 Task: Implement functionality for appointment scheduling.
Action: Mouse moved to (710, 52)
Screenshot: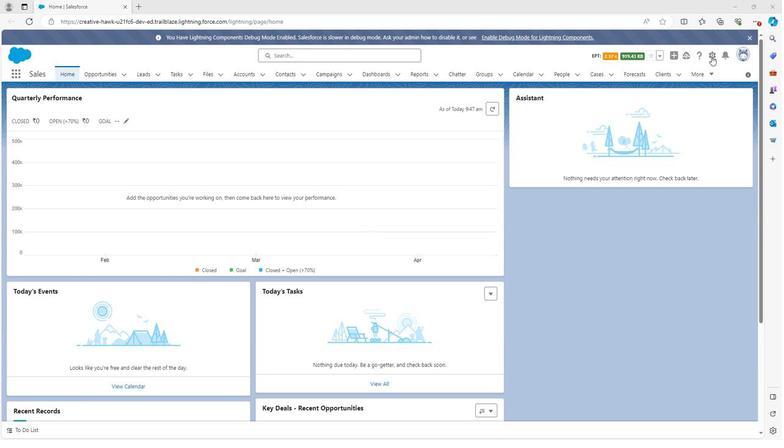 
Action: Mouse pressed left at (710, 52)
Screenshot: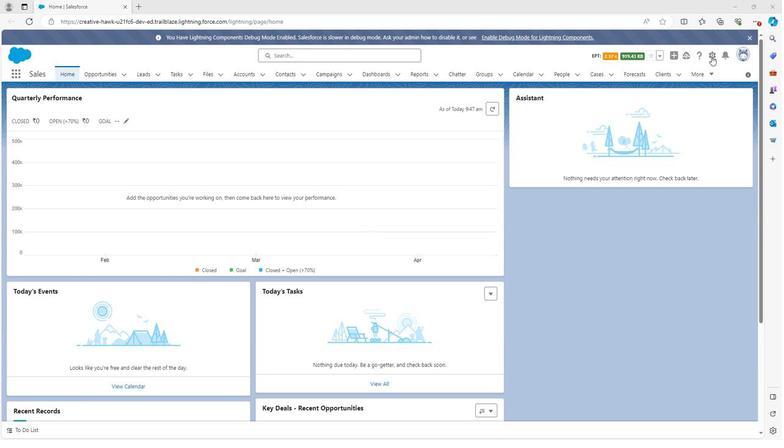 
Action: Mouse moved to (682, 75)
Screenshot: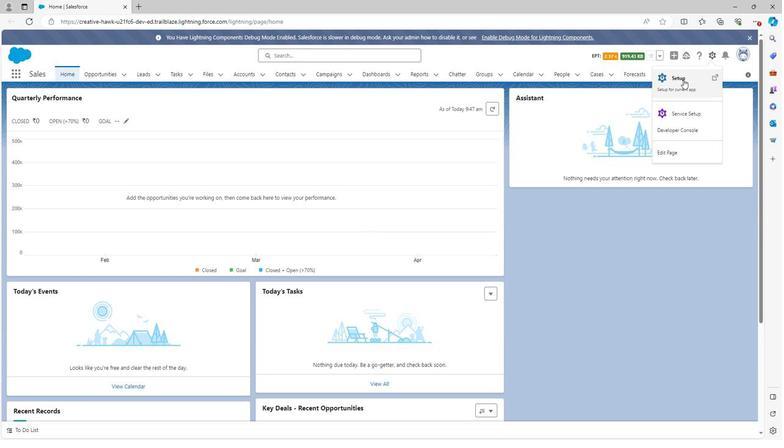 
Action: Mouse pressed left at (682, 75)
Screenshot: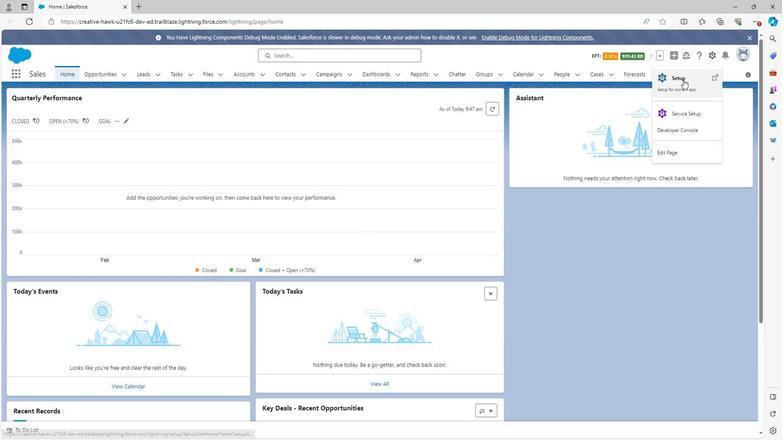 
Action: Mouse moved to (101, 69)
Screenshot: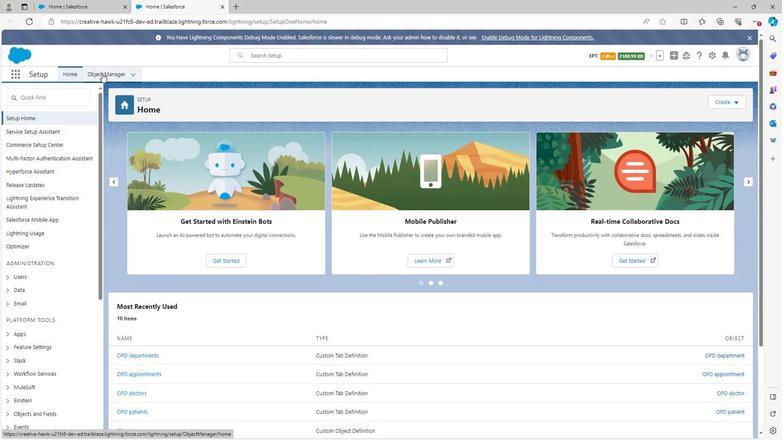 
Action: Mouse pressed left at (101, 69)
Screenshot: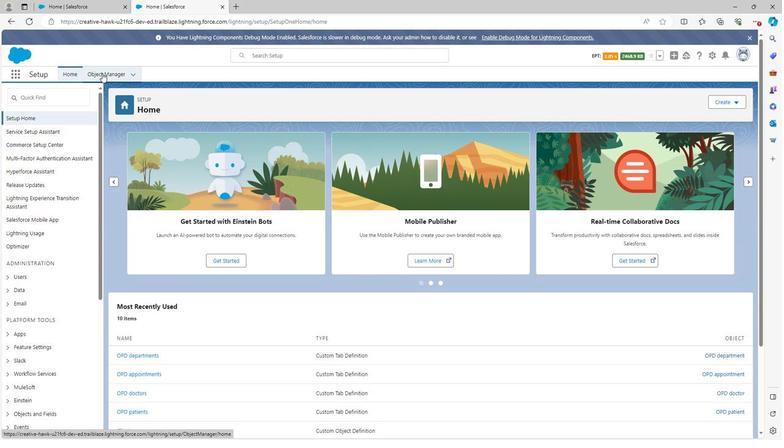 
Action: Mouse moved to (69, 65)
Screenshot: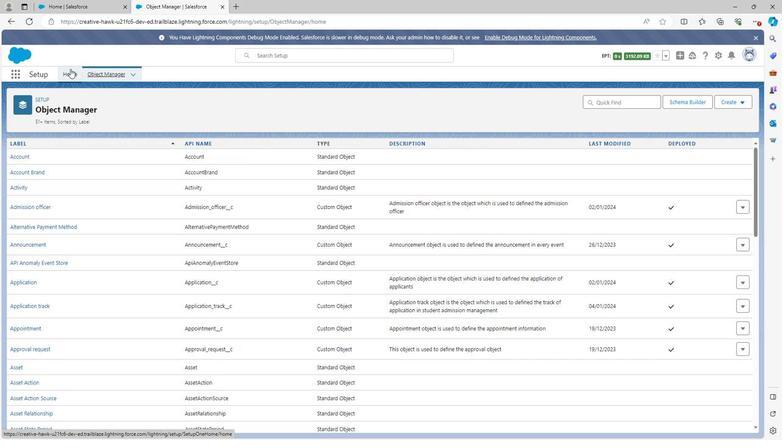 
Action: Mouse pressed left at (69, 65)
Screenshot: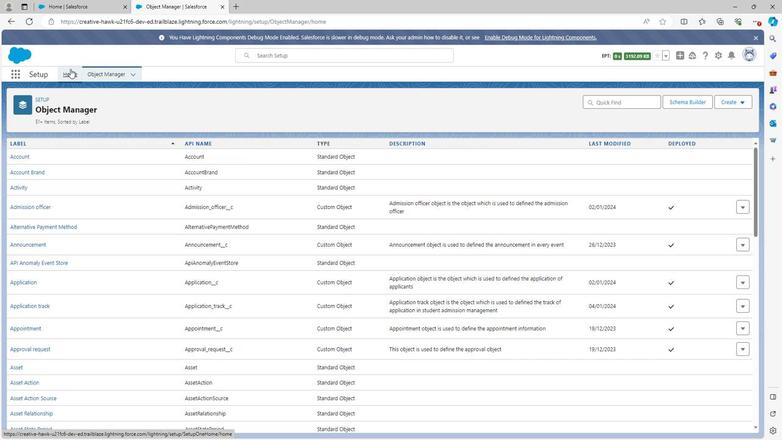 
Action: Mouse moved to (55, 95)
Screenshot: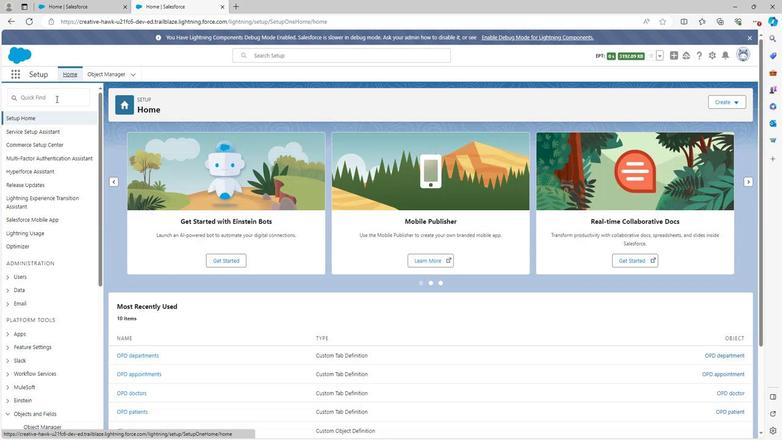 
Action: Mouse pressed left at (55, 95)
Screenshot: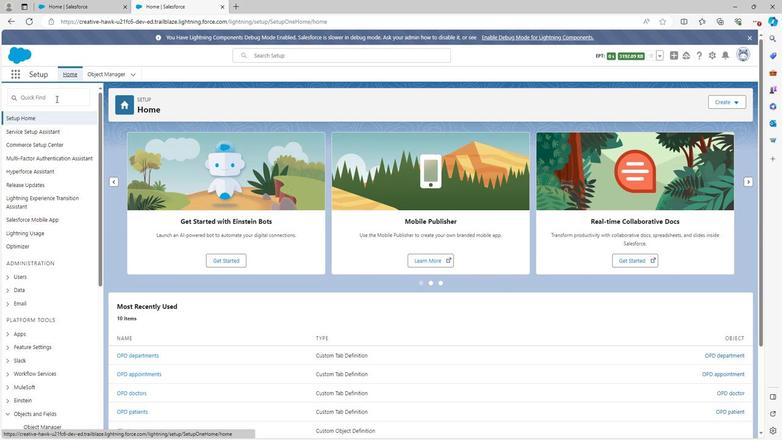 
Action: Key pressed workf
Screenshot: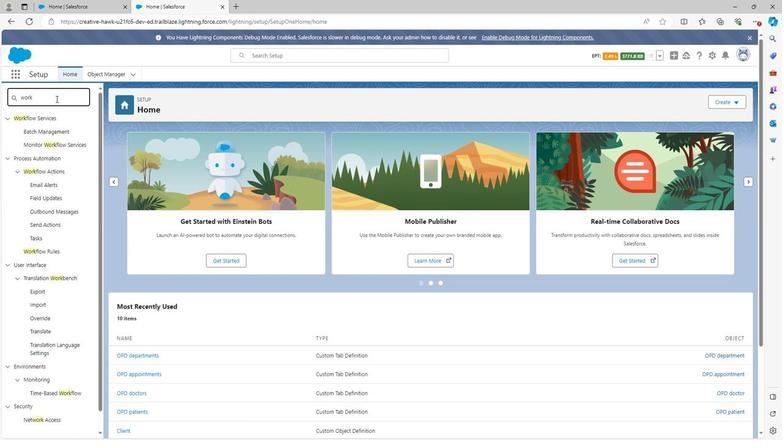 
Action: Mouse moved to (44, 248)
Screenshot: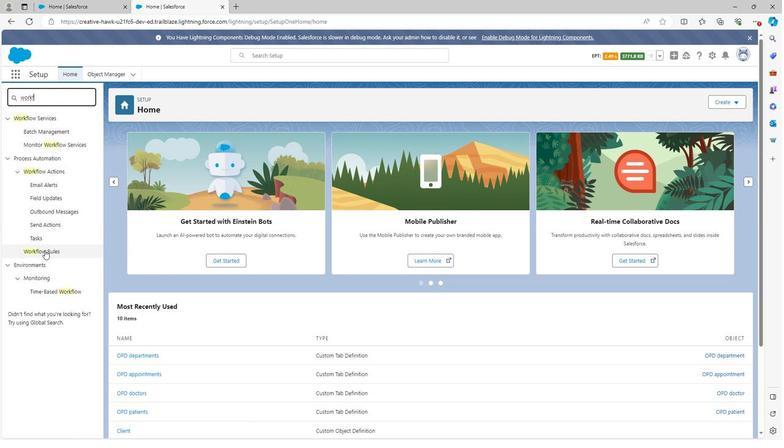 
Action: Mouse pressed left at (44, 248)
Screenshot: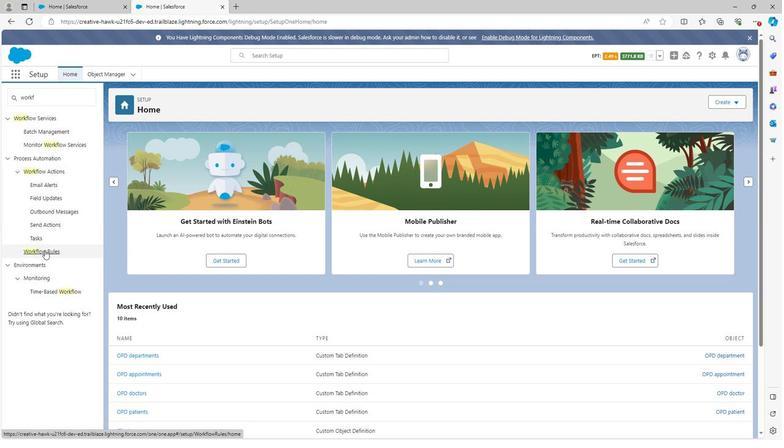 
Action: Mouse moved to (434, 229)
Screenshot: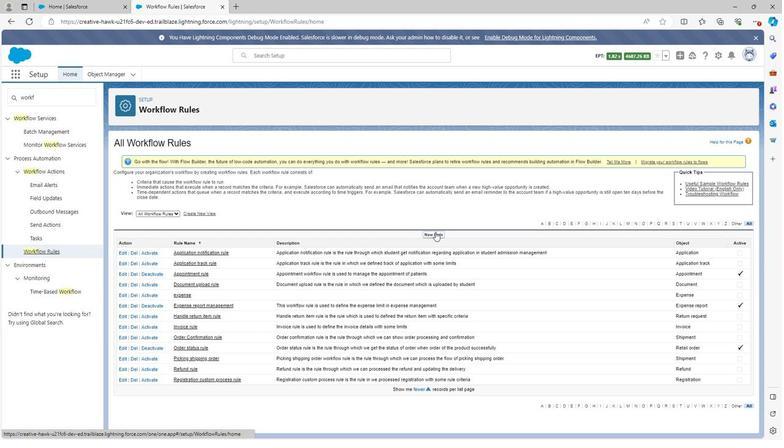 
Action: Mouse pressed left at (434, 229)
Screenshot: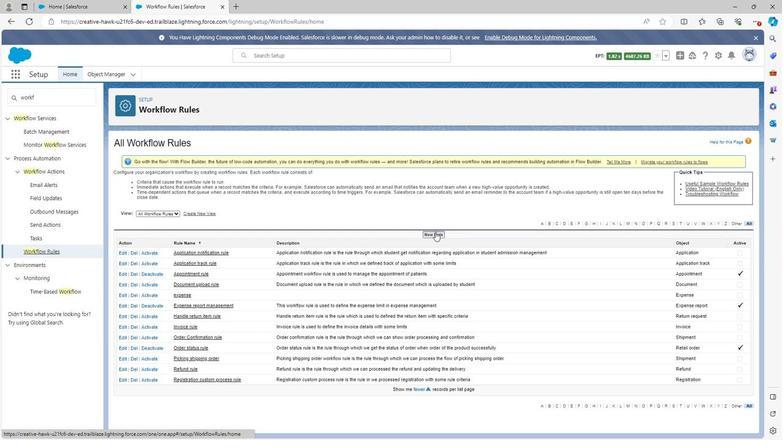 
Action: Mouse moved to (418, 293)
Screenshot: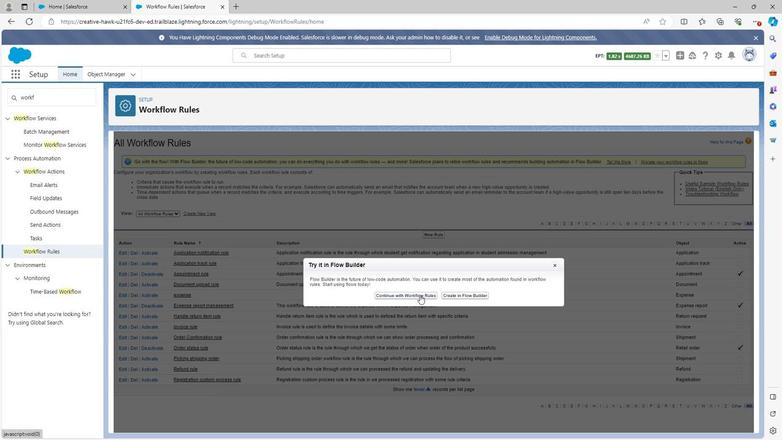 
Action: Mouse pressed left at (418, 293)
Screenshot: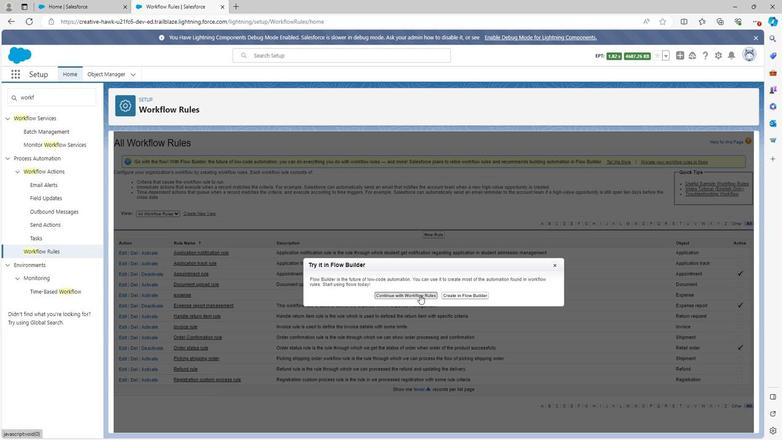 
Action: Mouse moved to (274, 210)
Screenshot: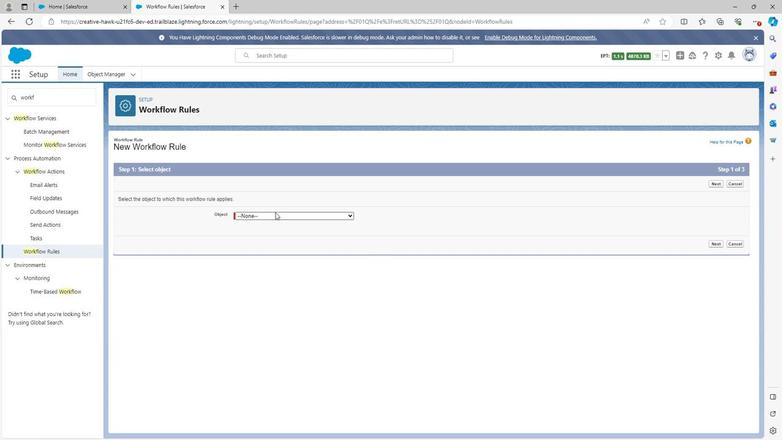 
Action: Mouse pressed left at (274, 210)
Screenshot: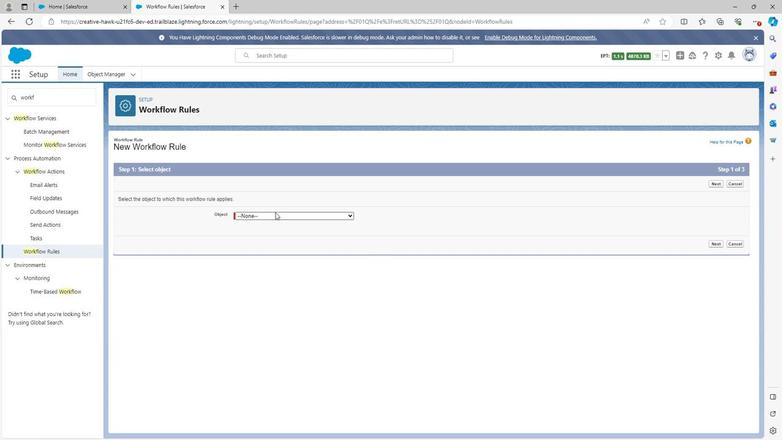 
Action: Mouse moved to (278, 275)
Screenshot: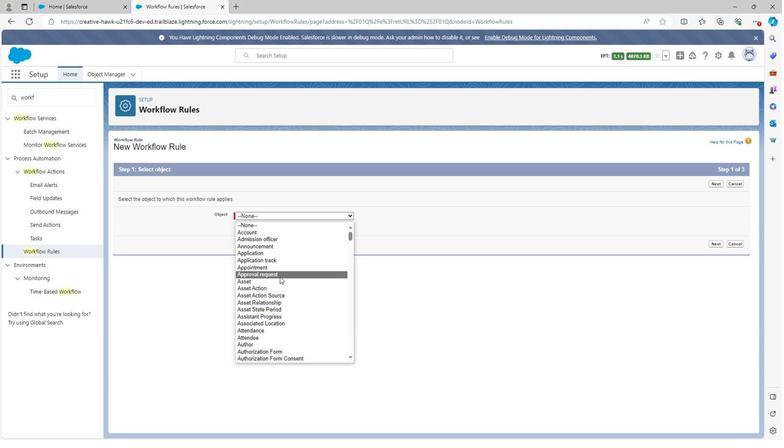 
Action: Mouse scrolled (278, 274) with delta (0, 0)
Screenshot: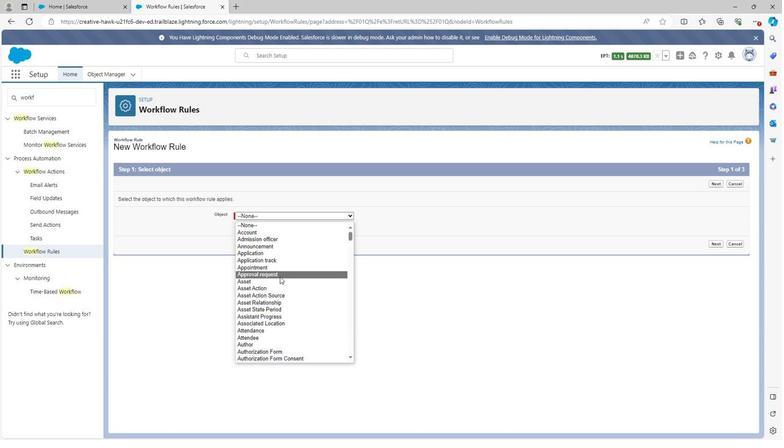 
Action: Mouse moved to (278, 275)
Screenshot: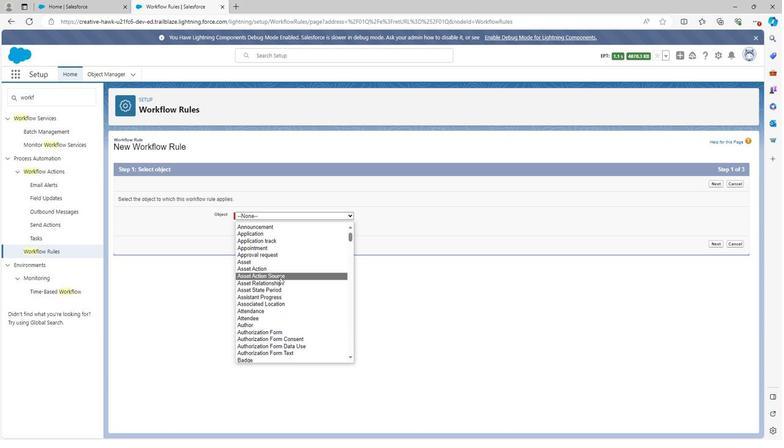 
Action: Mouse scrolled (278, 275) with delta (0, 0)
Screenshot: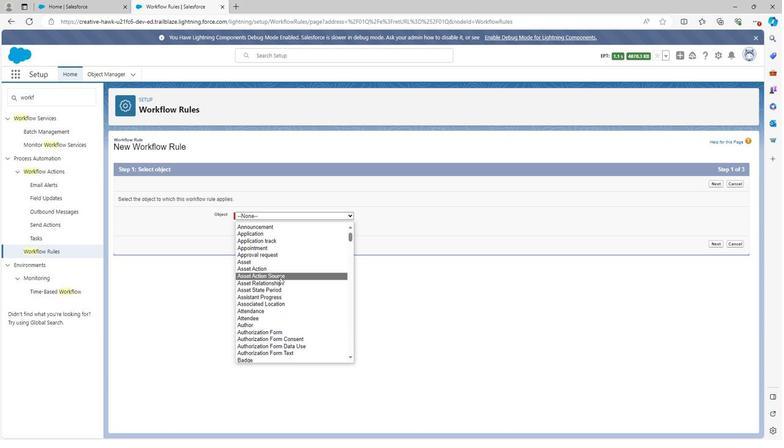 
Action: Mouse moved to (278, 276)
Screenshot: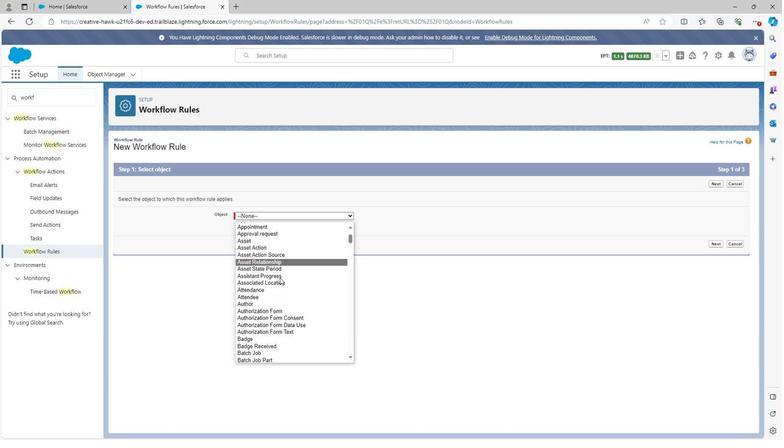 
Action: Mouse scrolled (278, 275) with delta (0, 0)
Screenshot: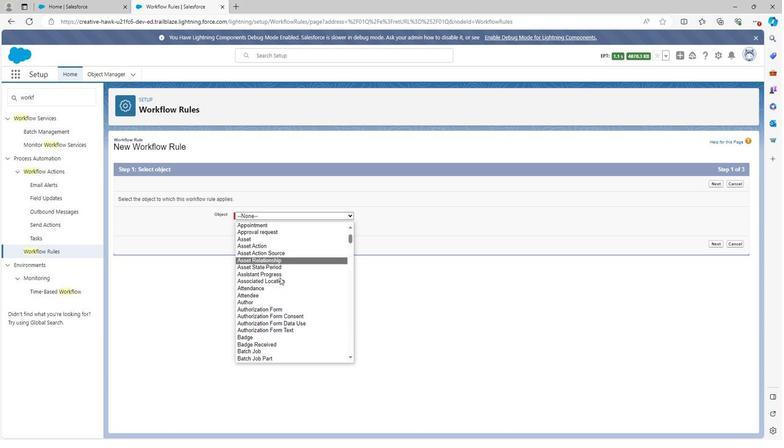 
Action: Mouse scrolled (278, 275) with delta (0, 0)
Screenshot: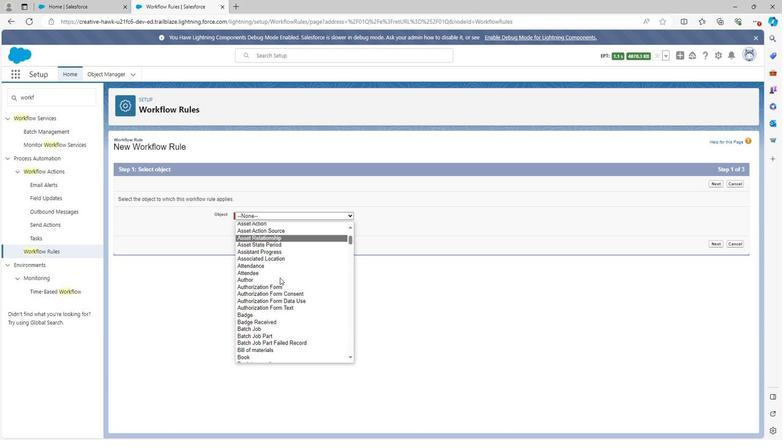 
Action: Mouse scrolled (278, 275) with delta (0, 0)
Screenshot: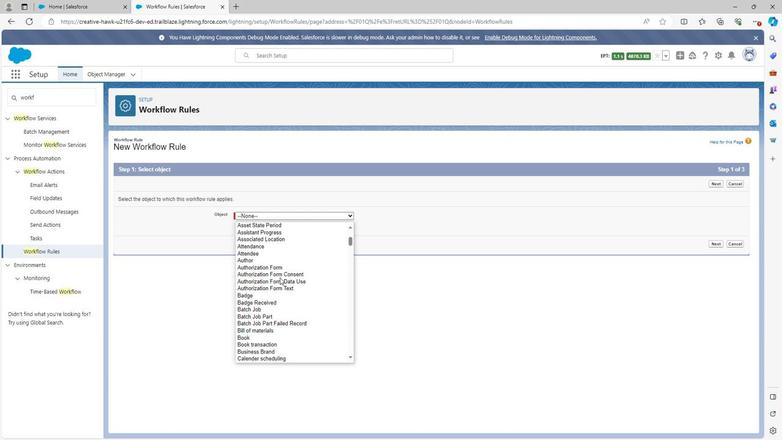 
Action: Mouse scrolled (278, 275) with delta (0, 0)
Screenshot: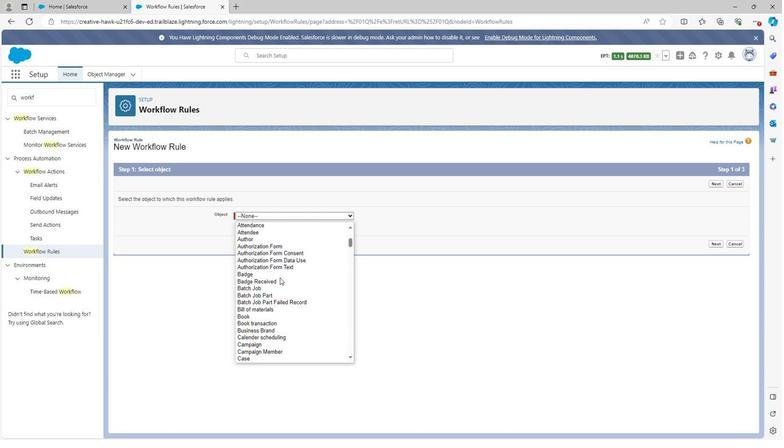 
Action: Mouse scrolled (278, 275) with delta (0, 0)
Screenshot: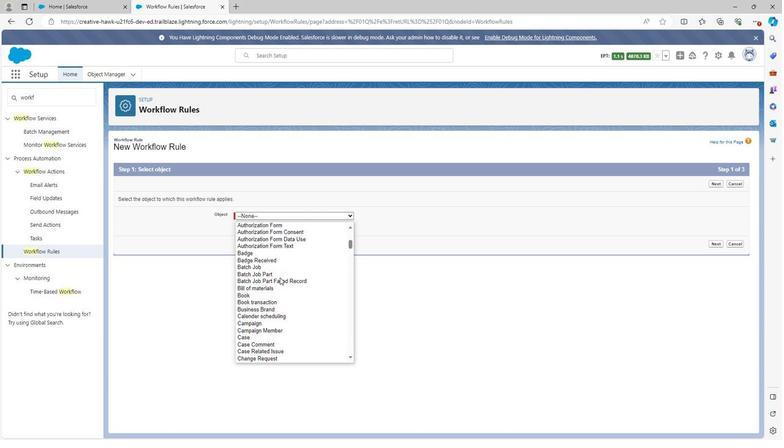 
Action: Mouse scrolled (278, 275) with delta (0, 0)
Screenshot: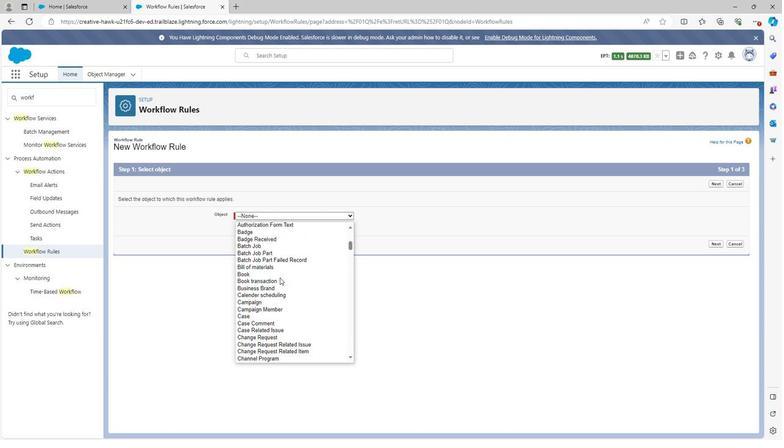 
Action: Mouse scrolled (278, 275) with delta (0, 0)
Screenshot: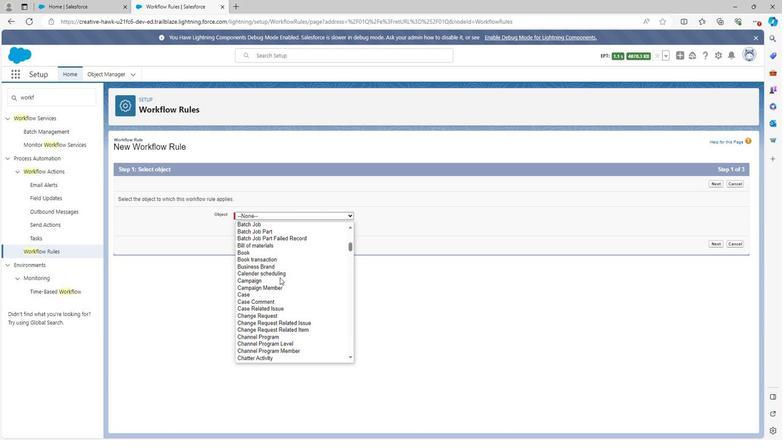 
Action: Mouse scrolled (278, 275) with delta (0, 0)
Screenshot: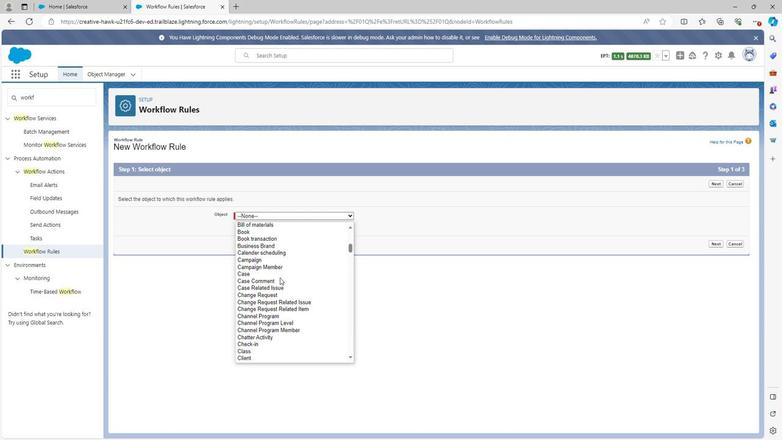 
Action: Mouse scrolled (278, 275) with delta (0, 0)
Screenshot: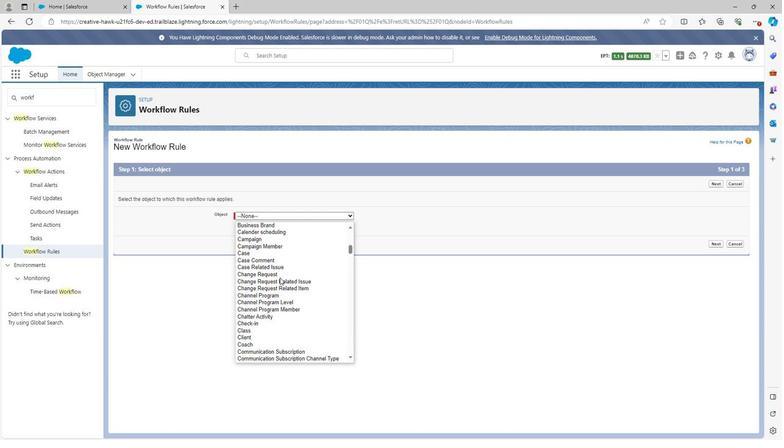 
Action: Mouse scrolled (278, 275) with delta (0, 0)
Screenshot: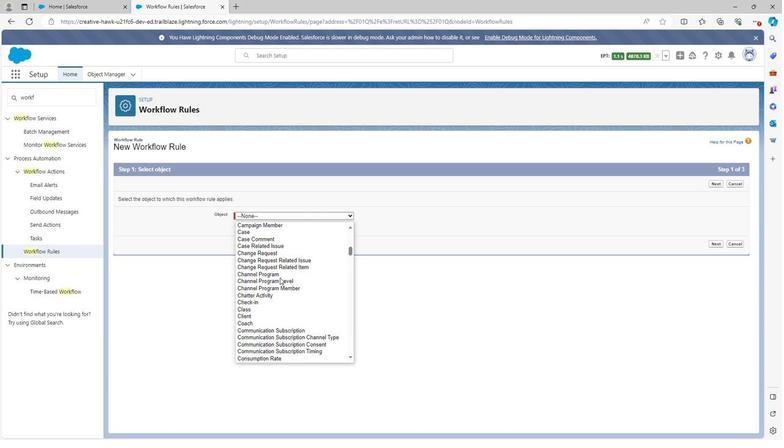 
Action: Mouse scrolled (278, 275) with delta (0, 0)
Screenshot: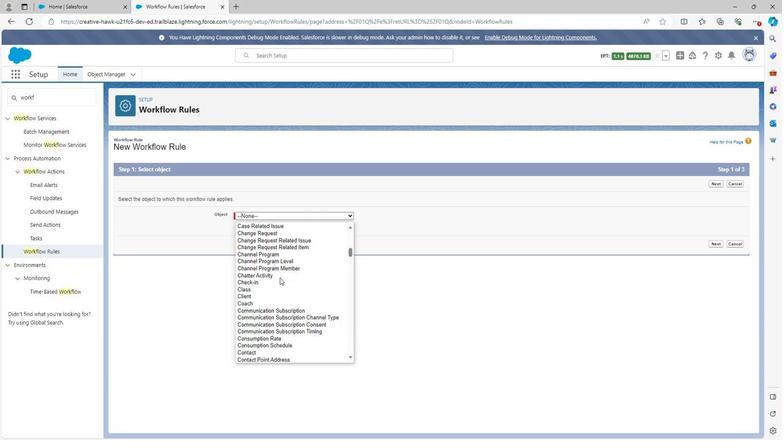 
Action: Mouse scrolled (278, 275) with delta (0, 0)
Screenshot: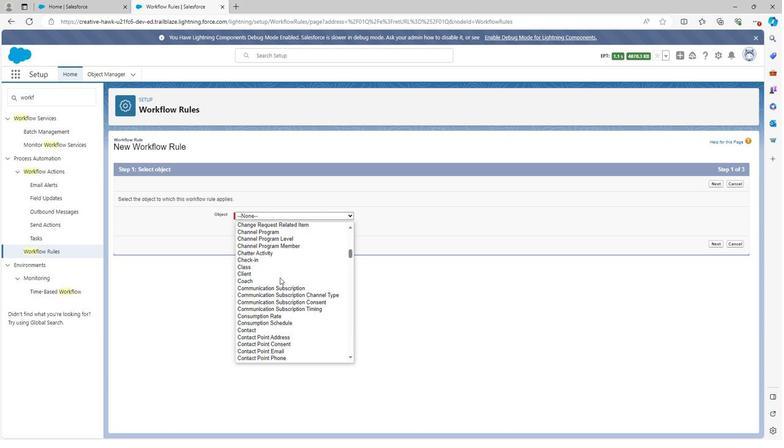
Action: Mouse scrolled (278, 275) with delta (0, 0)
Screenshot: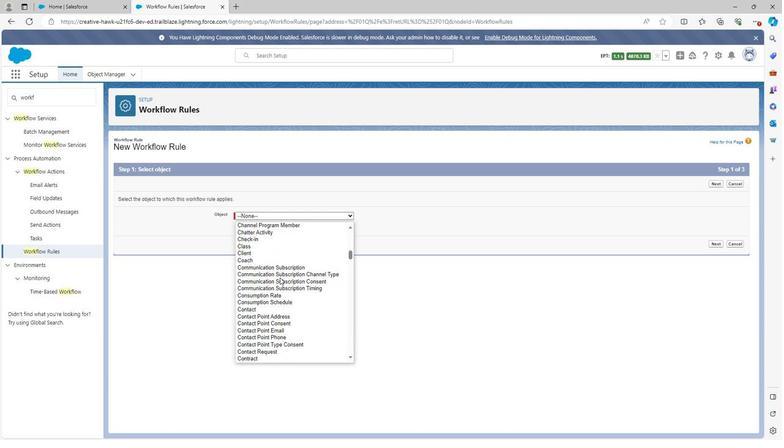 
Action: Mouse scrolled (278, 275) with delta (0, 0)
Screenshot: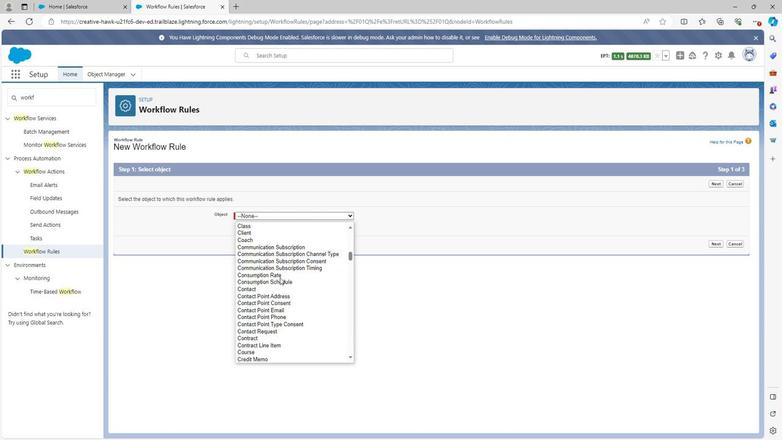 
Action: Mouse scrolled (278, 275) with delta (0, 0)
Screenshot: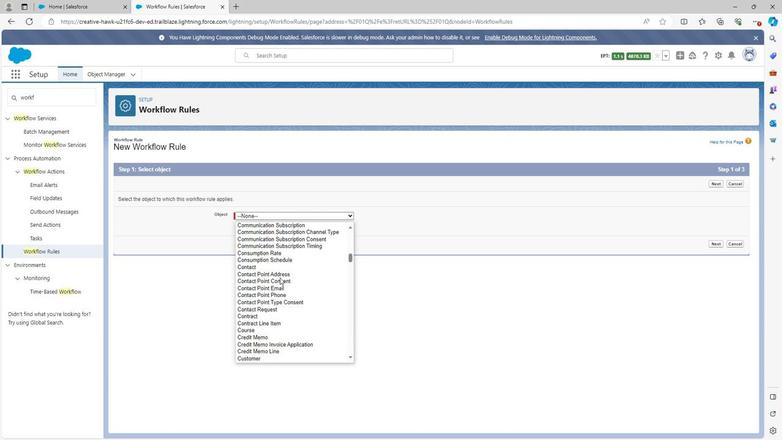 
Action: Mouse scrolled (278, 275) with delta (0, 0)
Screenshot: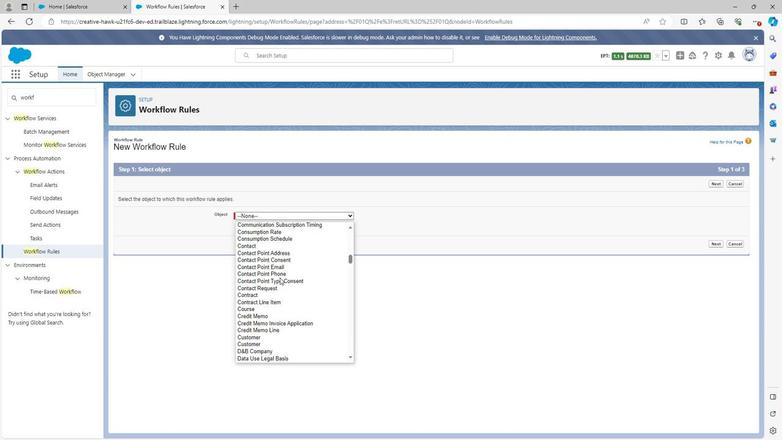 
Action: Mouse scrolled (278, 275) with delta (0, 0)
Screenshot: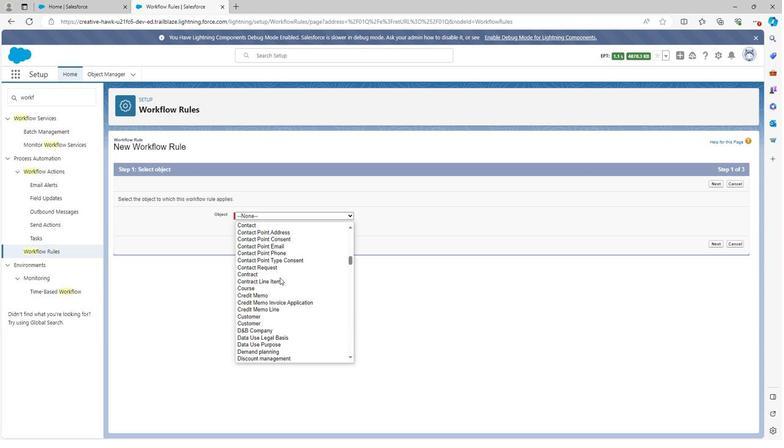 
Action: Mouse scrolled (278, 275) with delta (0, 0)
Screenshot: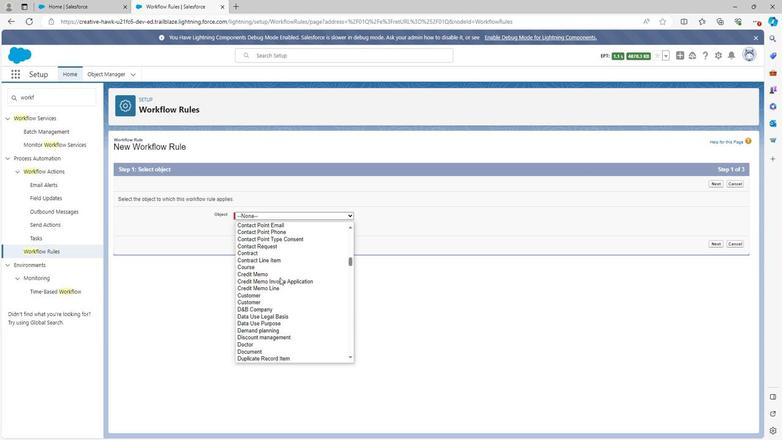 
Action: Mouse scrolled (278, 275) with delta (0, 0)
Screenshot: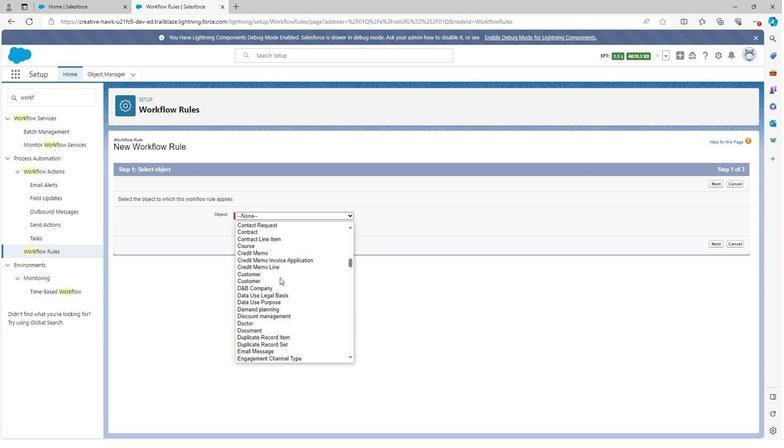 
Action: Mouse scrolled (278, 275) with delta (0, 0)
Screenshot: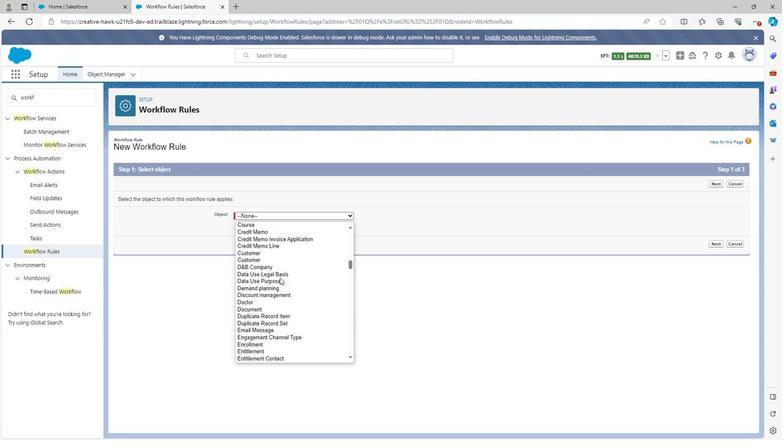 
Action: Mouse scrolled (278, 275) with delta (0, 0)
Screenshot: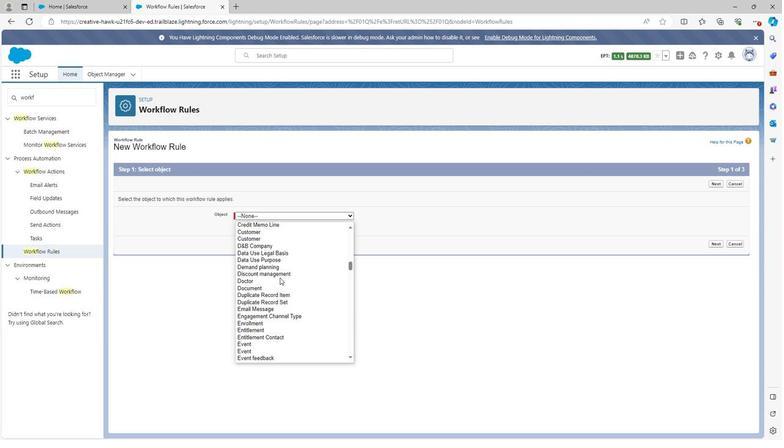 
Action: Mouse scrolled (278, 275) with delta (0, 0)
Screenshot: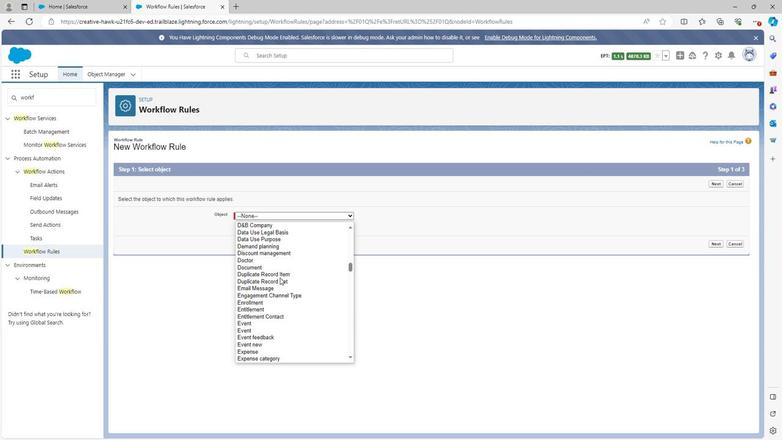 
Action: Mouse scrolled (278, 275) with delta (0, 0)
Screenshot: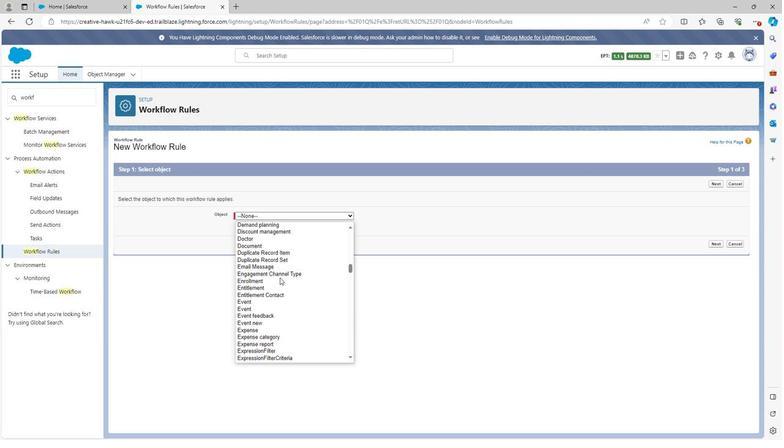 
Action: Mouse scrolled (278, 275) with delta (0, 0)
Screenshot: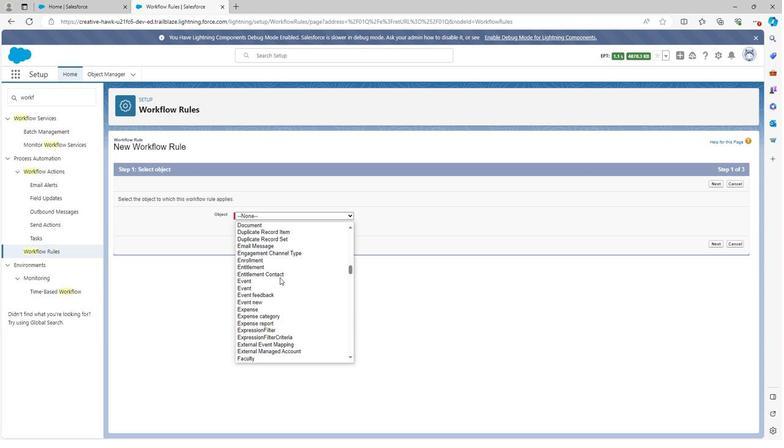 
Action: Mouse scrolled (278, 275) with delta (0, 0)
Screenshot: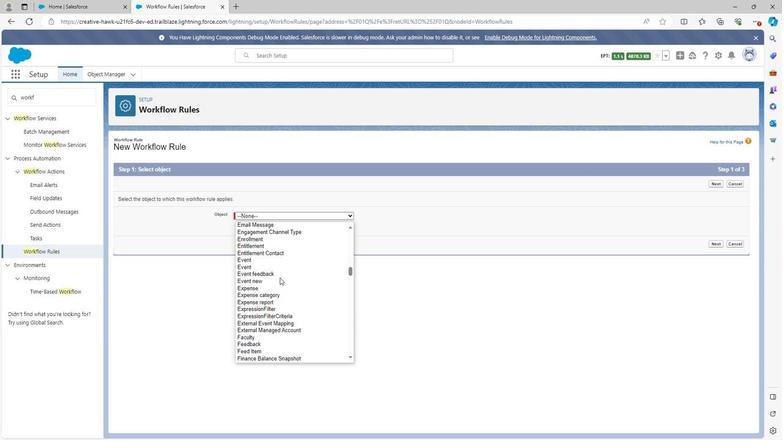 
Action: Mouse scrolled (278, 275) with delta (0, 0)
Screenshot: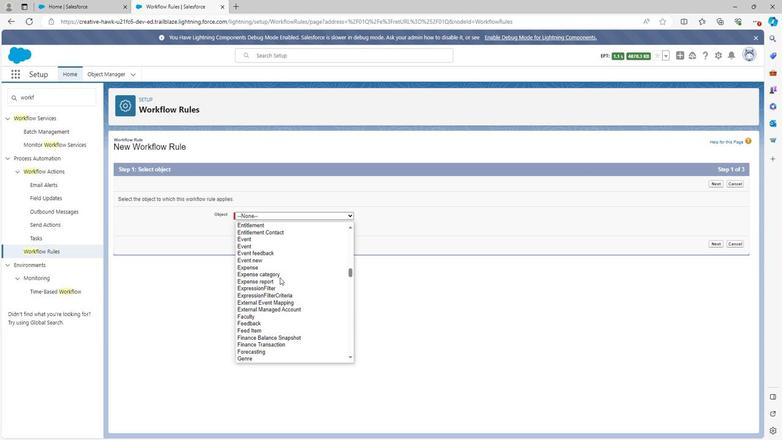 
Action: Mouse scrolled (278, 275) with delta (0, 0)
Screenshot: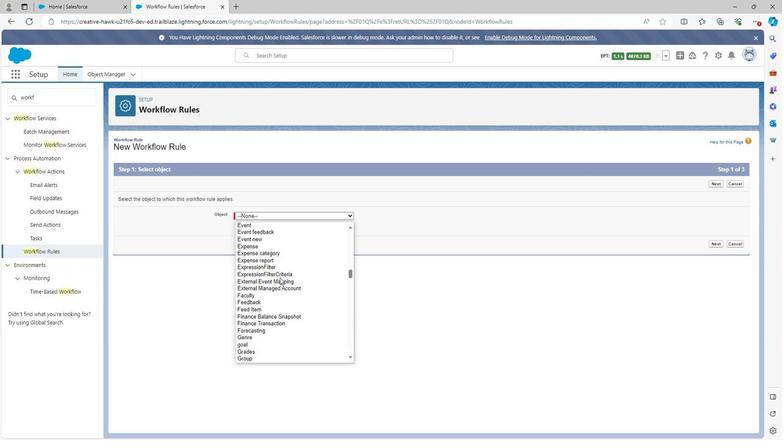 
Action: Mouse scrolled (278, 275) with delta (0, 0)
Screenshot: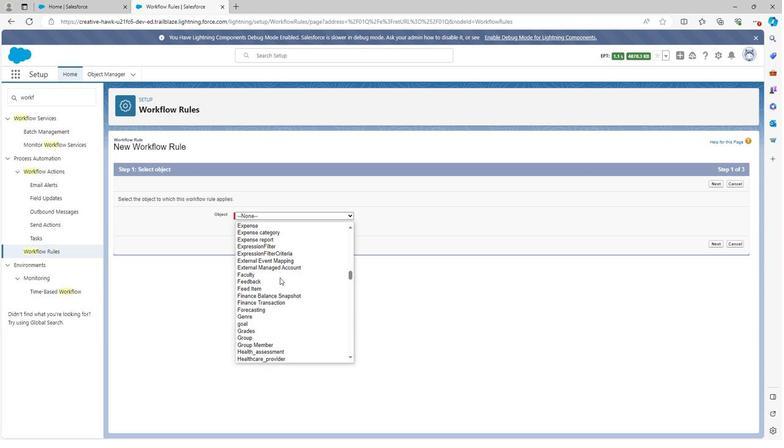 
Action: Mouse scrolled (278, 275) with delta (0, 0)
Screenshot: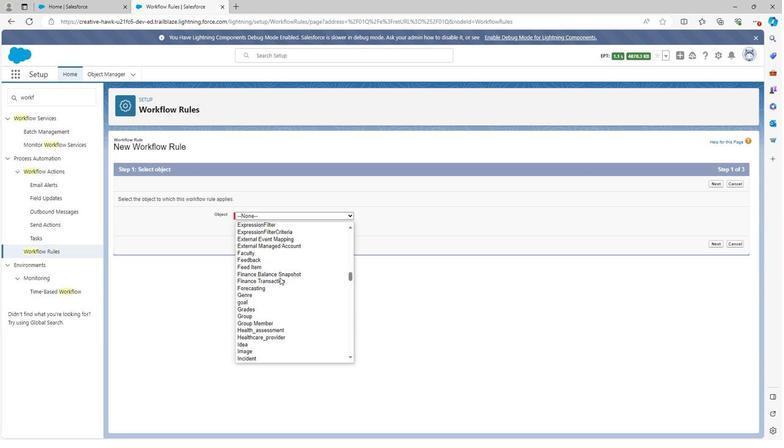 
Action: Mouse scrolled (278, 275) with delta (0, 0)
Screenshot: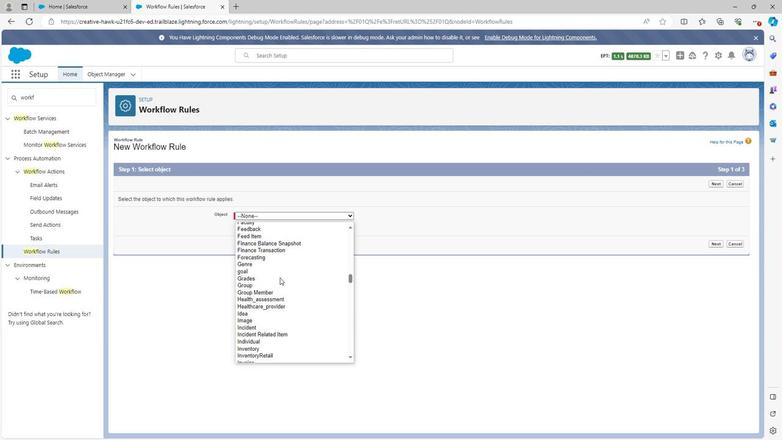 
Action: Mouse scrolled (278, 275) with delta (0, 0)
Screenshot: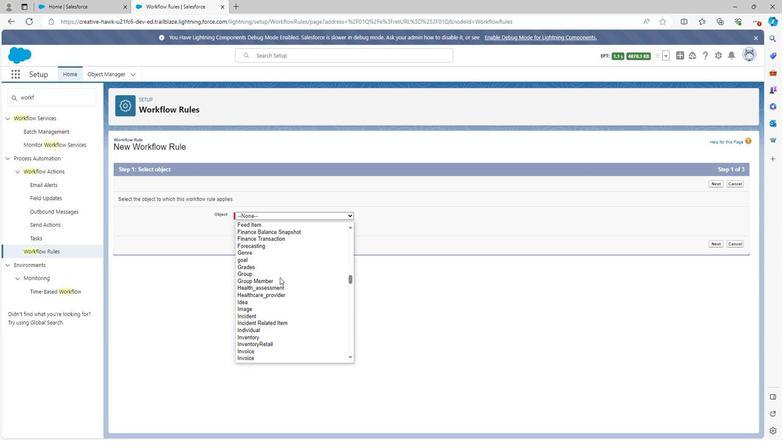 
Action: Mouse scrolled (278, 275) with delta (0, 0)
Screenshot: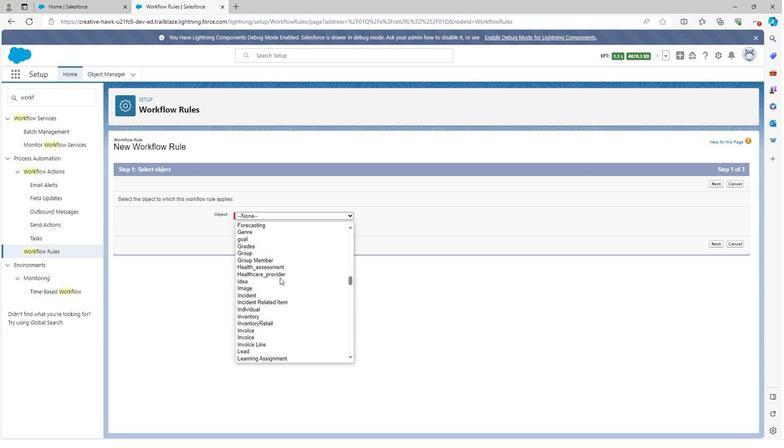 
Action: Mouse scrolled (278, 275) with delta (0, 0)
Screenshot: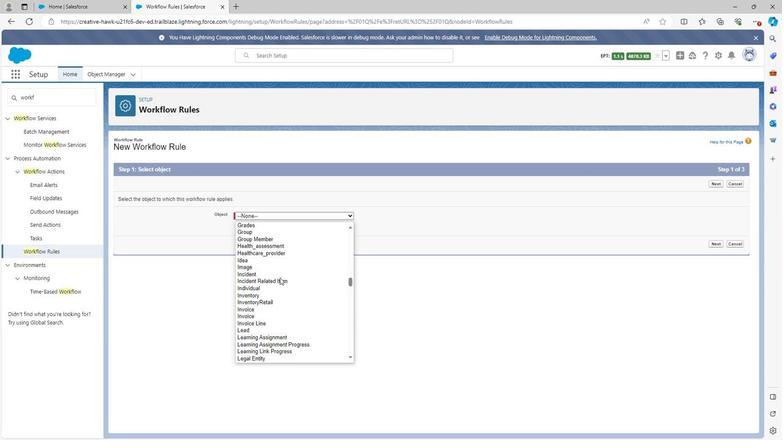 
Action: Mouse scrolled (278, 275) with delta (0, 0)
Screenshot: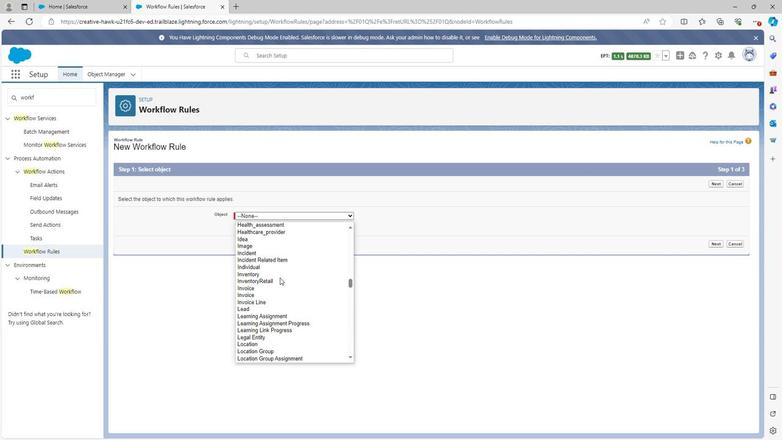 
Action: Mouse scrolled (278, 275) with delta (0, 0)
Screenshot: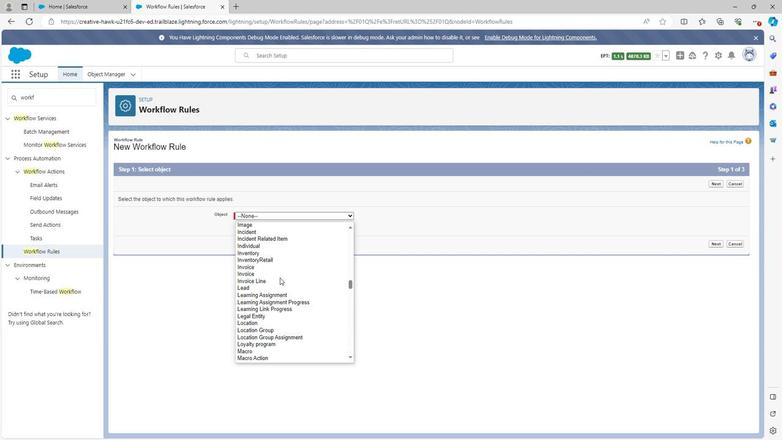 
Action: Mouse scrolled (278, 275) with delta (0, 0)
Screenshot: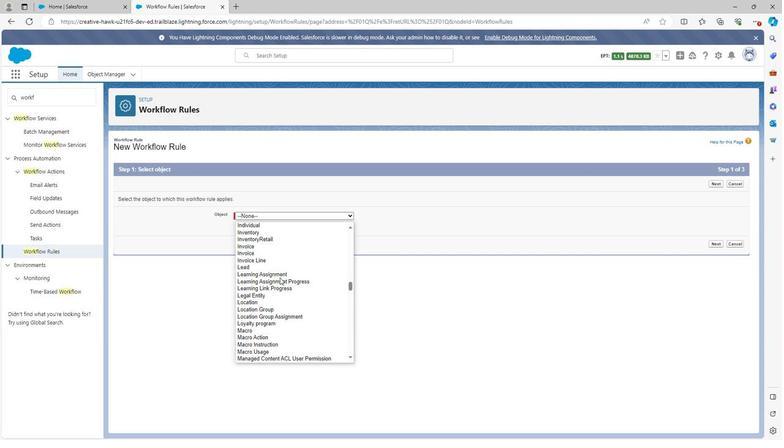 
Action: Mouse scrolled (278, 275) with delta (0, 0)
Screenshot: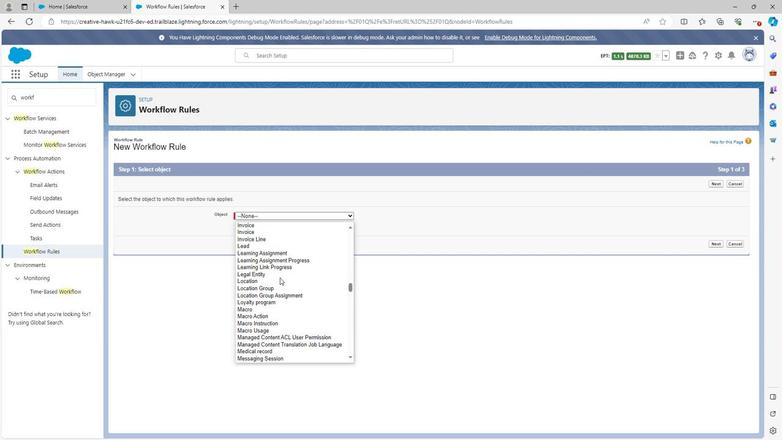 
Action: Mouse scrolled (278, 275) with delta (0, 0)
Screenshot: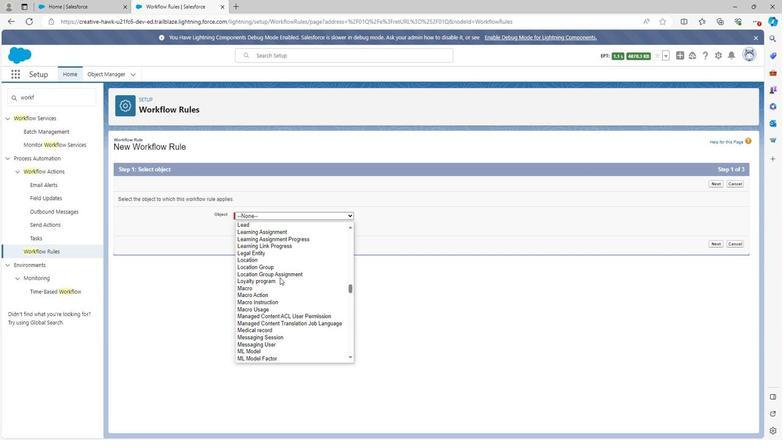 
Action: Mouse scrolled (278, 275) with delta (0, 0)
Screenshot: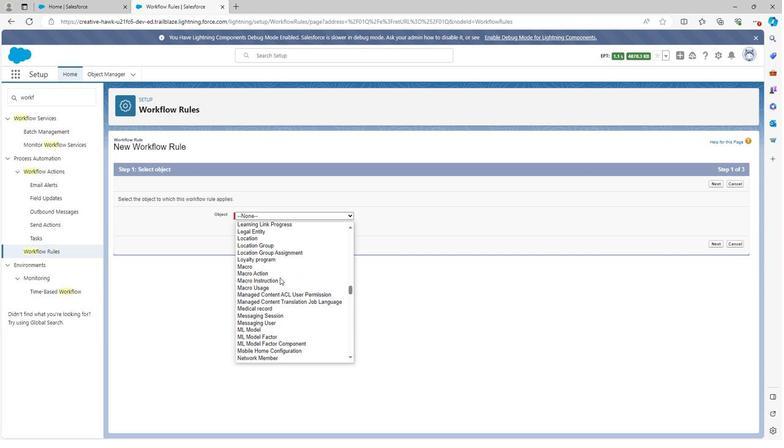 
Action: Mouse scrolled (278, 275) with delta (0, 0)
Screenshot: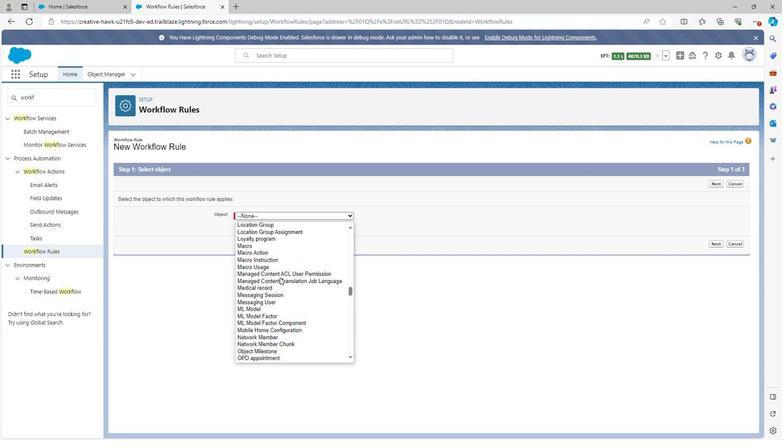 
Action: Mouse scrolled (278, 275) with delta (0, 0)
Screenshot: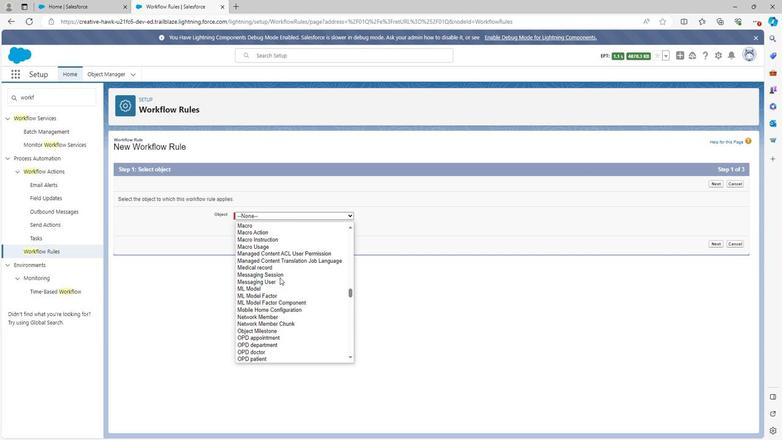 
Action: Mouse scrolled (278, 275) with delta (0, 0)
Screenshot: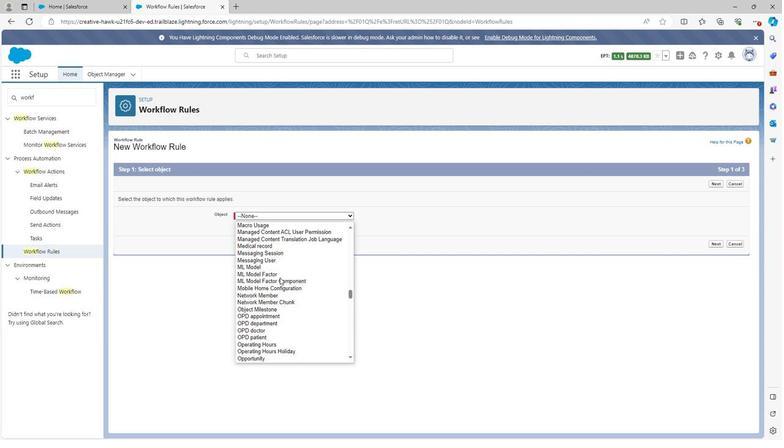 
Action: Mouse moved to (269, 292)
Screenshot: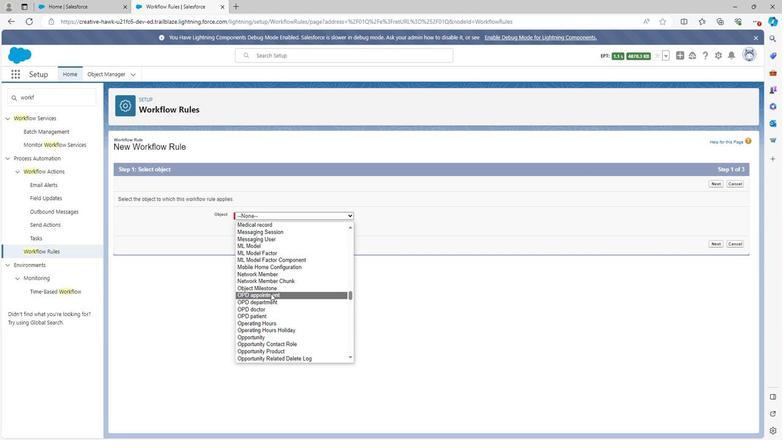 
Action: Mouse pressed left at (269, 292)
Screenshot: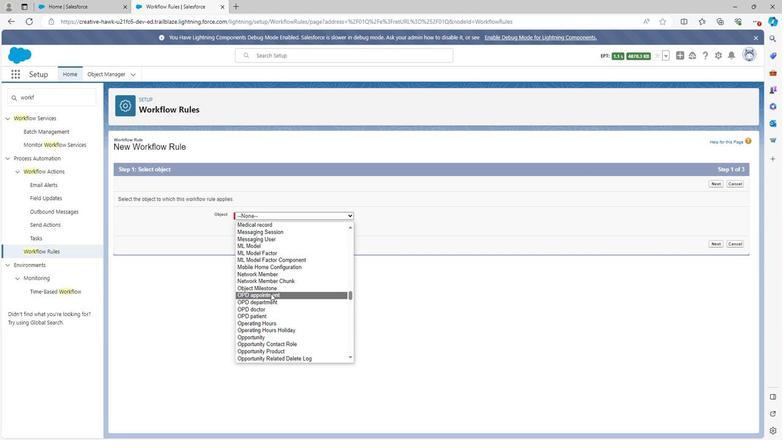 
Action: Mouse moved to (714, 239)
Screenshot: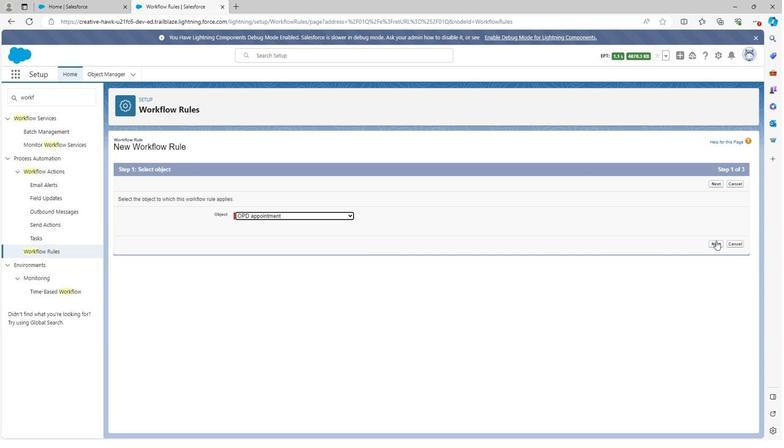 
Action: Mouse pressed left at (714, 239)
Screenshot: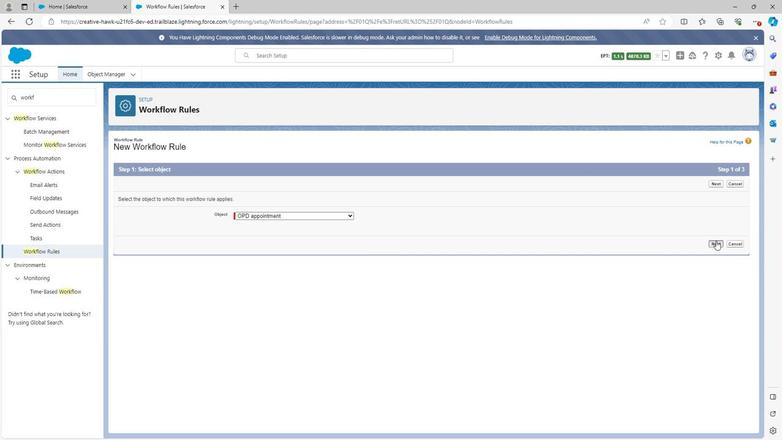 
Action: Mouse moved to (267, 227)
Screenshot: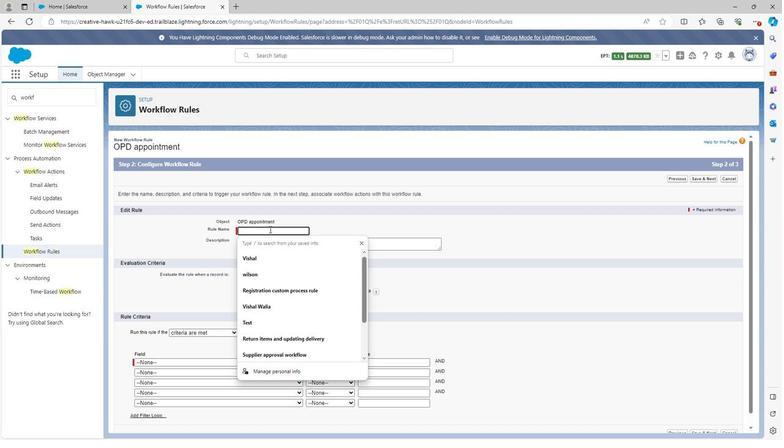 
Action: Key pressed <Key.shift>OPD<Key.space>appointment<Key.space>rule
Screenshot: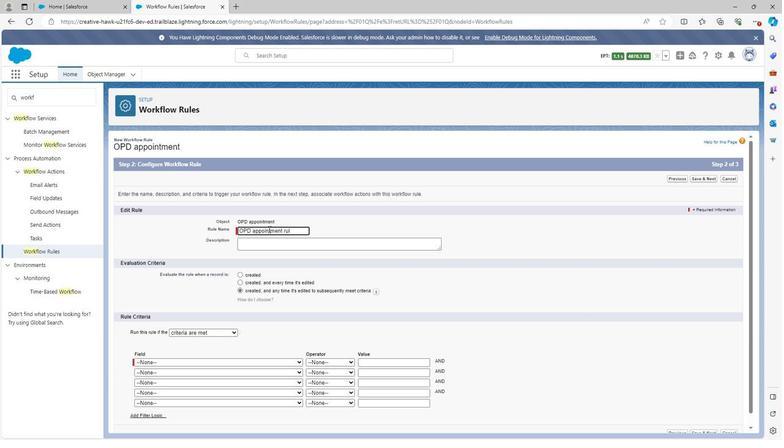 
Action: Mouse moved to (352, 226)
Screenshot: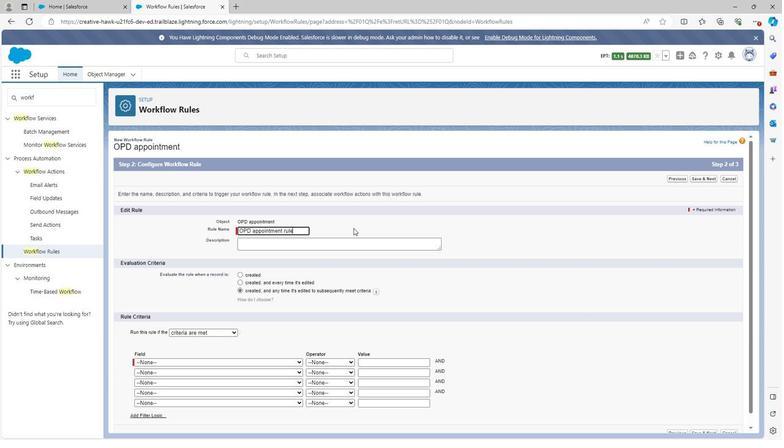 
Action: Mouse pressed left at (352, 226)
Screenshot: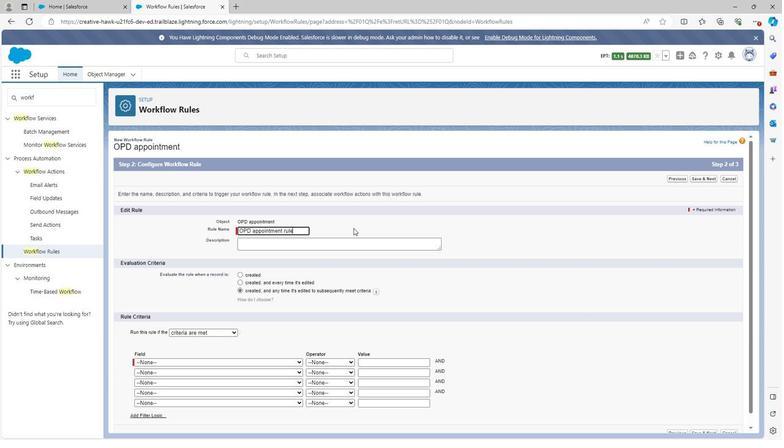 
Action: Mouse moved to (276, 241)
Screenshot: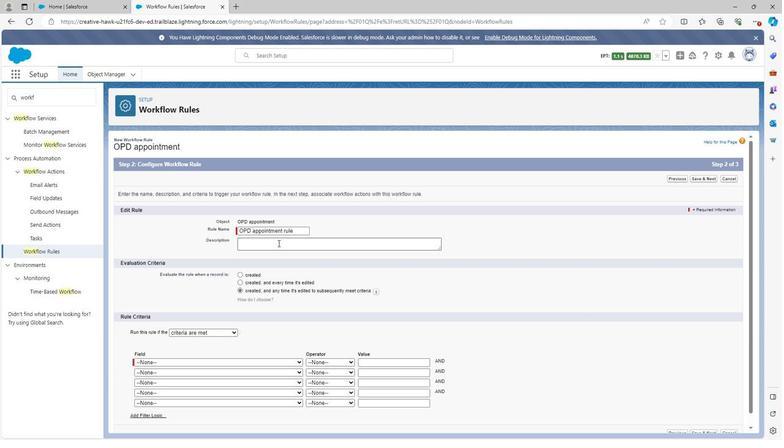 
Action: Mouse pressed left at (276, 241)
Screenshot: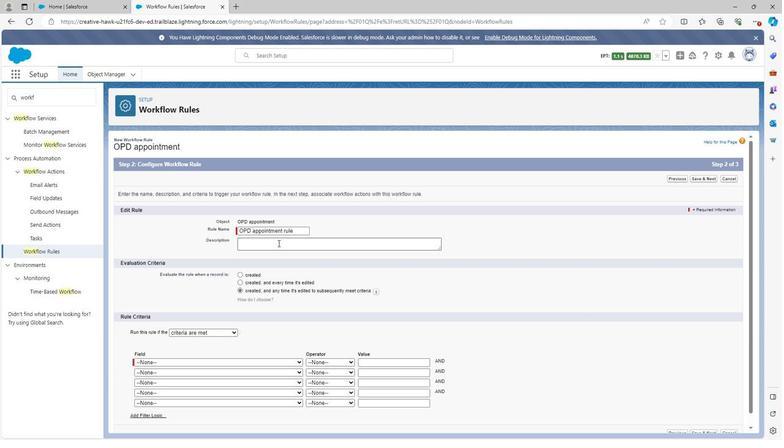 
Action: Key pressed <Key.shift><Key.shift><Key.shift>OPD<Key.space>department<Key.space>rule<Key.space>
Screenshot: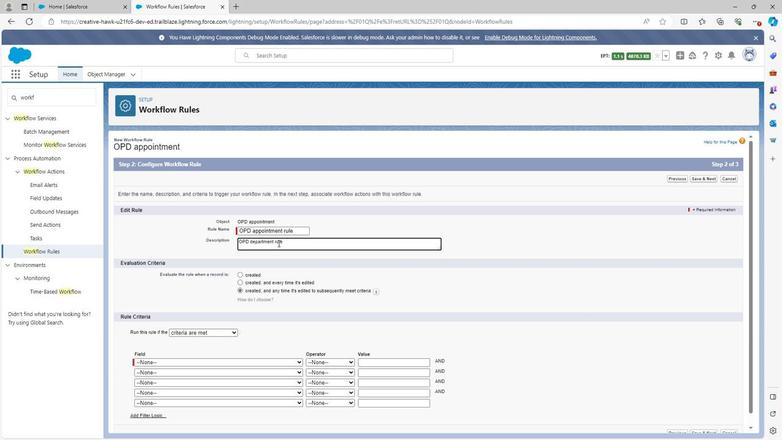 
Action: Mouse moved to (334, 255)
Screenshot: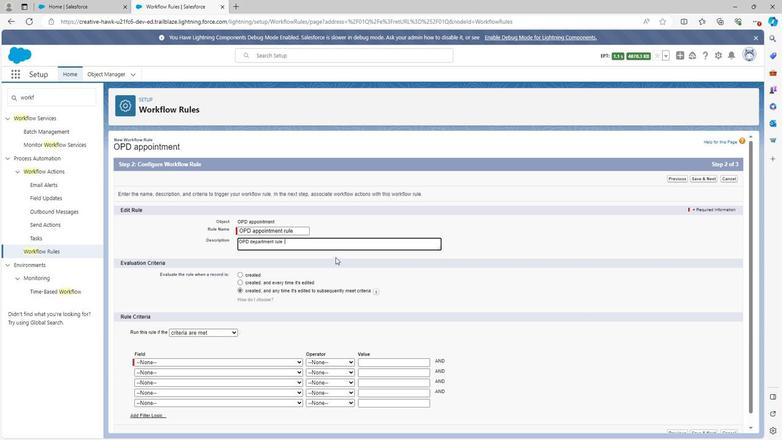
Action: Key pressed <Key.space>
Screenshot: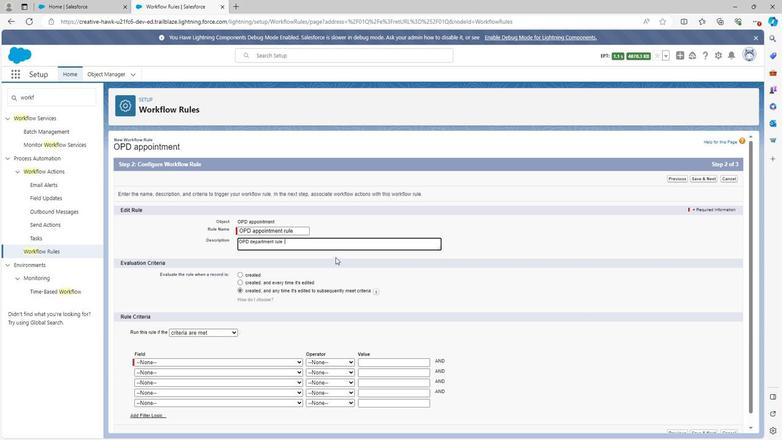 
Action: Mouse moved to (334, 255)
Screenshot: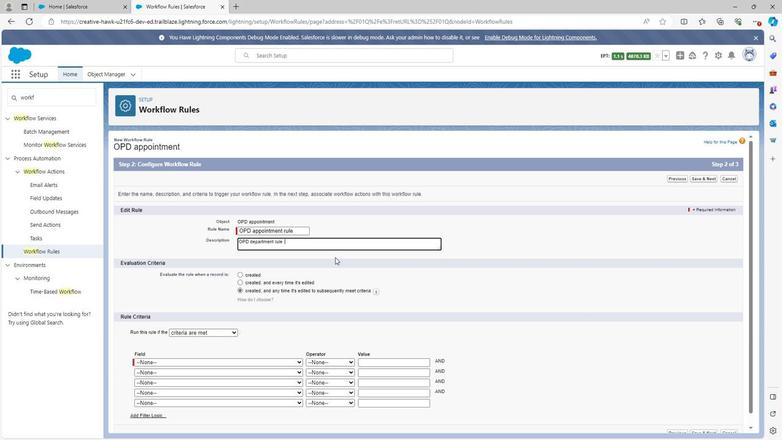 
Action: Key pressed <Key.backspace>
Screenshot: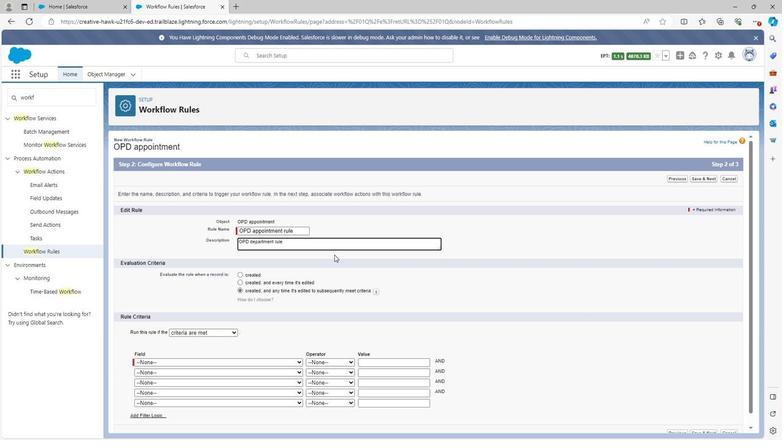 
Action: Mouse moved to (331, 250)
Screenshot: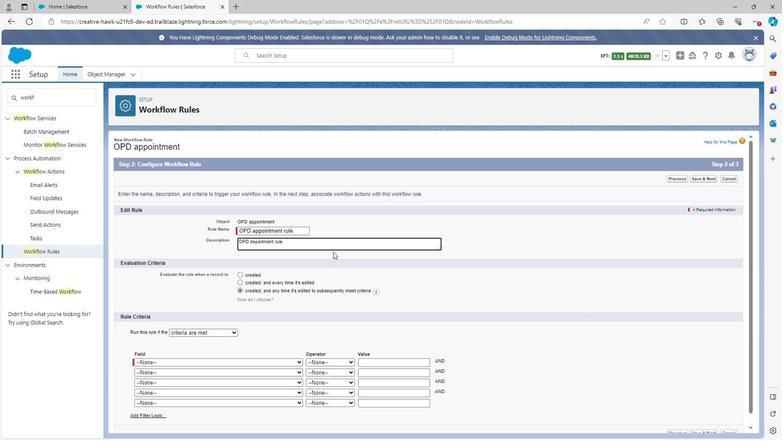 
Action: Key pressed i
Screenshot: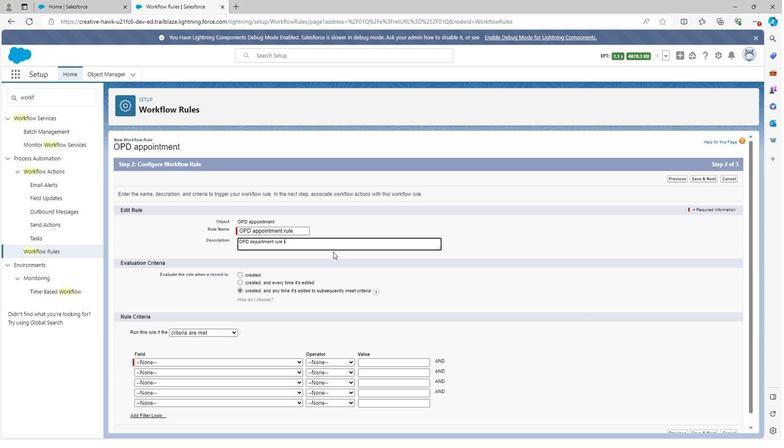 
Action: Mouse moved to (323, 245)
Screenshot: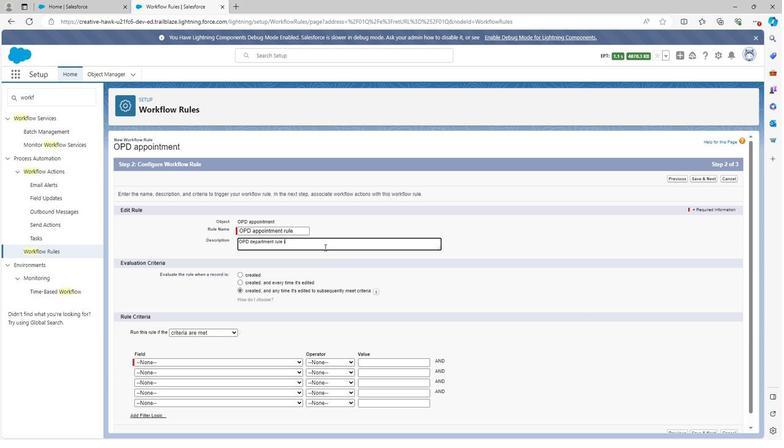 
Action: Key pressed s
Screenshot: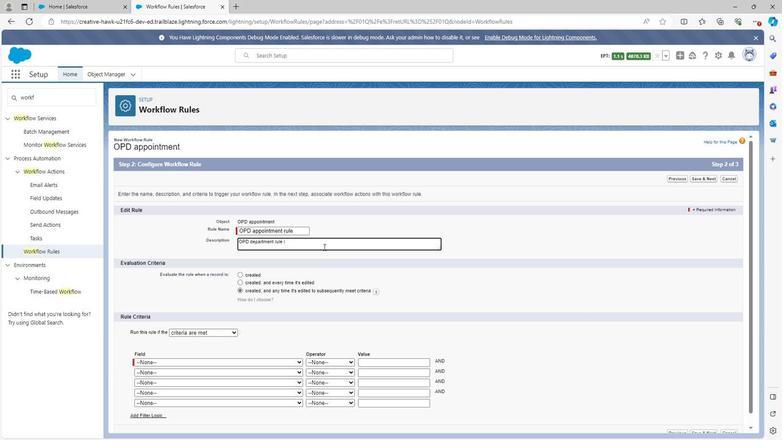 
Action: Mouse moved to (320, 245)
Screenshot: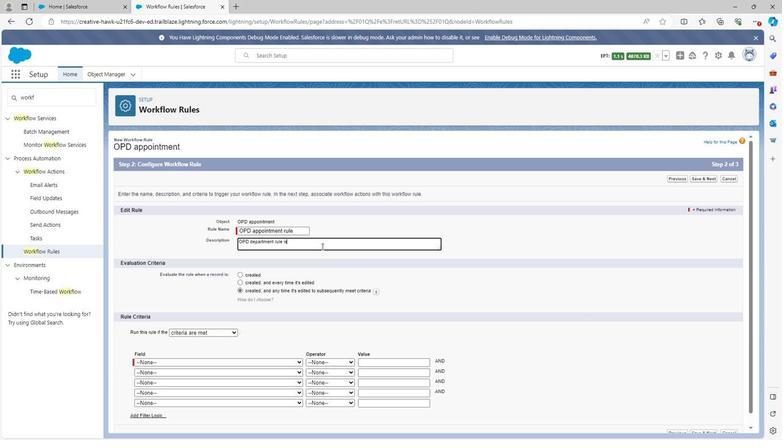 
Action: Key pressed <Key.space>th
Screenshot: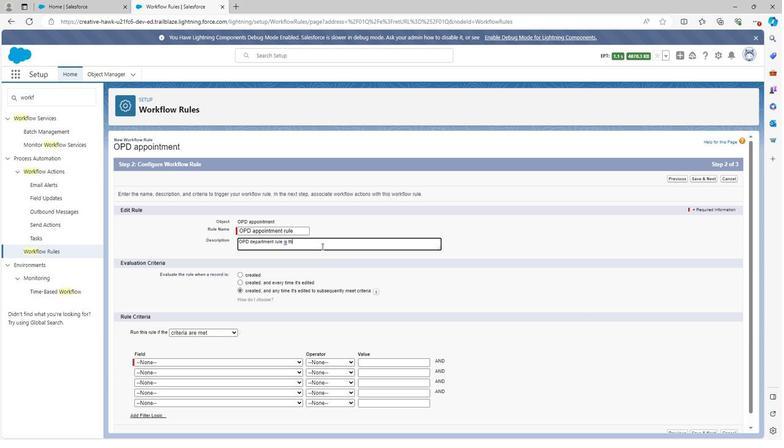 
Action: Mouse moved to (303, 253)
Screenshot: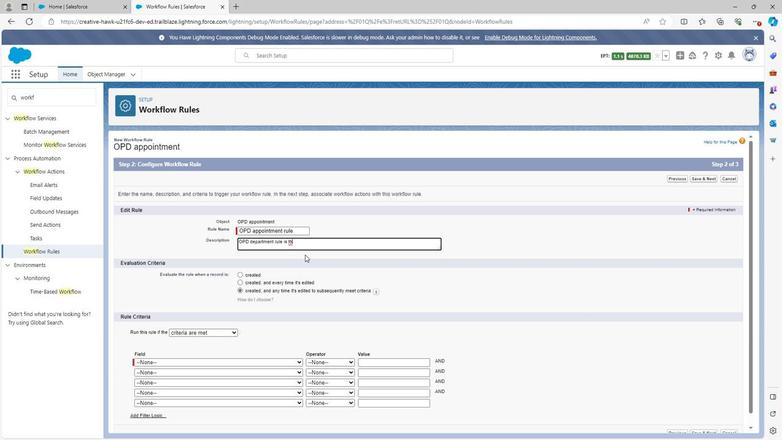 
Action: Key pressed e<Key.space>rule
Screenshot: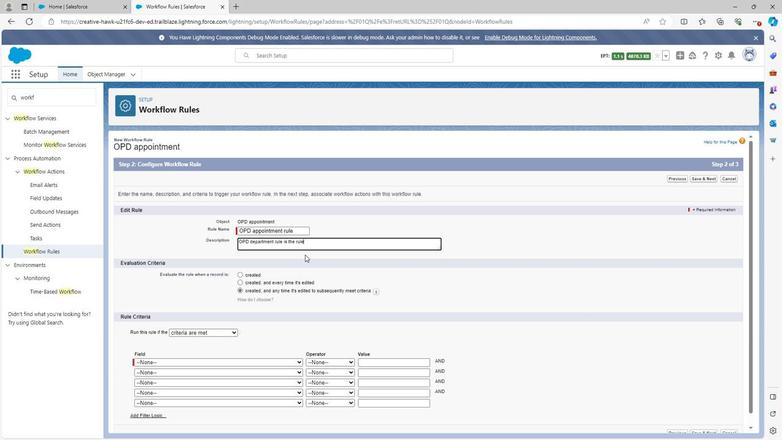 
Action: Mouse moved to (303, 252)
Screenshot: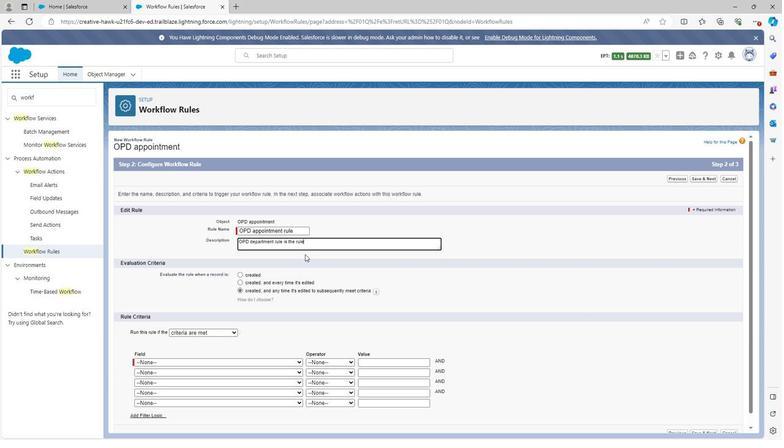 
Action: Key pressed <Key.space>t
Screenshot: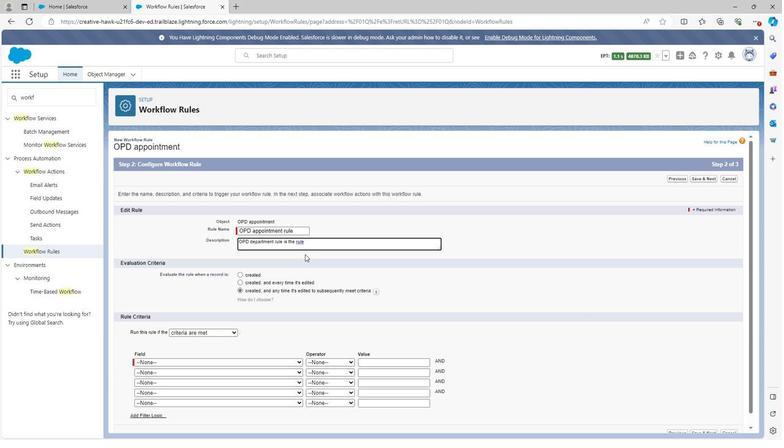 
Action: Mouse moved to (303, 251)
Screenshot: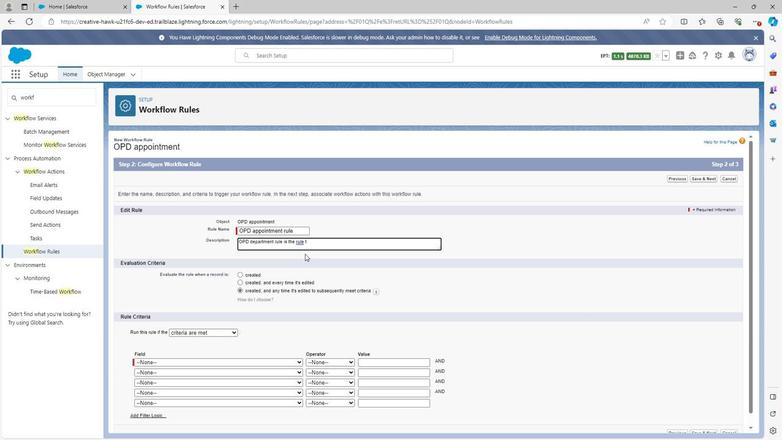 
Action: Key pressed h
Screenshot: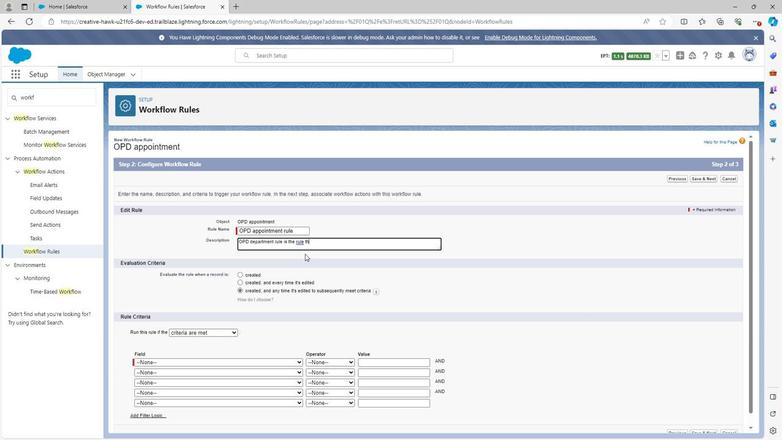 
Action: Mouse moved to (300, 270)
Screenshot: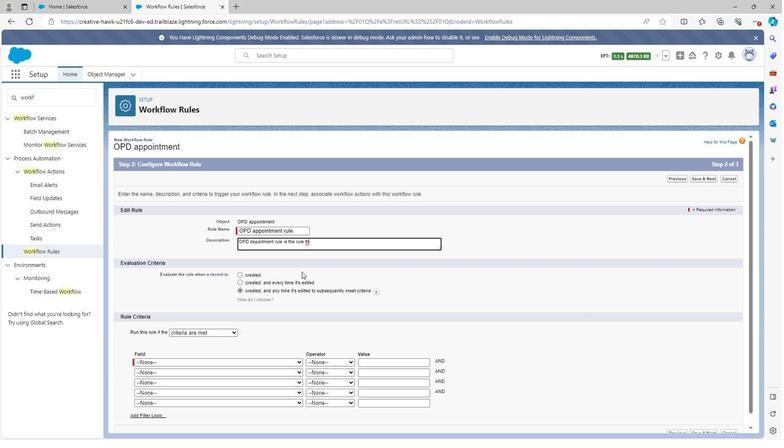 
Action: Key pressed e<Key.backspace>ro
Screenshot: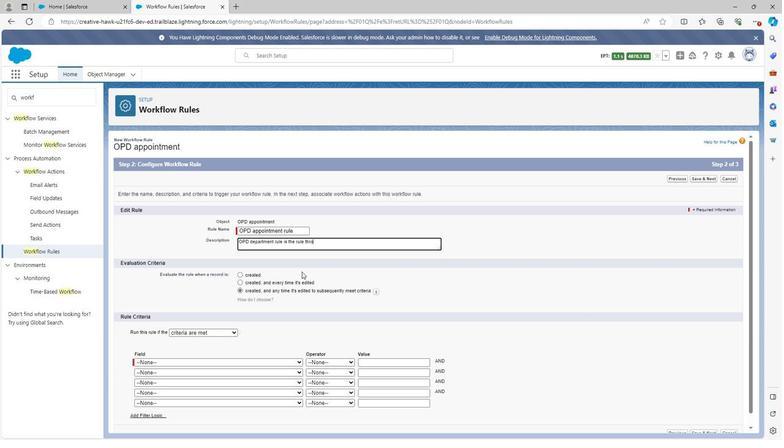 
Action: Mouse moved to (301, 270)
Screenshot: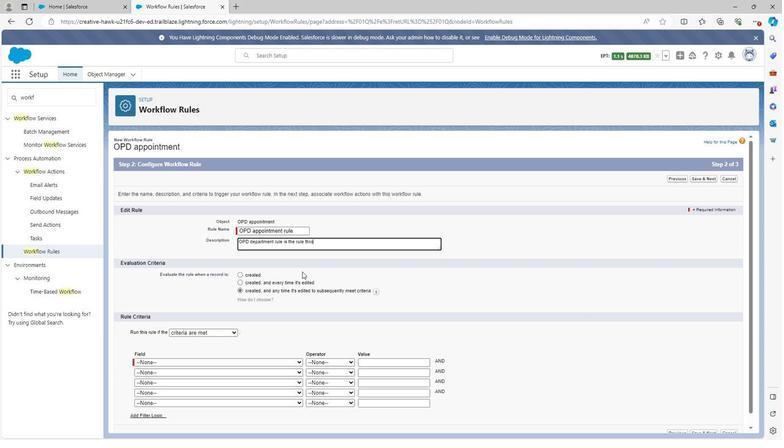 
Action: Key pressed u
Screenshot: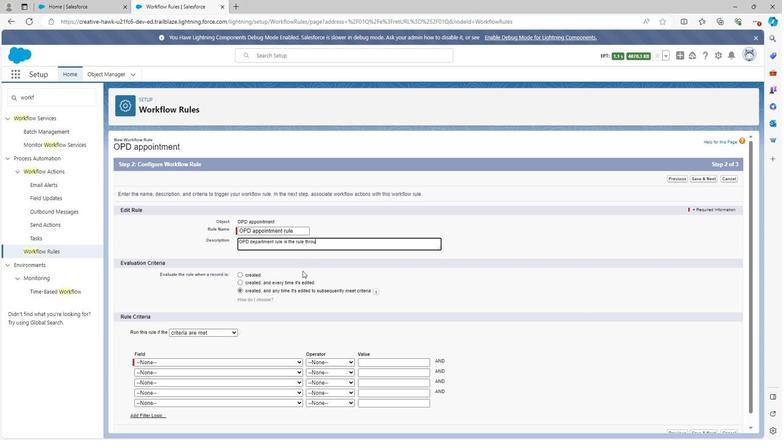 
Action: Mouse moved to (302, 267)
Screenshot: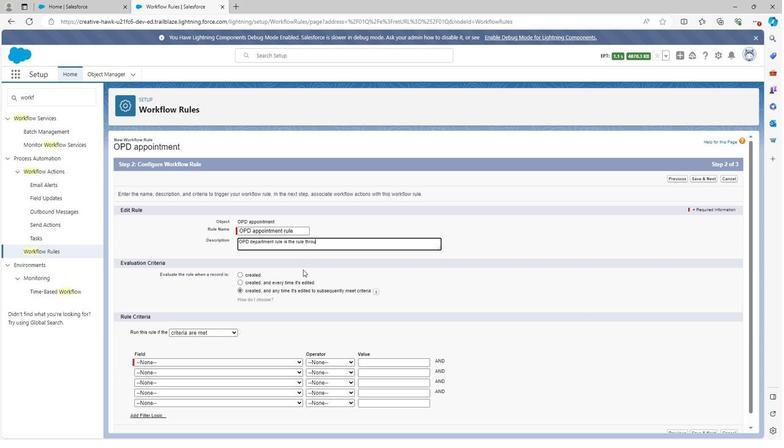 
Action: Key pressed gh<Key.space>which<Key.space>we<Key.space>defined<Key.space>opd<Key.space><Key.space>appointment<Key.space>with<Key.space>some<Key.space><Key.space>rules<Key.space>in<Key.space>hospital<Key.space>opd<Key.space>management
Screenshot: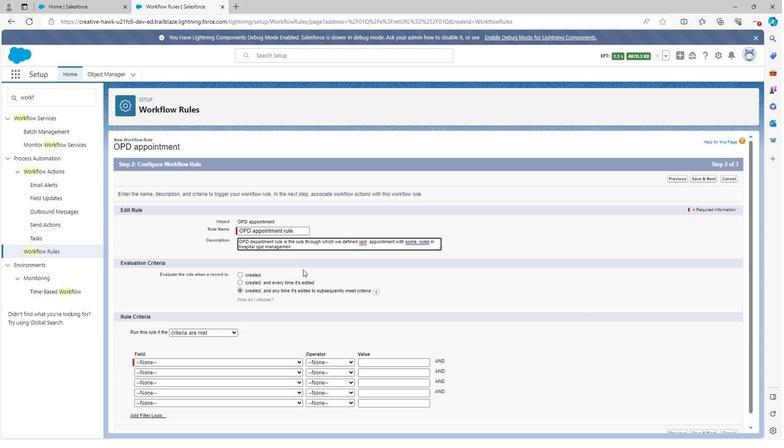 
Action: Mouse moved to (335, 307)
Screenshot: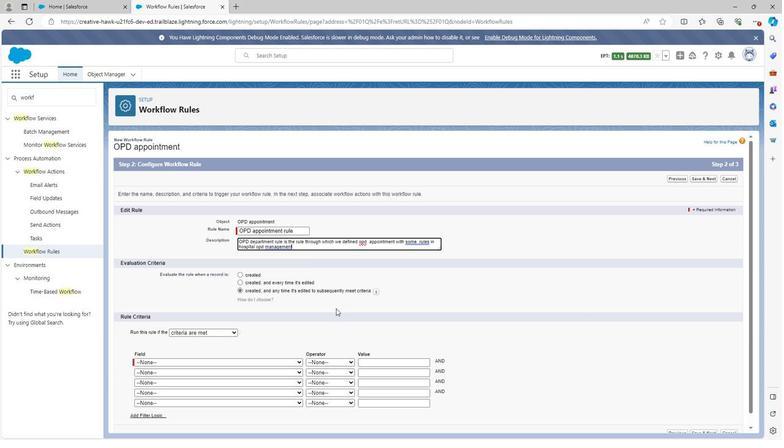 
Action: Mouse scrolled (335, 306) with delta (0, 0)
Screenshot: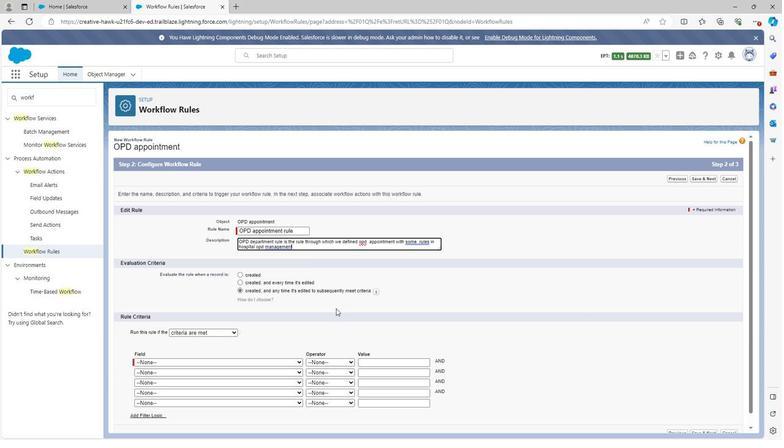 
Action: Mouse scrolled (335, 306) with delta (0, 0)
Screenshot: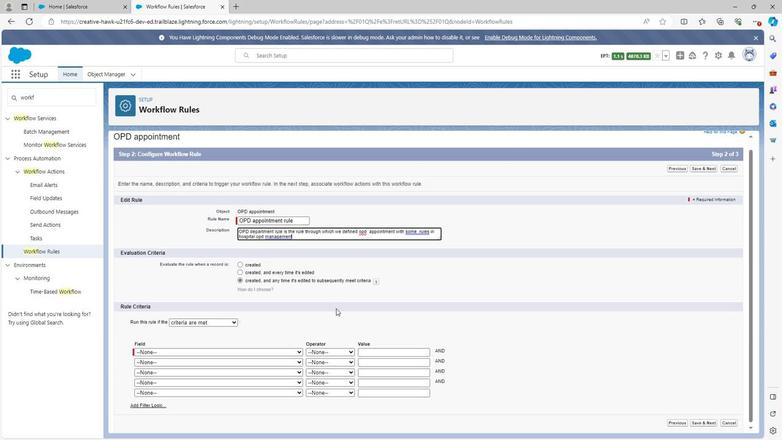 
Action: Mouse scrolled (335, 306) with delta (0, 0)
Screenshot: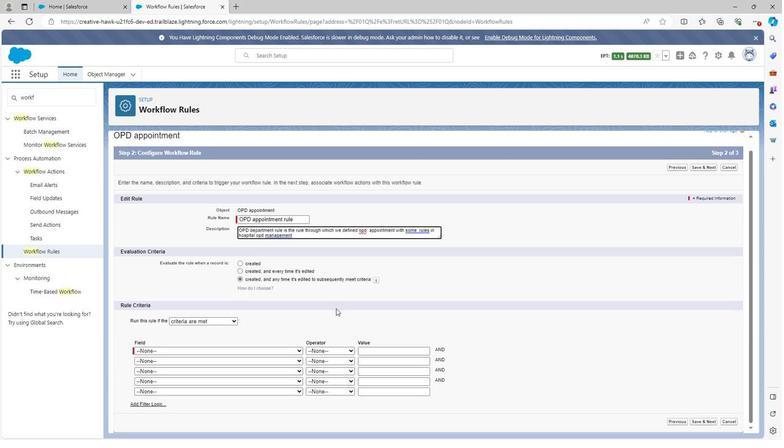 
Action: Mouse moved to (228, 350)
Screenshot: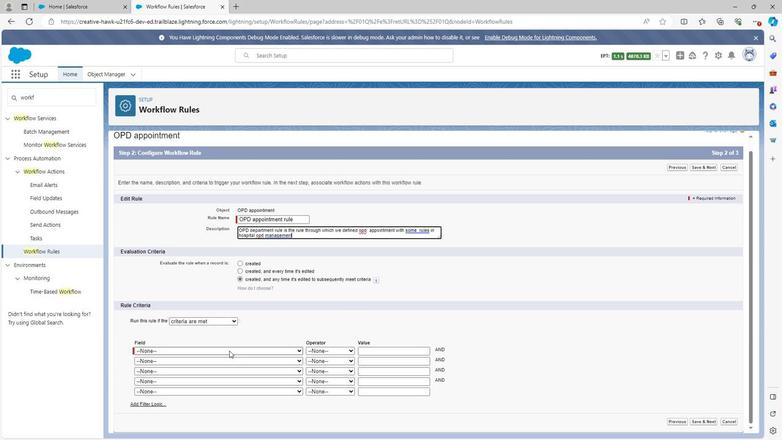 
Action: Mouse pressed left at (228, 350)
Screenshot: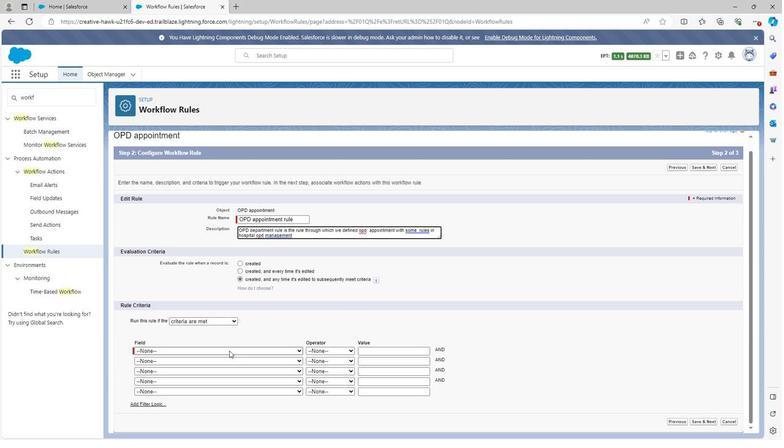 
Action: Mouse moved to (200, 234)
Screenshot: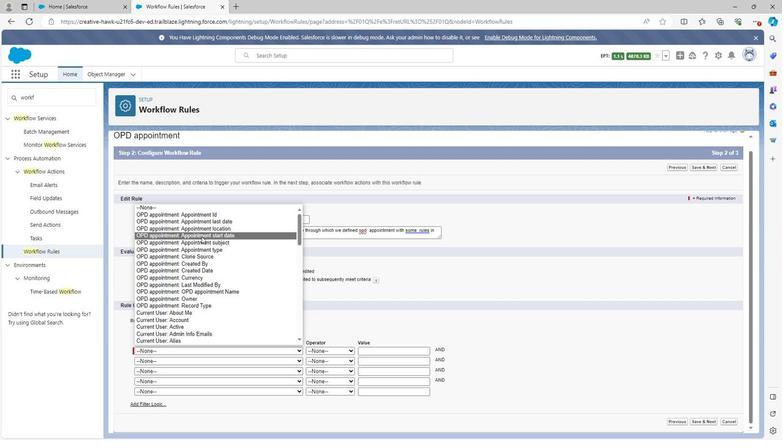 
Action: Mouse pressed left at (200, 234)
Screenshot: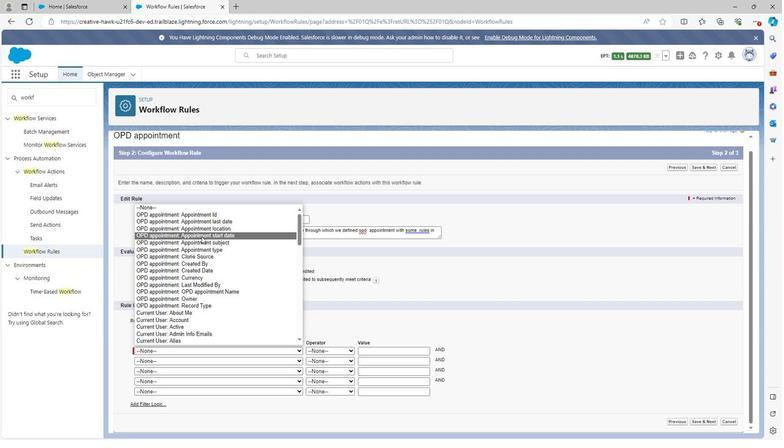 
Action: Mouse moved to (331, 349)
Screenshot: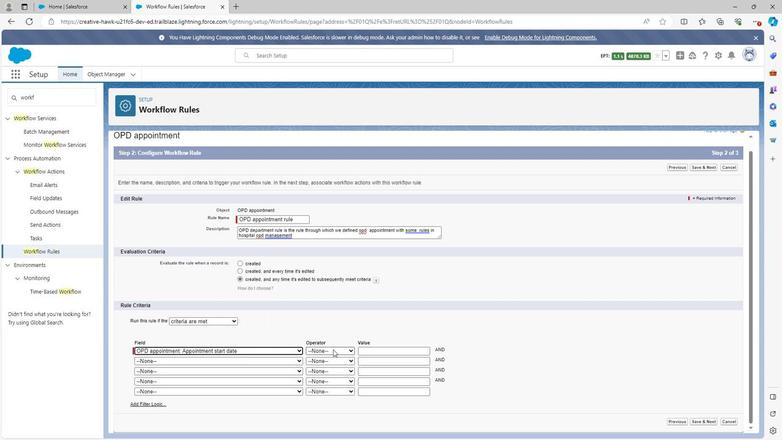 
Action: Mouse pressed left at (331, 349)
Screenshot: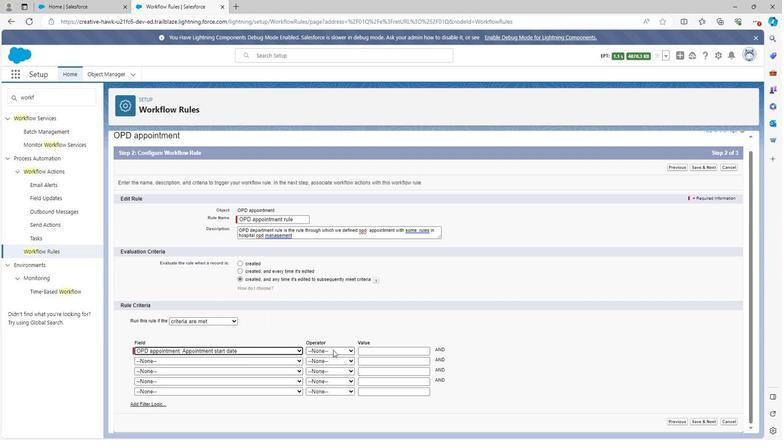 
Action: Mouse moved to (324, 270)
Screenshot: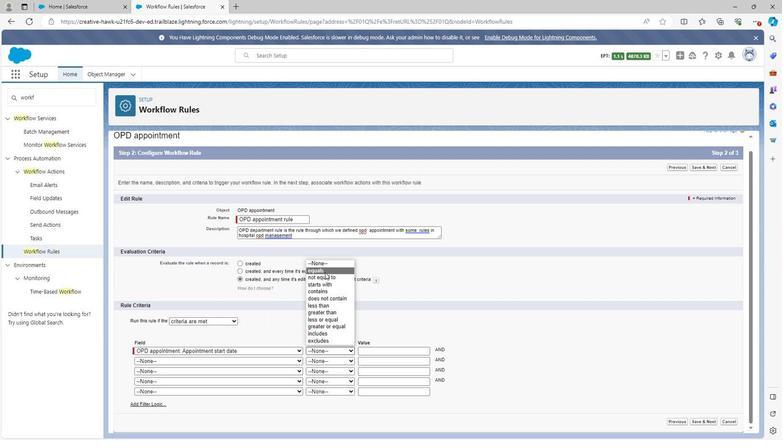 
Action: Mouse pressed left at (324, 270)
Screenshot: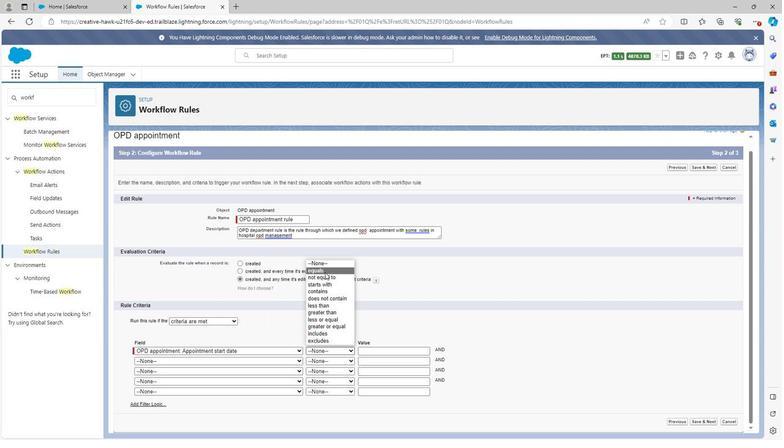 
Action: Mouse moved to (372, 347)
Screenshot: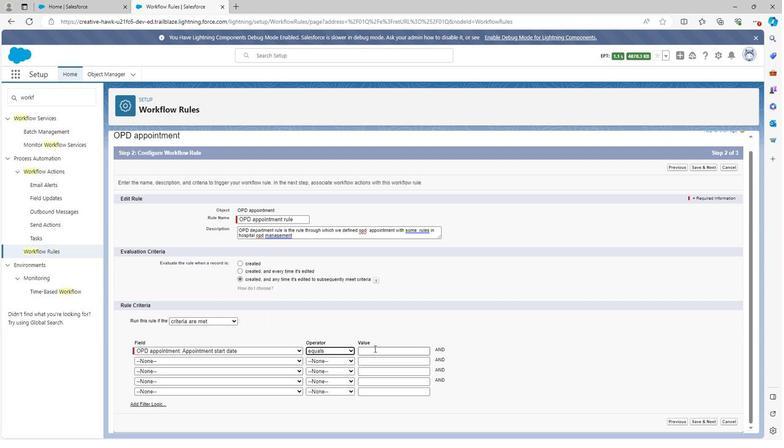 
Action: Mouse pressed left at (372, 347)
Screenshot: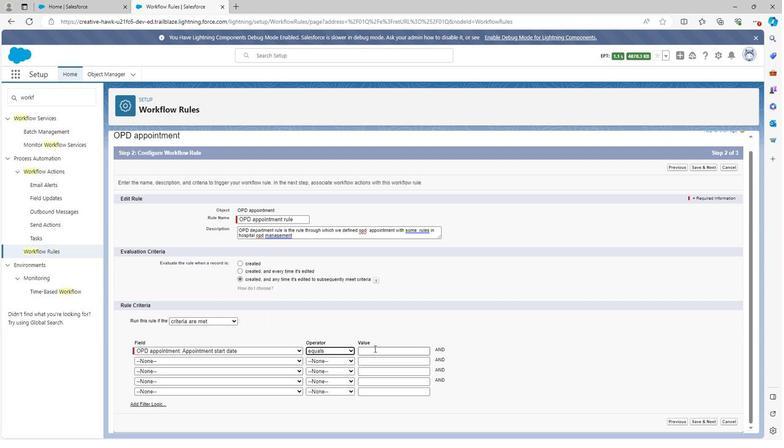
Action: Mouse moved to (367, 268)
Screenshot: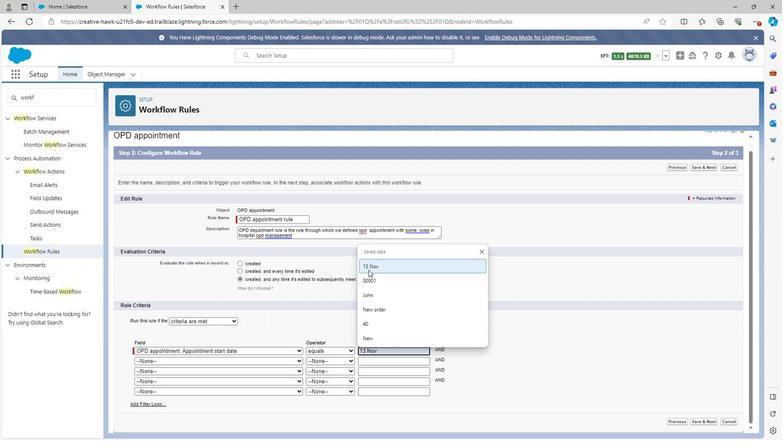 
Action: Mouse pressed left at (367, 268)
Screenshot: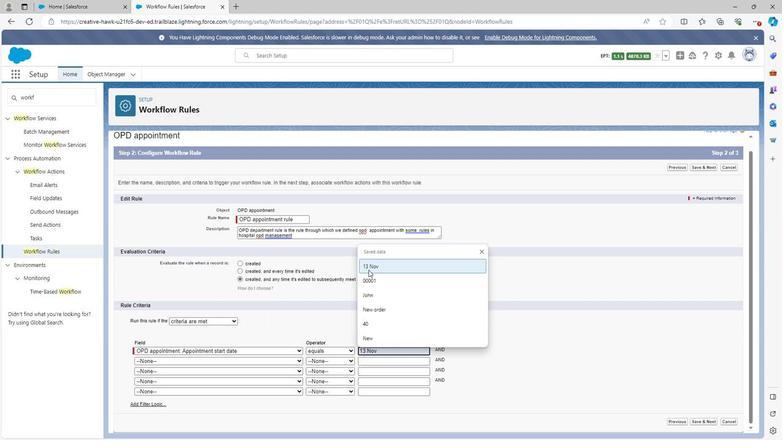 
Action: Mouse moved to (709, 421)
Screenshot: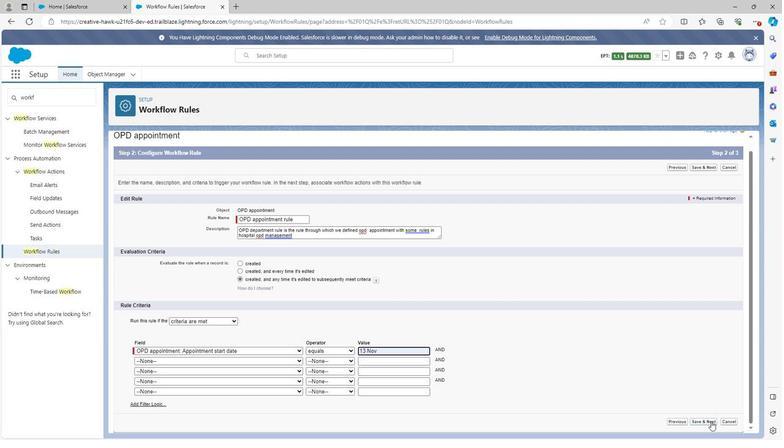 
Action: Mouse pressed left at (709, 421)
Screenshot: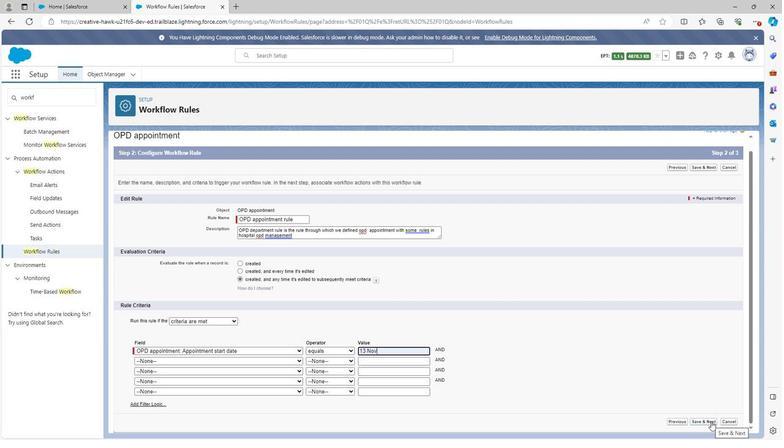 
Action: Mouse moved to (442, 299)
Screenshot: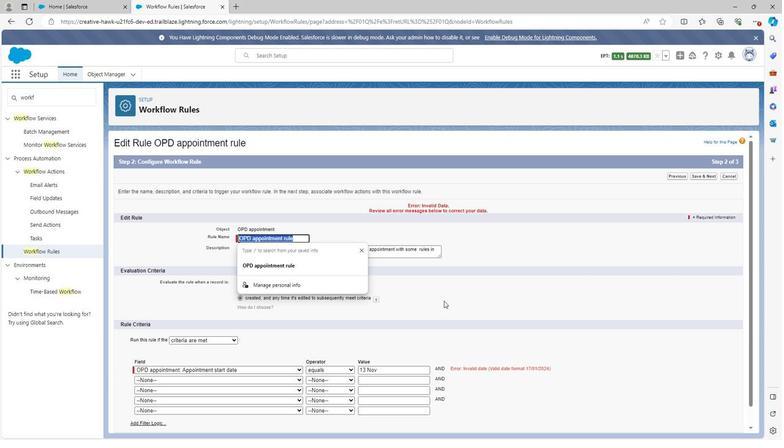
Action: Mouse pressed left at (442, 299)
Screenshot: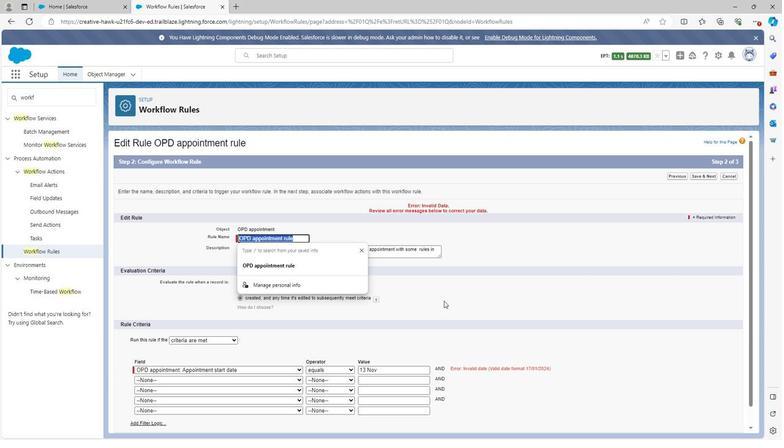 
Action: Mouse moved to (359, 369)
Screenshot: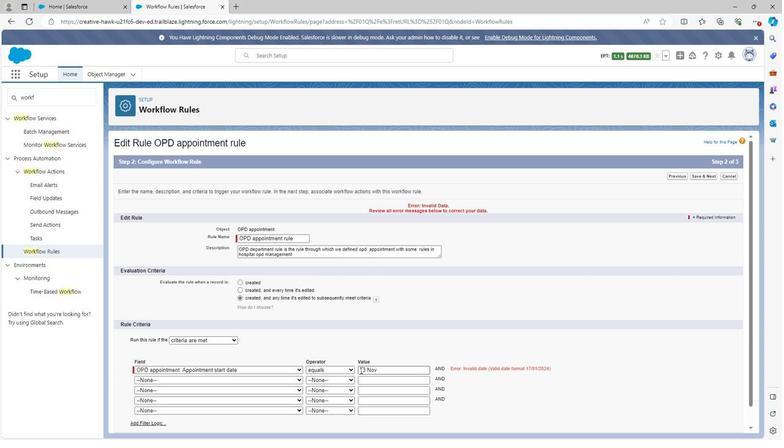 
Action: Mouse pressed left at (359, 369)
Screenshot: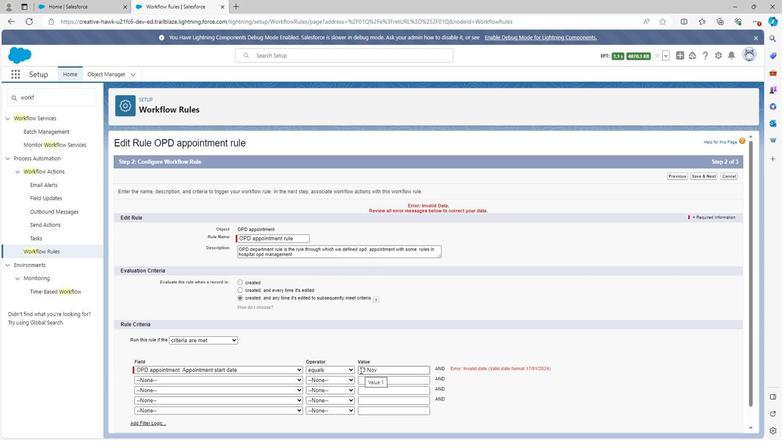
Action: Mouse moved to (390, 372)
Screenshot: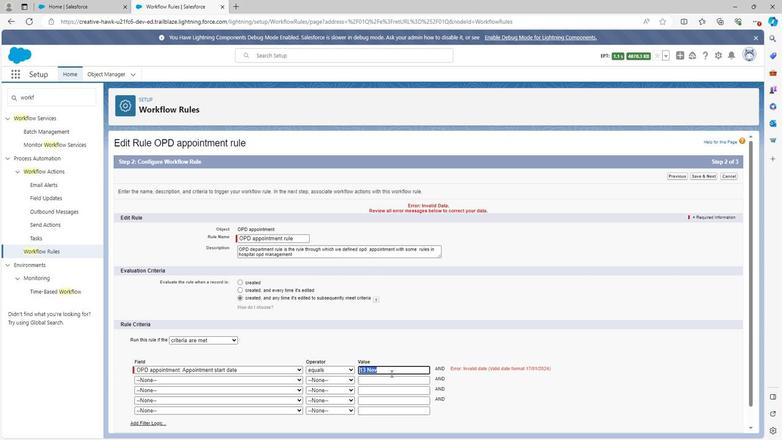
Action: Key pressed 17/01/2024
Screenshot: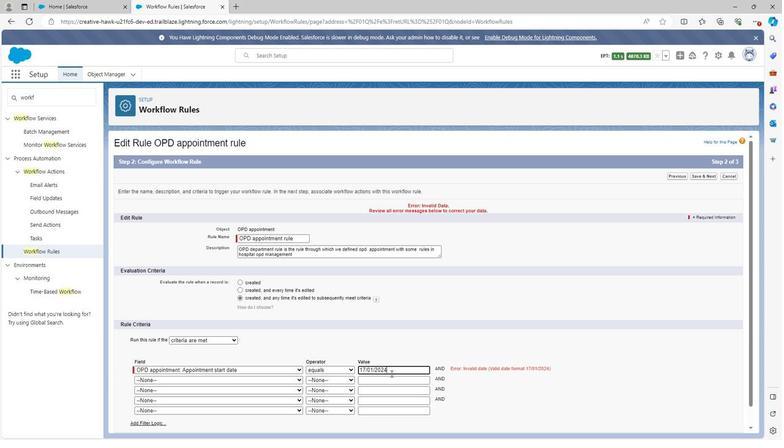 
Action: Mouse scrolled (390, 372) with delta (0, 0)
Screenshot: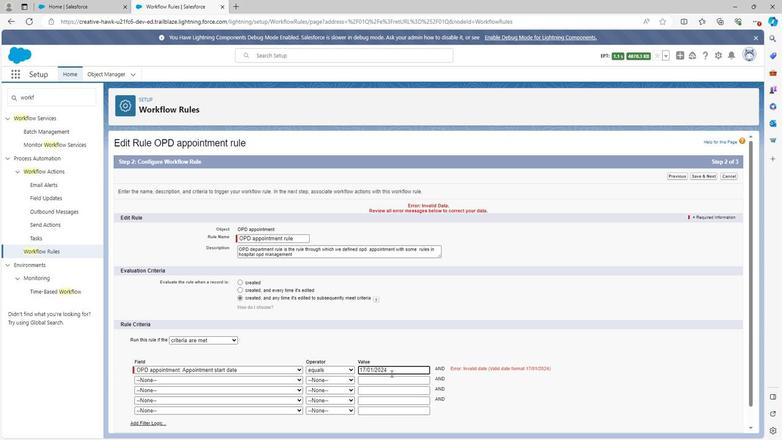
Action: Mouse scrolled (390, 372) with delta (0, 0)
Screenshot: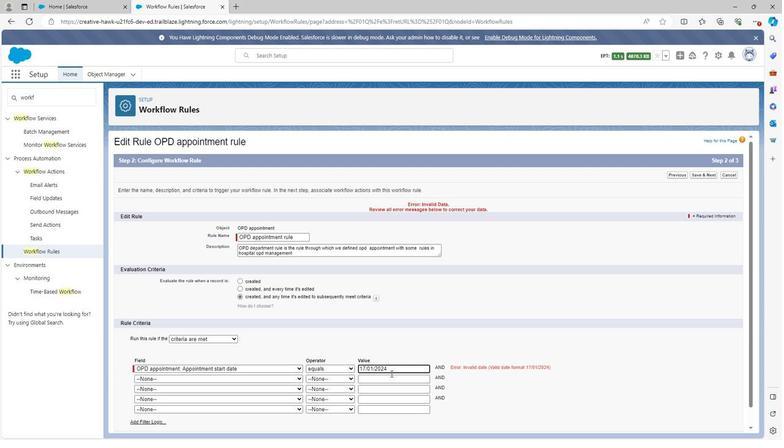 
Action: Mouse scrolled (390, 372) with delta (0, 0)
Screenshot: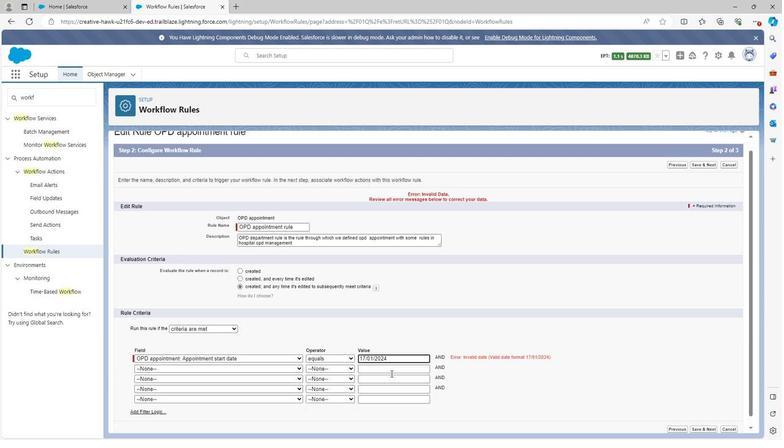 
Action: Mouse moved to (701, 154)
Screenshot: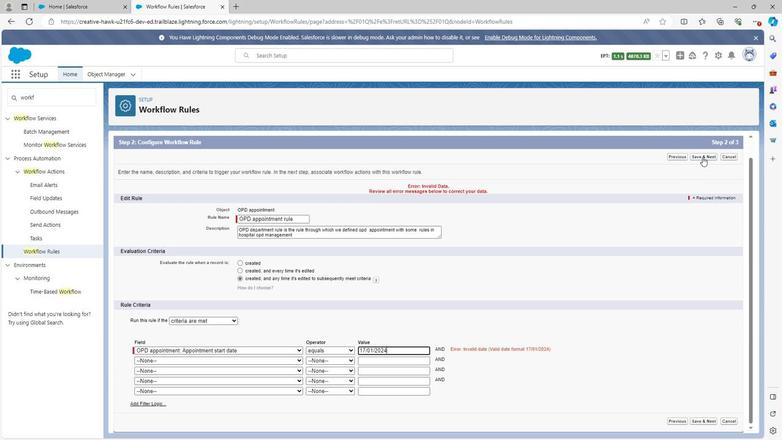 
Action: Mouse pressed left at (701, 154)
Screenshot: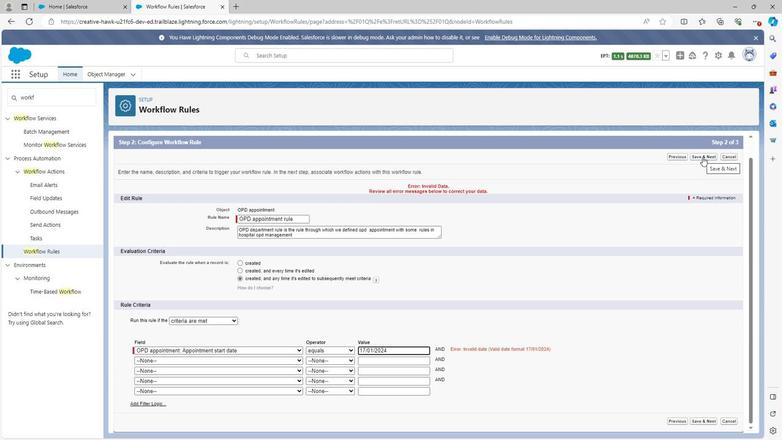 
Action: Mouse moved to (141, 261)
Screenshot: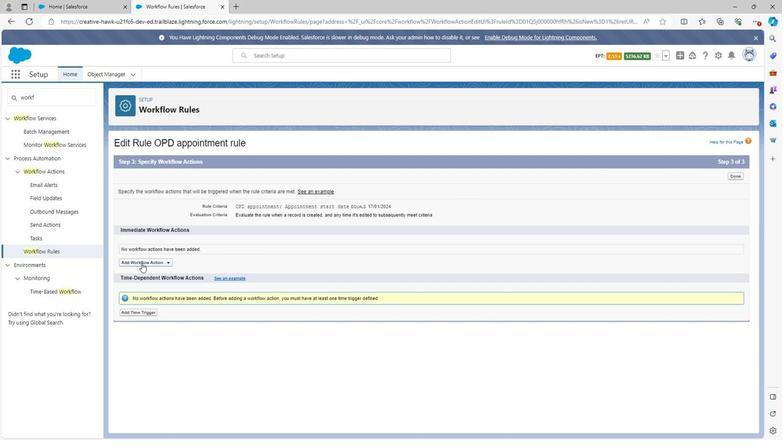 
Action: Mouse pressed left at (141, 261)
Screenshot: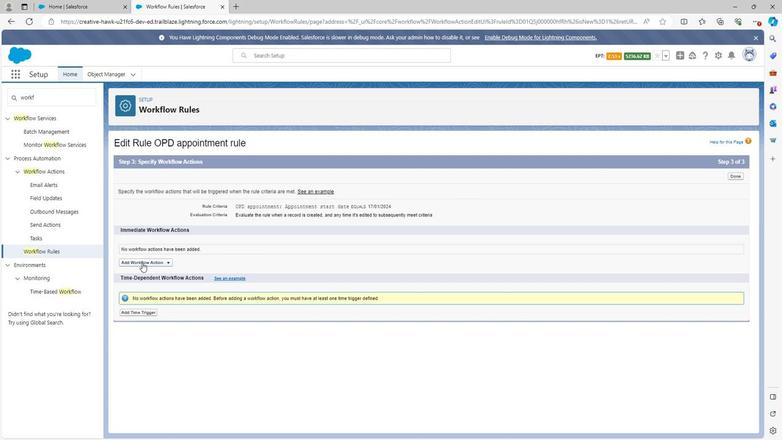 
Action: Mouse moved to (146, 278)
Screenshot: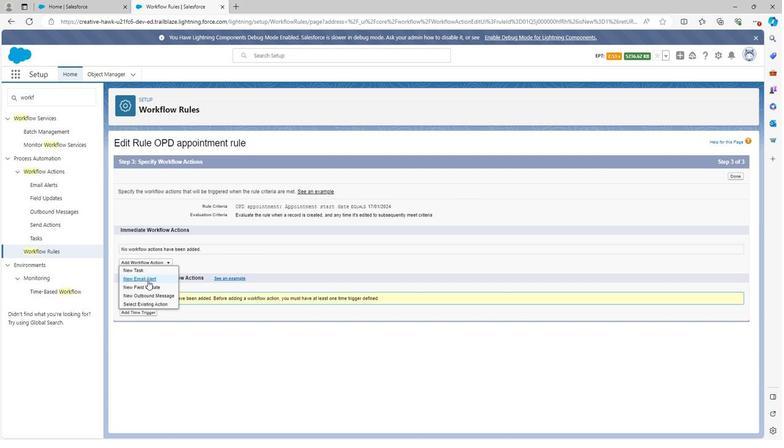 
Action: Mouse pressed left at (146, 278)
Screenshot: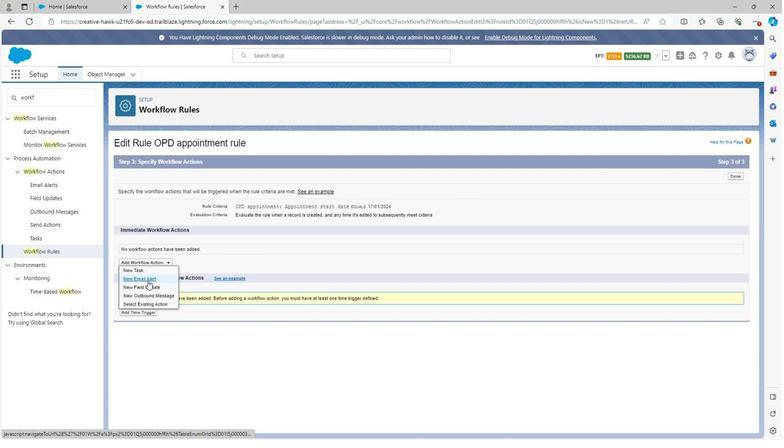 
Action: Mouse moved to (253, 191)
Screenshot: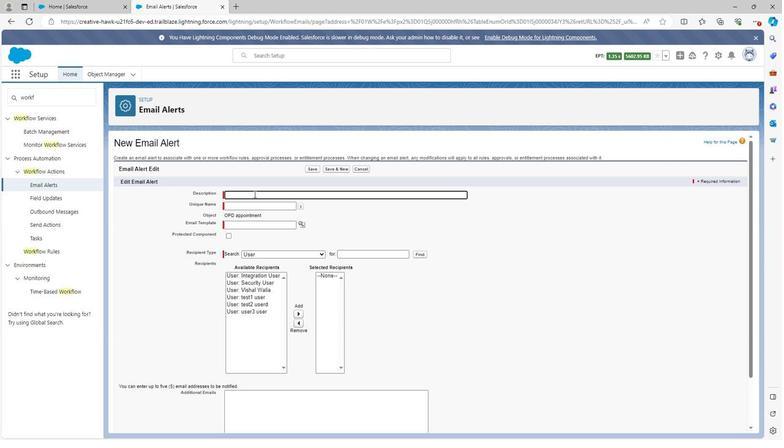 
Action: Key pressed appointment<Key.space>notificatio<Key.left><Key.left><Key.left><Key.left><Key.left><Key.left><Key.left><Key.left><Key.left><Key.left><Key.left><Key.left><Key.left><Key.left><Key.left><Key.left><Key.left><Key.left><Key.left><Key.left><Key.left><Key.left><Key.left><Key.left><Key.left><Key.left><Key.left><Key.right><Key.backspace><Key.shift>A<Key.right><Key.right><Key.right><Key.right><Key.right><Key.right><Key.right><Key.right><Key.right><Key.right><Key.right><Key.right><Key.right><Key.right><Key.right><Key.right><Key.right><Key.right><Key.right><Key.right><Key.right><Key.right>n<Key.space><Key.right><Key.right><Key.right><Key.right><Key.right><Key.right><Key.right>email<Key.space>alert<Key.space>is<Key.space>the<Key.space>email<Key.space><Key.space>alert<Key.space><Key.space>through<Key.space>which<Key.space>we<Key.space>send<Key.space>email<Key.space>ale-<Key.backspace>rt<Key.backspace><Key.backspace><Key.backspace><Key.backspace><Key.backspace>to<Key.space>user<Key.space>and<Key.space>user<Key.space>got<Key.space>alert<Key.space>regarding<Key.space>th<Key.space><Key.backspace>e<Key.space>bi<Key.space><Key.backspace>\<Key.backspace><Key.backspace><Key.backspace>appointment
Screenshot: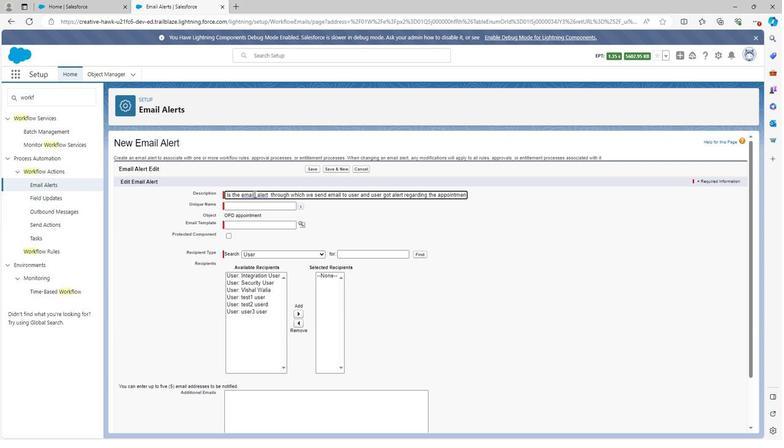 
Action: Mouse moved to (352, 201)
Screenshot: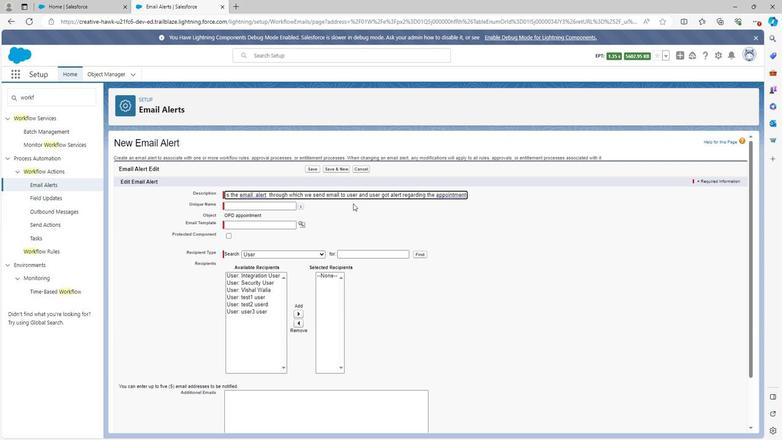 
Action: Mouse pressed left at (352, 201)
Screenshot: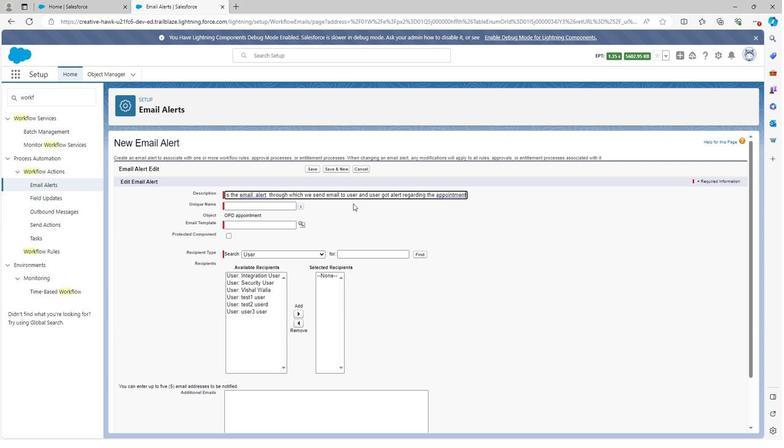 
Action: Mouse moved to (300, 223)
Screenshot: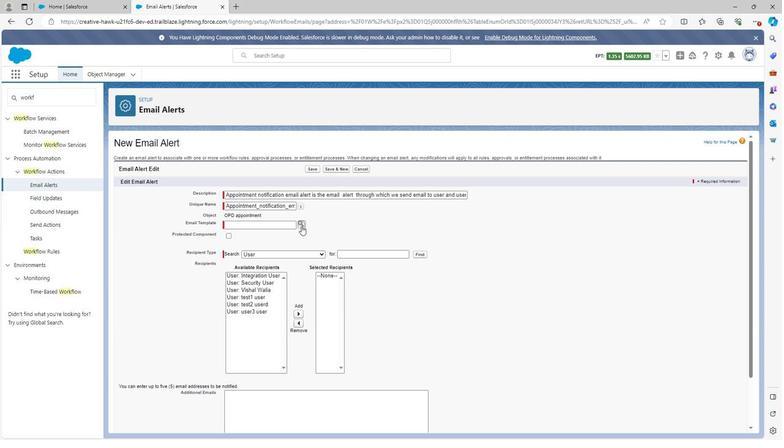 
Action: Mouse pressed left at (300, 223)
Screenshot: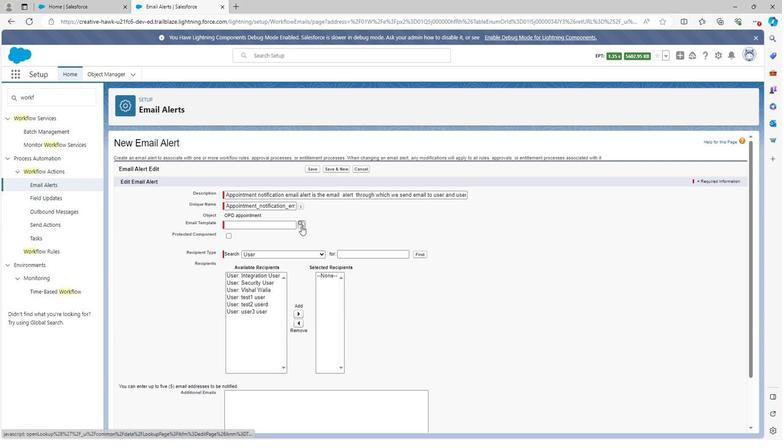 
Action: Mouse moved to (199, 333)
Screenshot: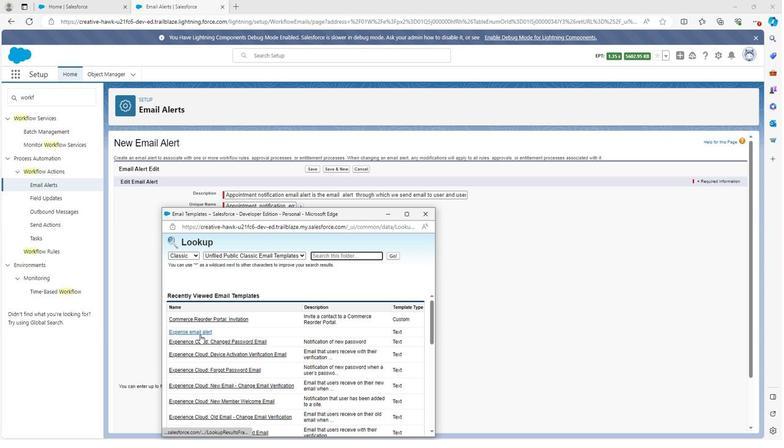 
Action: Mouse scrolled (199, 333) with delta (0, 0)
Screenshot: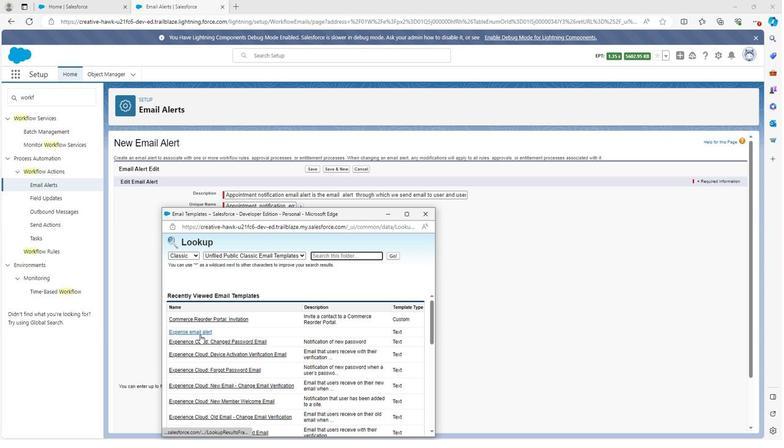 
Action: Mouse scrolled (199, 333) with delta (0, 0)
Screenshot: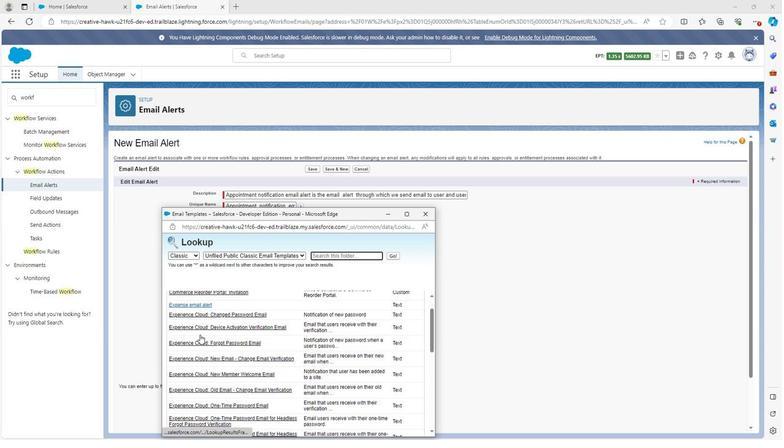 
Action: Mouse scrolled (199, 333) with delta (0, 0)
Screenshot: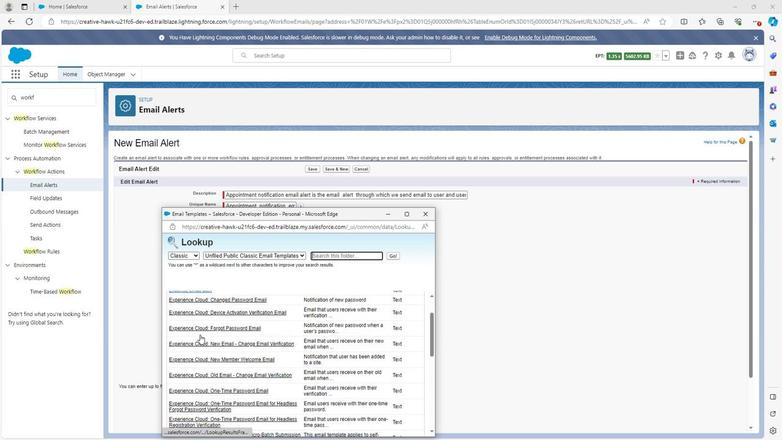 
Action: Mouse scrolled (199, 333) with delta (0, 0)
Screenshot: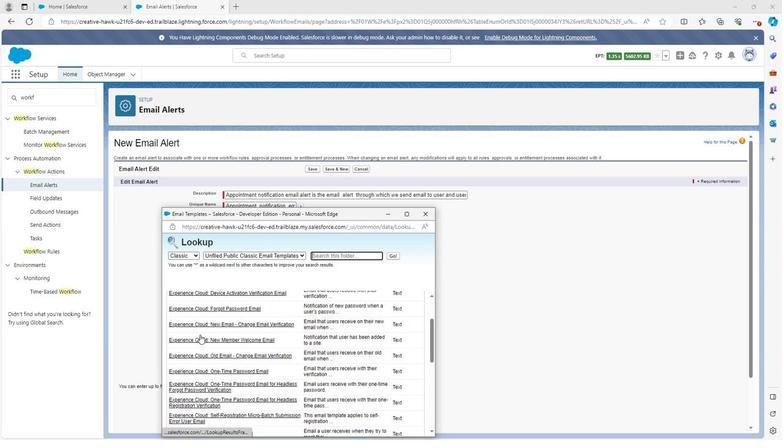 
Action: Mouse scrolled (199, 333) with delta (0, 0)
Screenshot: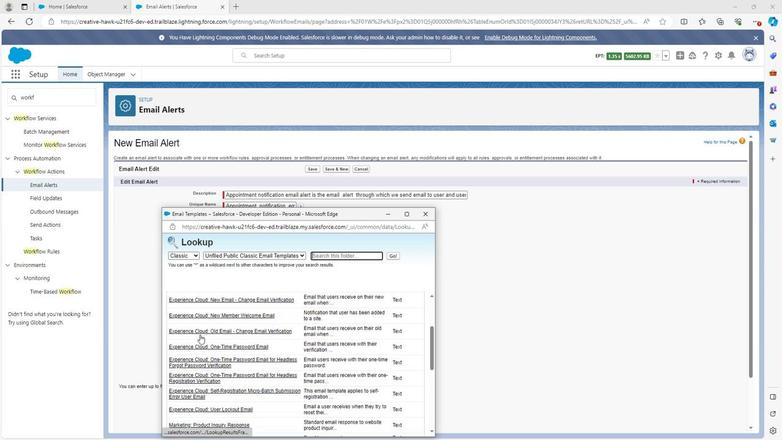 
Action: Mouse moved to (208, 358)
Screenshot: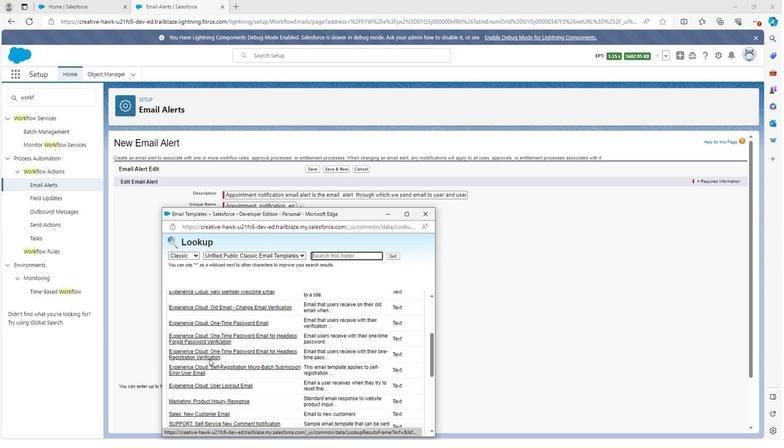 
Action: Mouse scrolled (208, 357) with delta (0, 0)
Screenshot: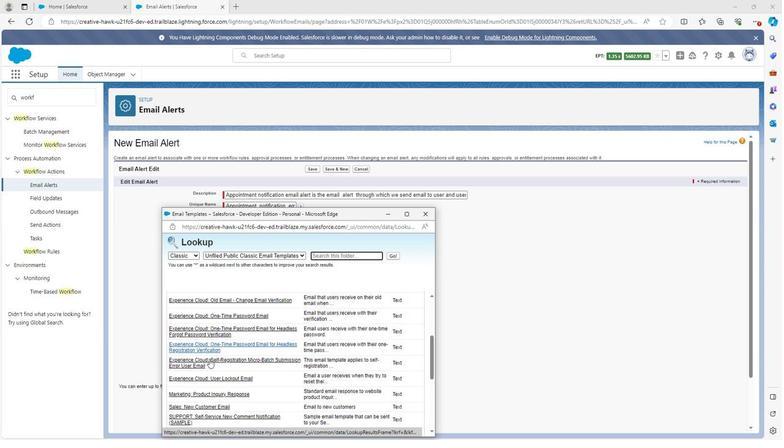 
Action: Mouse scrolled (208, 357) with delta (0, 0)
Screenshot: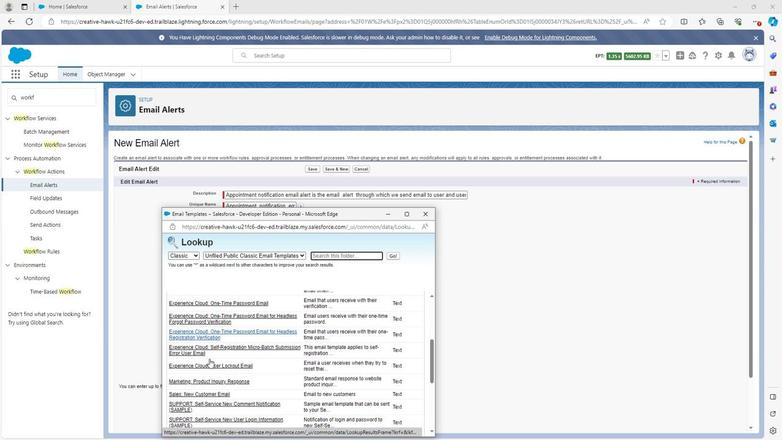 
Action: Mouse scrolled (208, 357) with delta (0, 0)
Screenshot: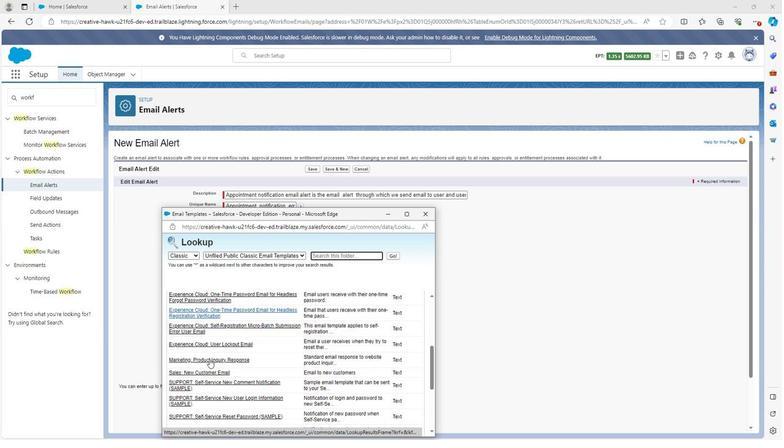 
Action: Mouse moved to (209, 344)
Screenshot: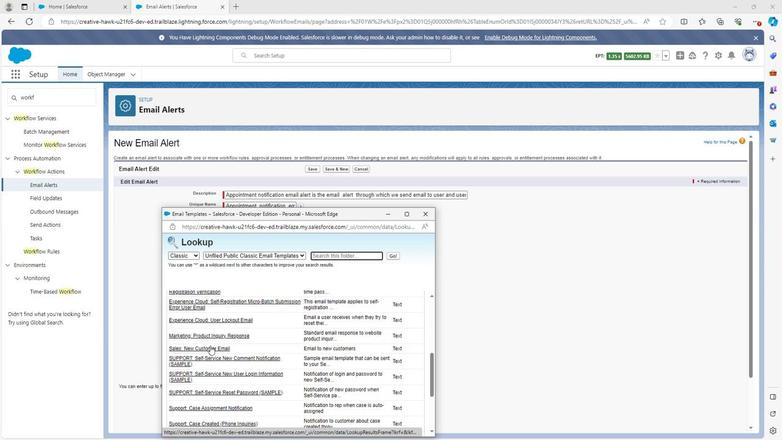 
Action: Mouse pressed left at (209, 344)
Screenshot: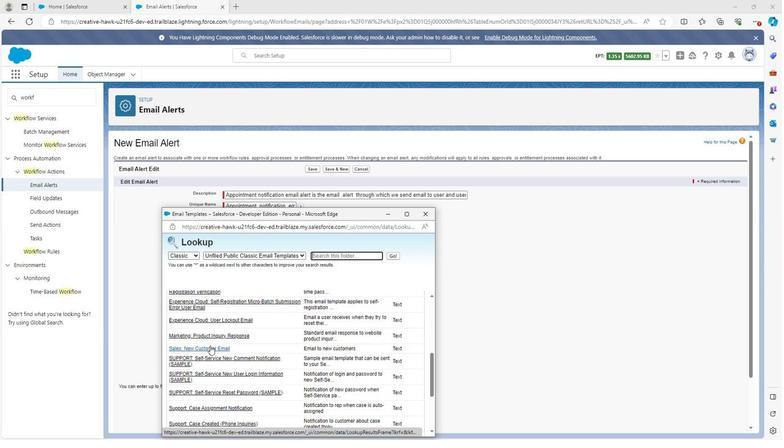 
Action: Mouse moved to (247, 286)
Screenshot: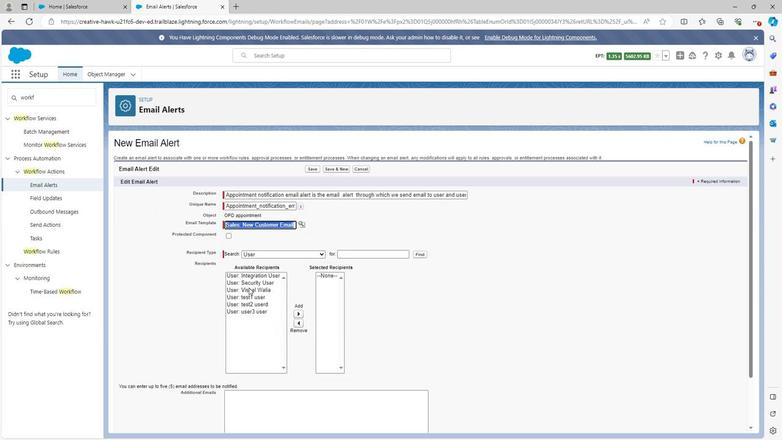 
Action: Mouse pressed left at (247, 286)
Screenshot: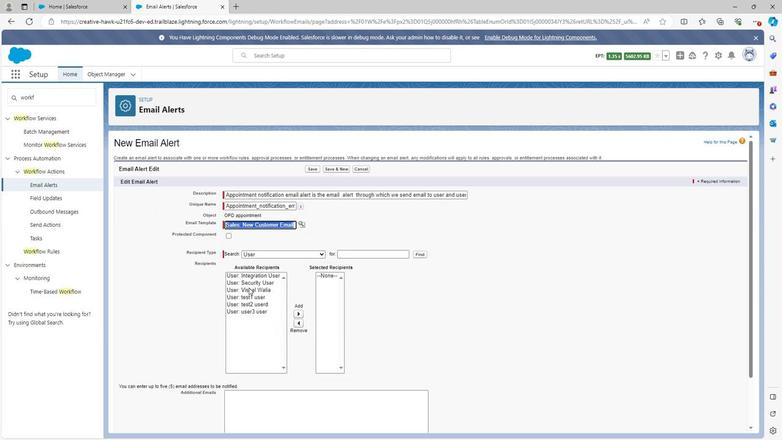 
Action: Mouse moved to (298, 314)
Screenshot: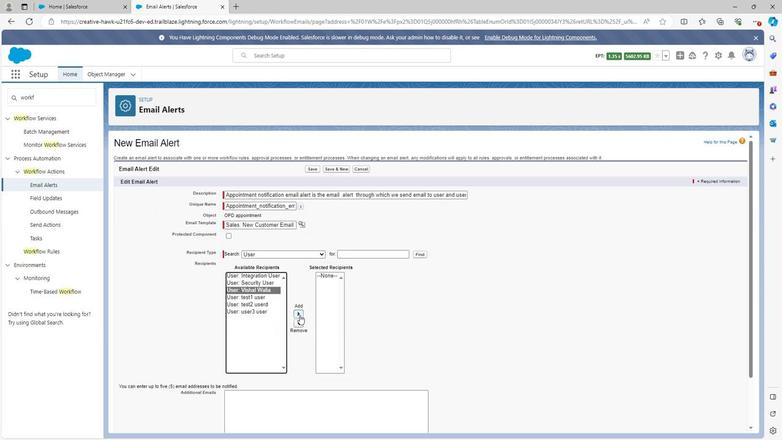 
Action: Mouse pressed left at (298, 314)
Screenshot: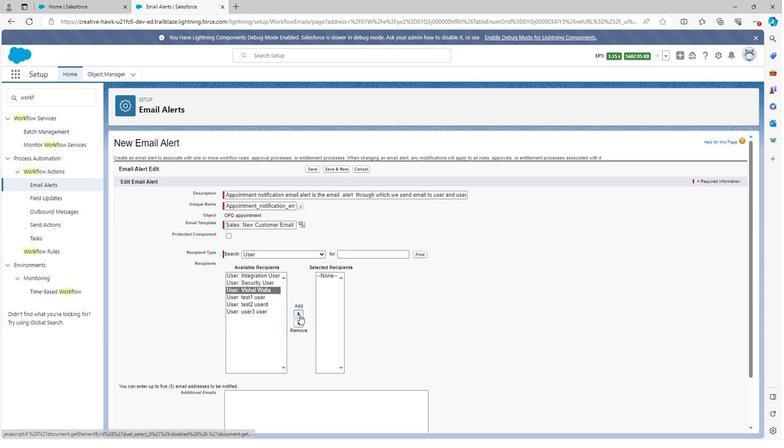 
Action: Mouse moved to (252, 289)
Screenshot: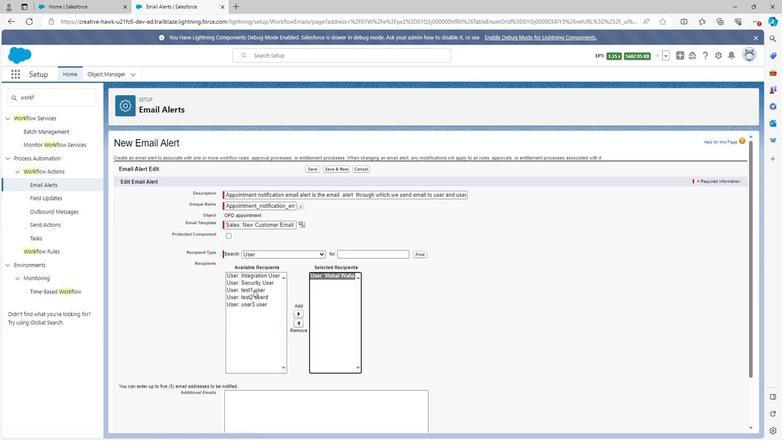 
Action: Mouse pressed left at (252, 289)
Screenshot: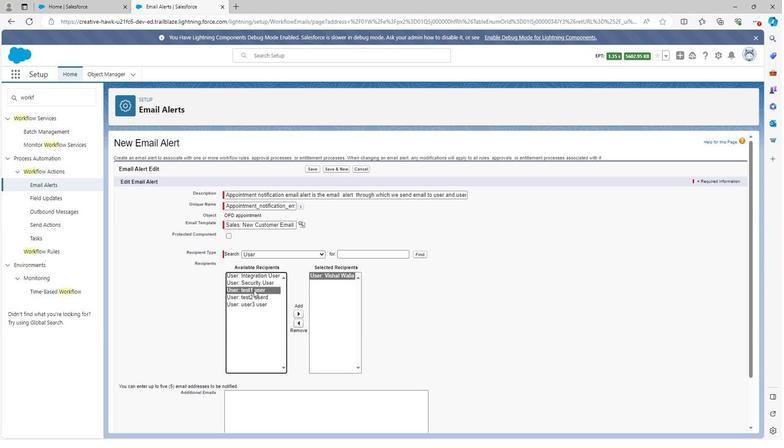 
Action: Mouse moved to (295, 311)
Screenshot: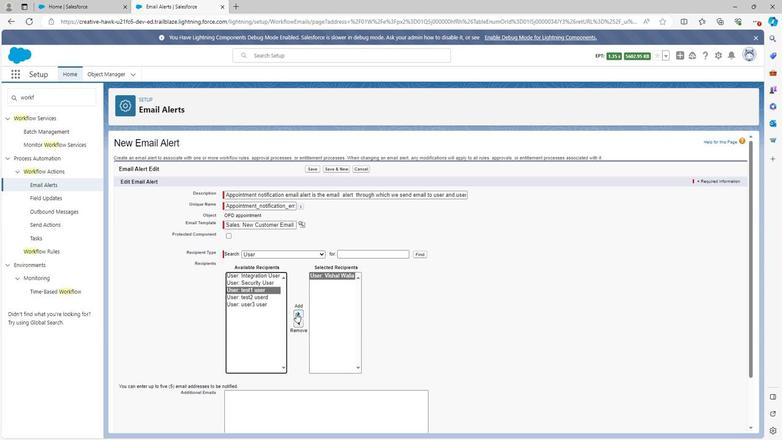
Action: Mouse pressed left at (295, 311)
Screenshot: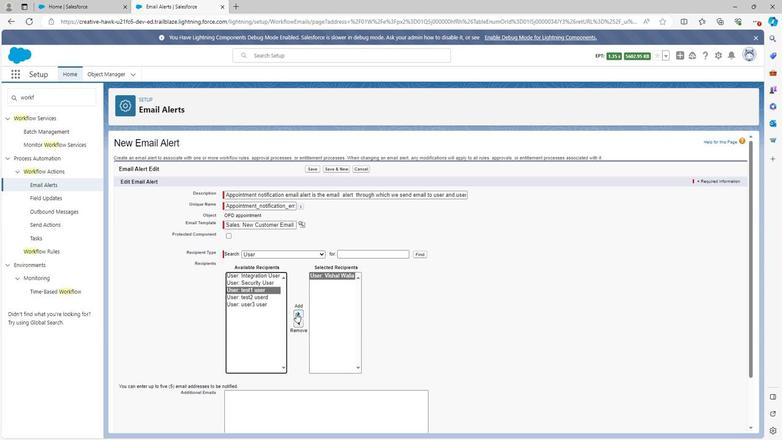 
Action: Mouse moved to (251, 290)
Screenshot: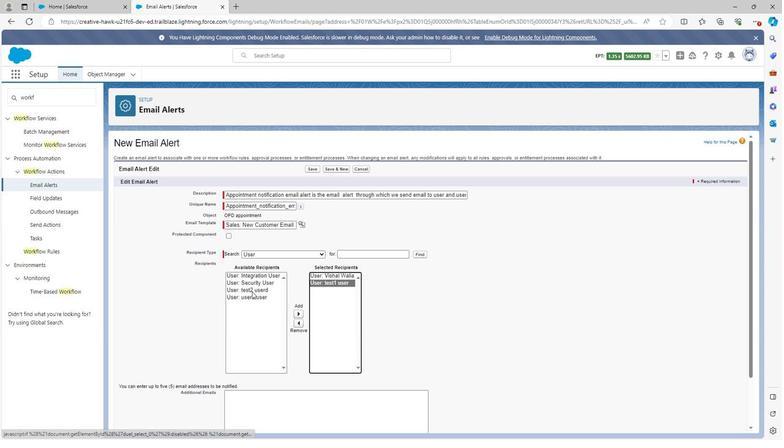 
Action: Mouse pressed left at (251, 290)
Screenshot: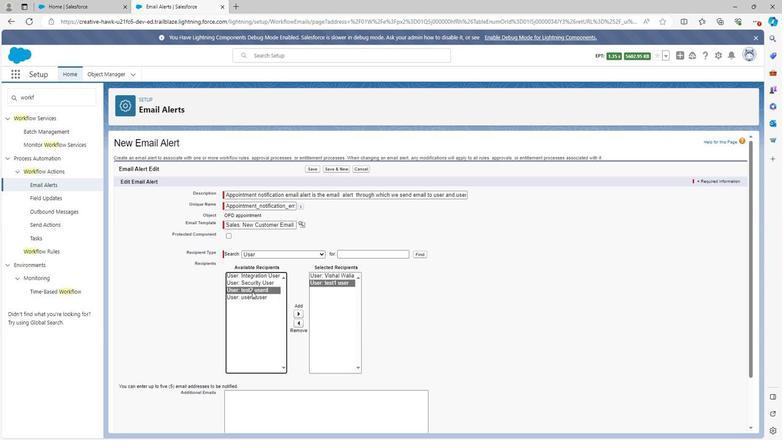 
Action: Mouse moved to (295, 311)
Screenshot: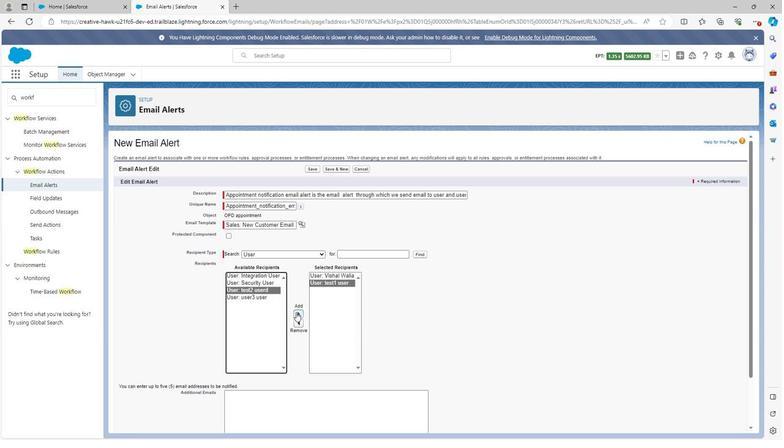 
Action: Mouse pressed left at (295, 311)
Screenshot: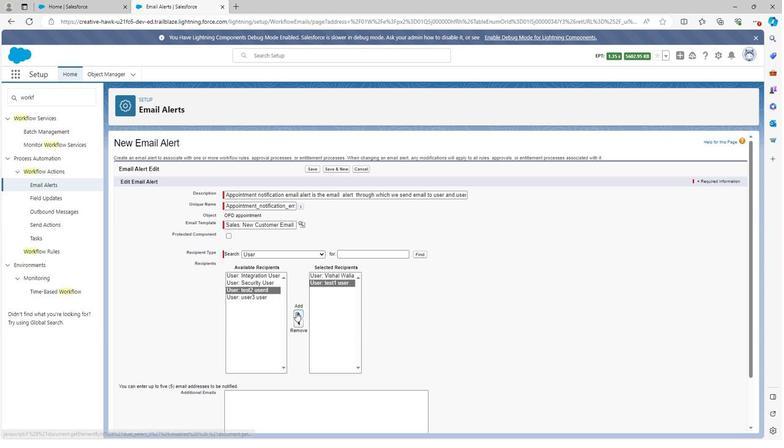 
Action: Mouse moved to (259, 287)
Screenshot: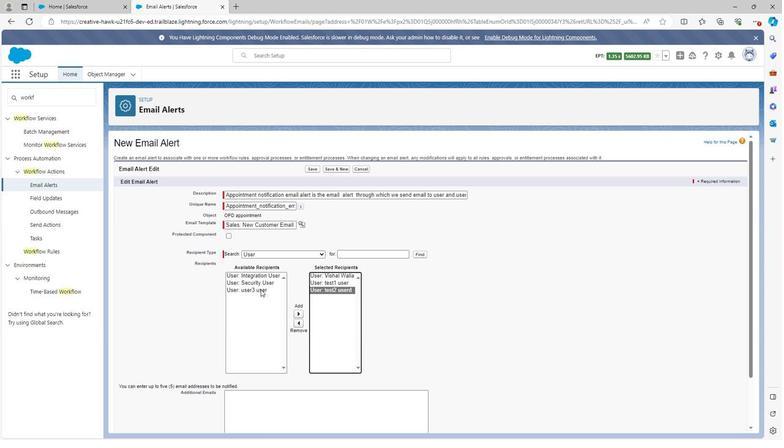 
Action: Mouse pressed left at (259, 287)
Screenshot: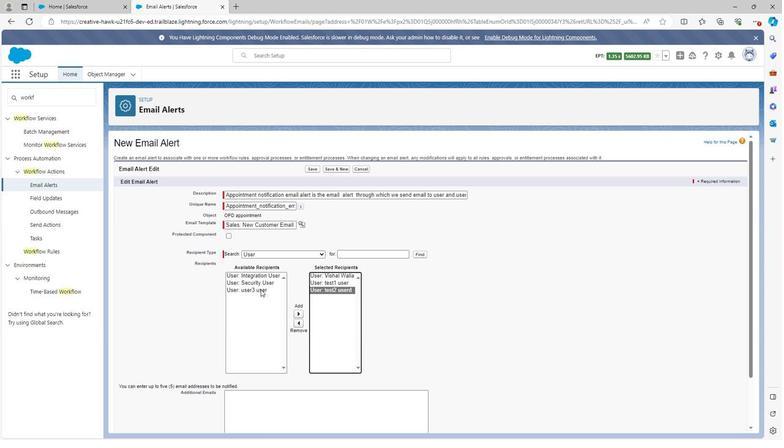 
Action: Mouse moved to (297, 311)
Screenshot: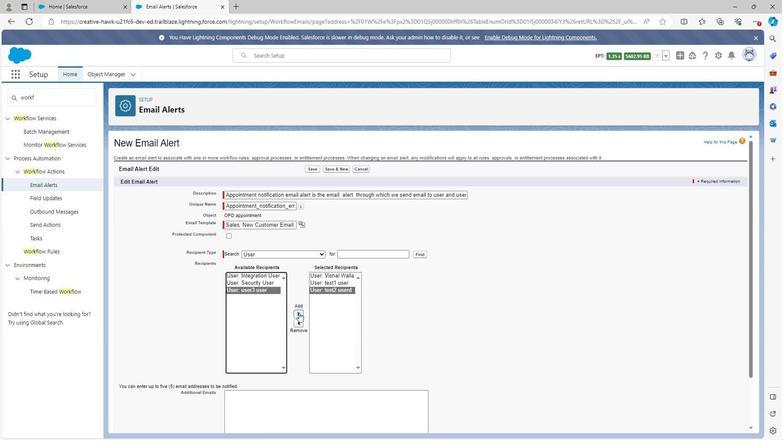 
Action: Mouse pressed left at (297, 311)
Screenshot: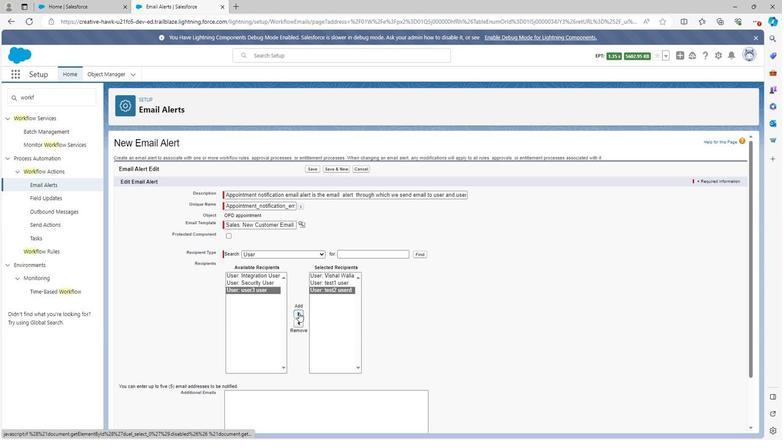 
Action: Mouse scrolled (297, 311) with delta (0, 0)
Screenshot: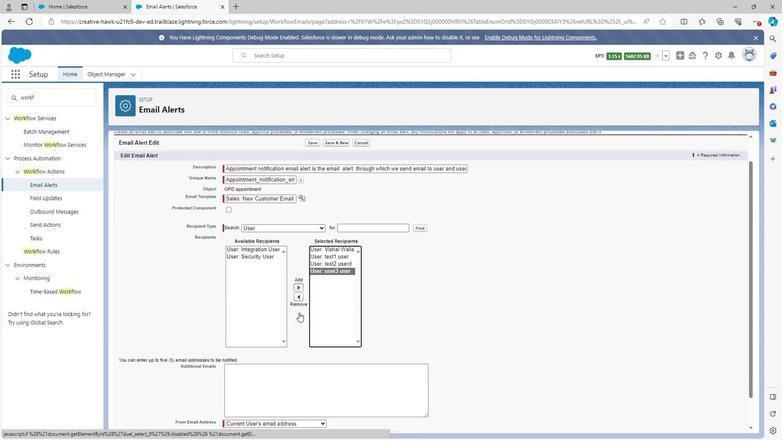 
Action: Mouse moved to (261, 348)
Screenshot: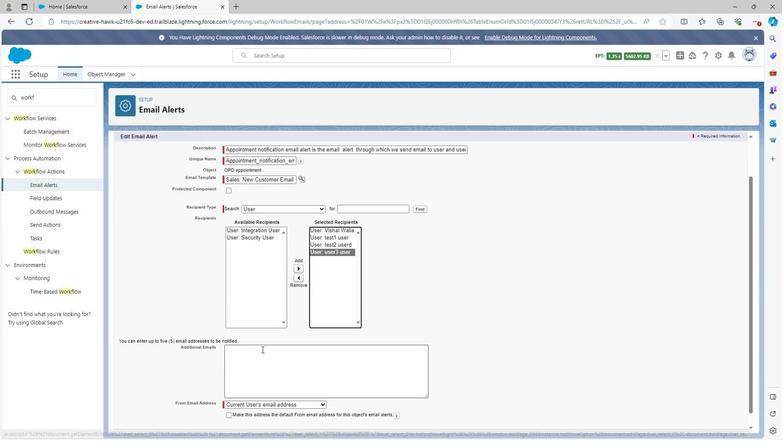 
Action: Mouse pressed left at (261, 348)
Screenshot: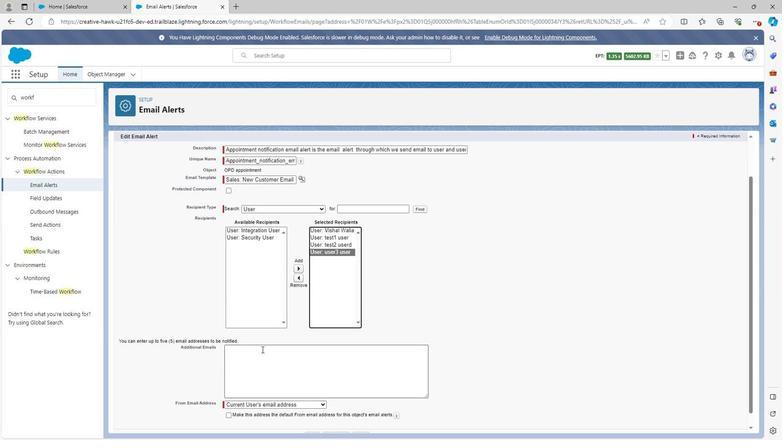 
Action: Mouse moved to (261, 355)
Screenshot: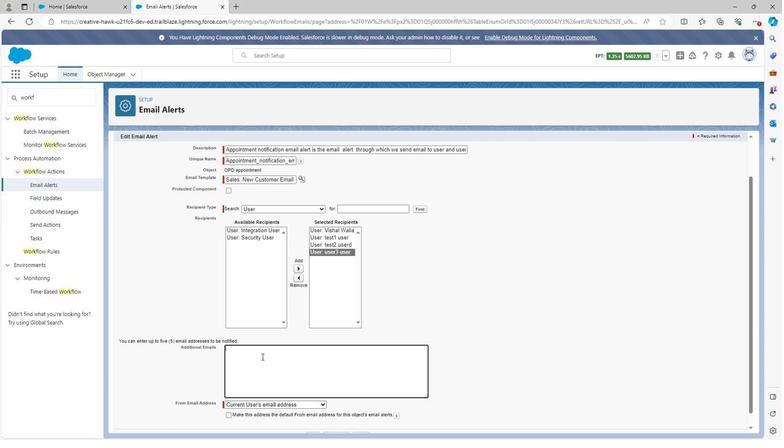 
Action: Mouse pressed left at (261, 355)
Screenshot: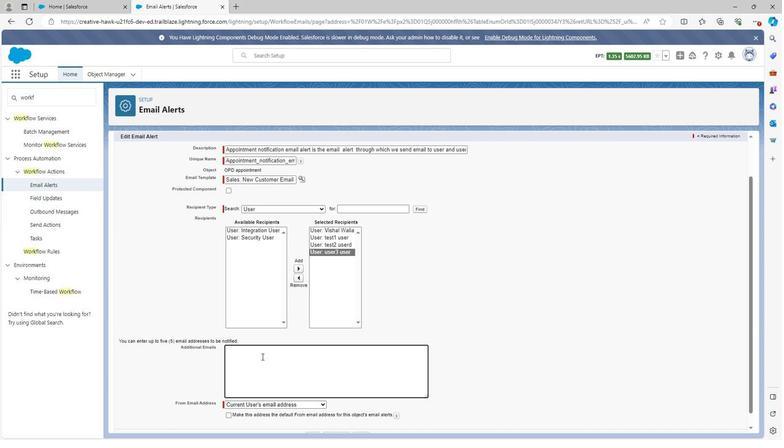 
Action: Key pressed <Key.shift>John<Key.shift><Key.shift><Key.shift><Key.shift><Key.shift><Key.shift><Key.shift><Key.shift>373<Key.shift><Key.shift><Key.shift><Key.shift><Key.shift><Key.shift><Key.shift><Key.shift><Key.shift><Key.shift><Key.shift><Key.shift><Key.shift>@gmail
Screenshot: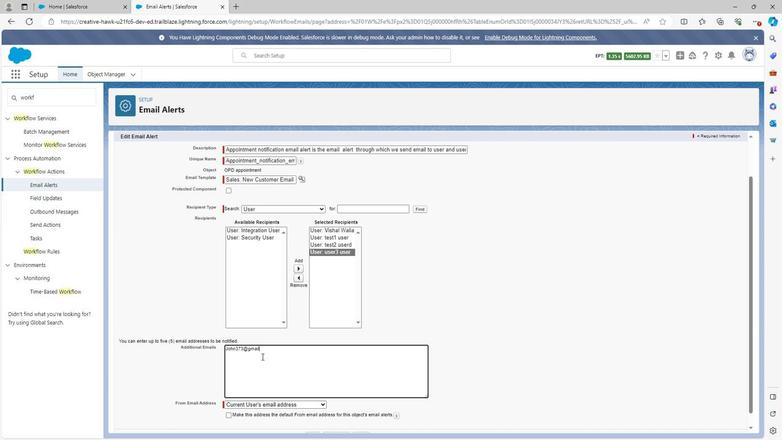 
Action: Mouse moved to (274, 361)
Screenshot: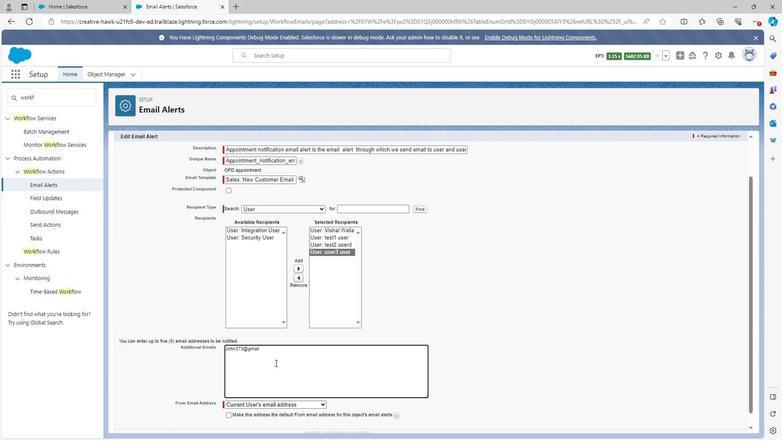 
Action: Key pressed .
Screenshot: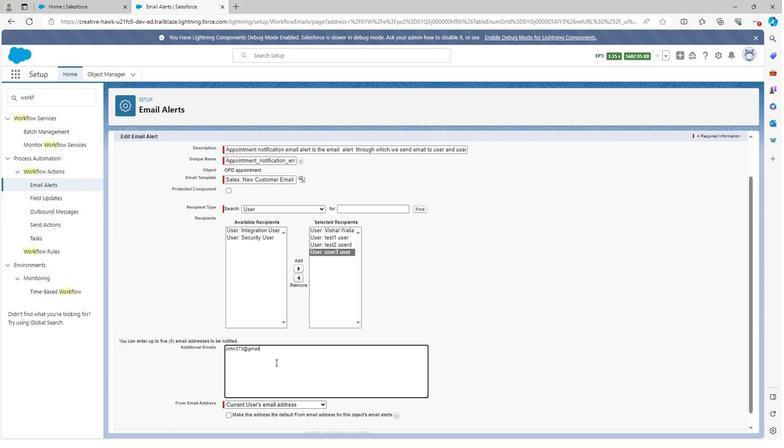 
Action: Mouse moved to (274, 361)
Screenshot: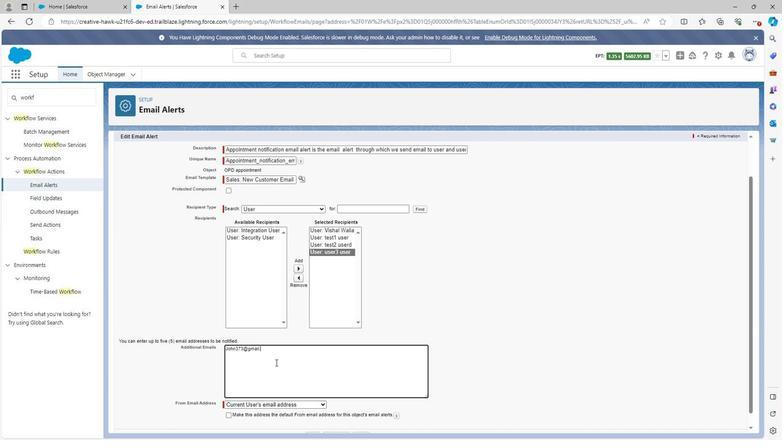 
Action: Key pressed c
Screenshot: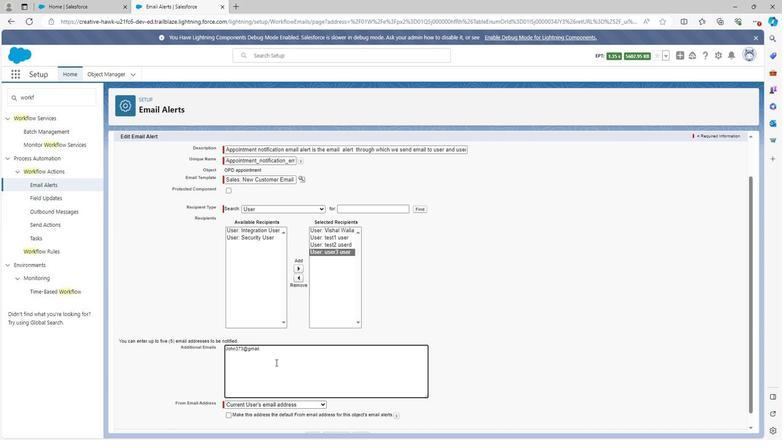 
Action: Mouse moved to (275, 361)
Screenshot: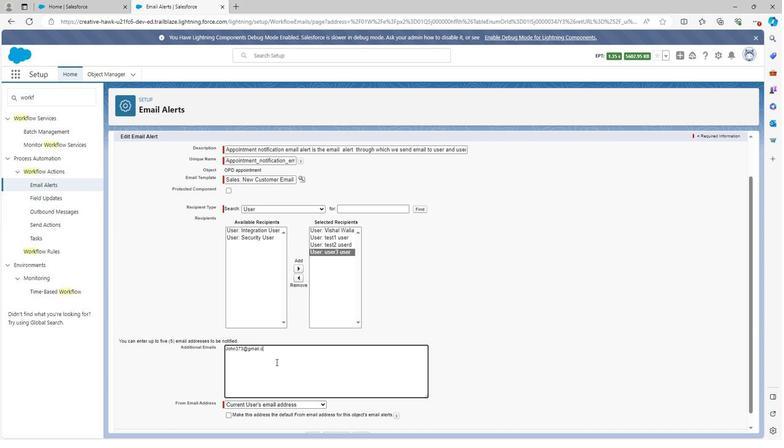 
Action: Key pressed o
Screenshot: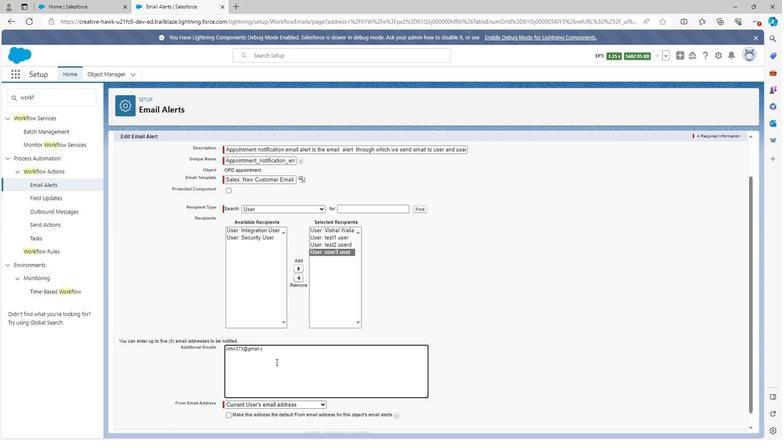 
Action: Mouse moved to (275, 361)
Screenshot: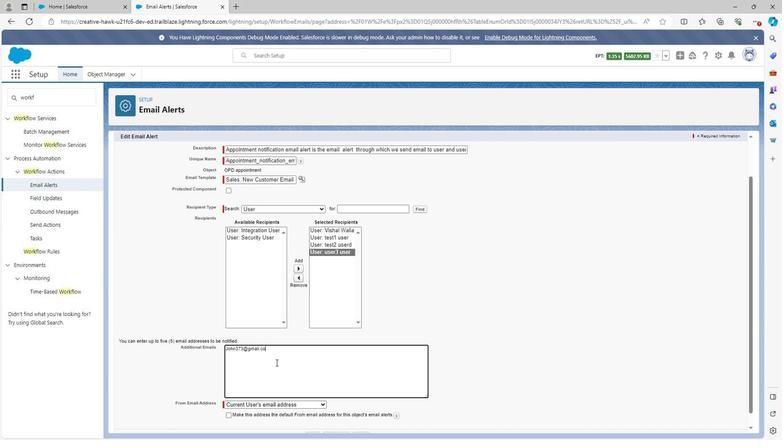 
Action: Key pressed m
Screenshot: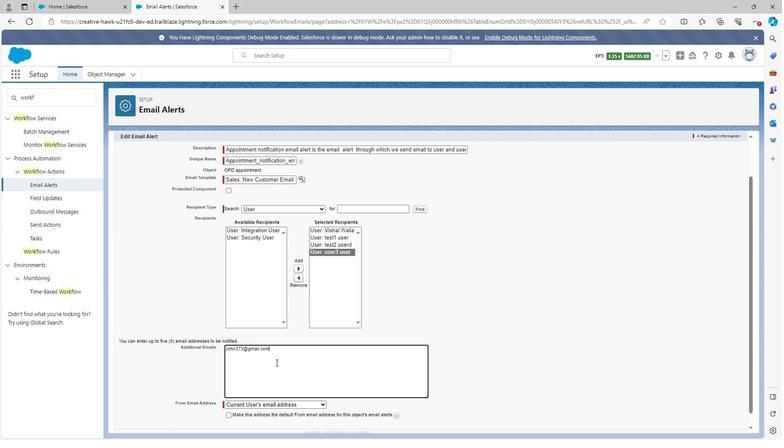 
Action: Mouse moved to (274, 363)
Screenshot: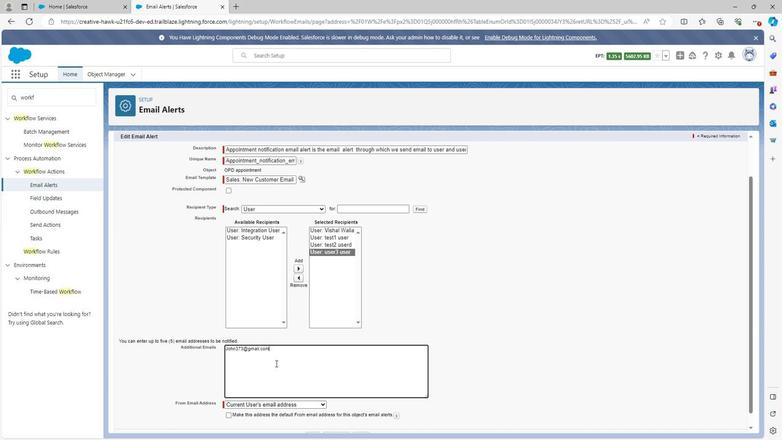 
Action: Mouse scrolled (274, 362) with delta (0, 0)
Screenshot: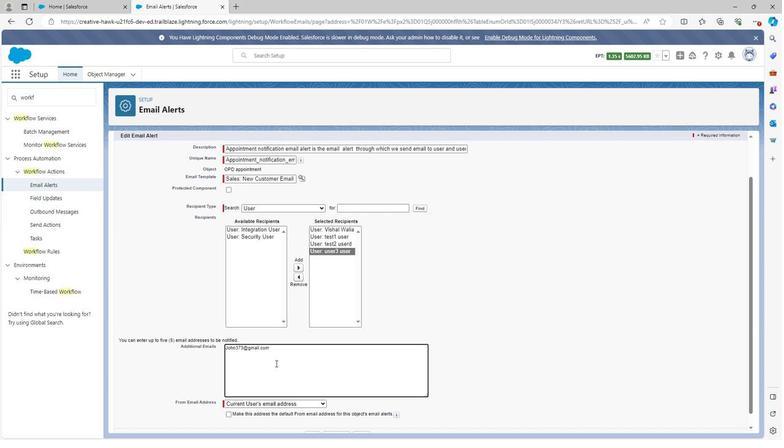 
Action: Mouse scrolled (274, 362) with delta (0, 0)
Screenshot: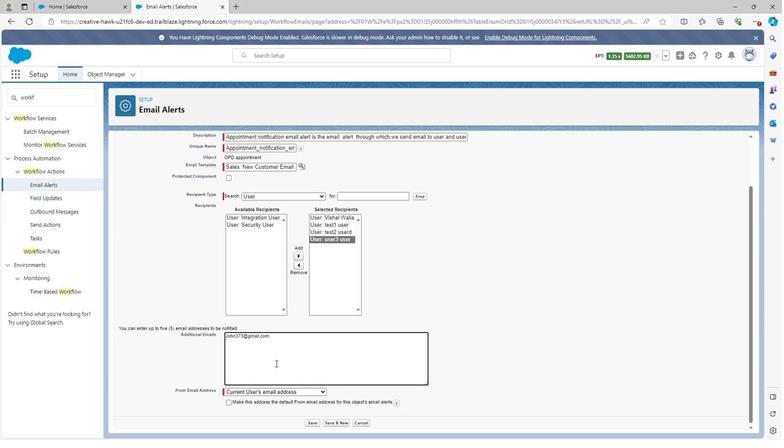 
Action: Mouse moved to (310, 423)
Screenshot: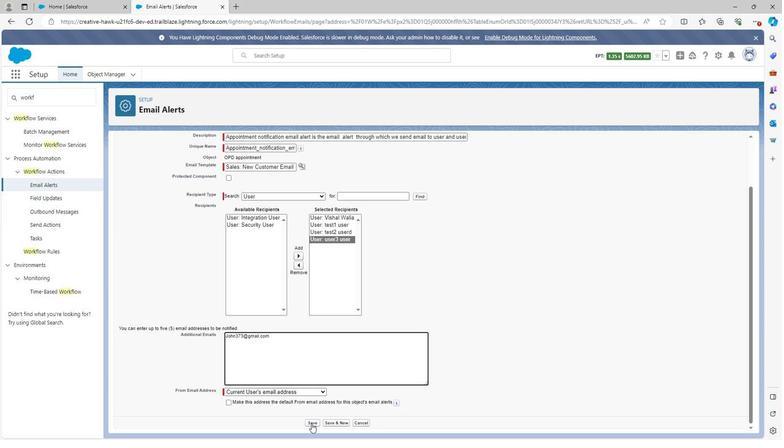 
Action: Mouse pressed left at (310, 423)
Screenshot: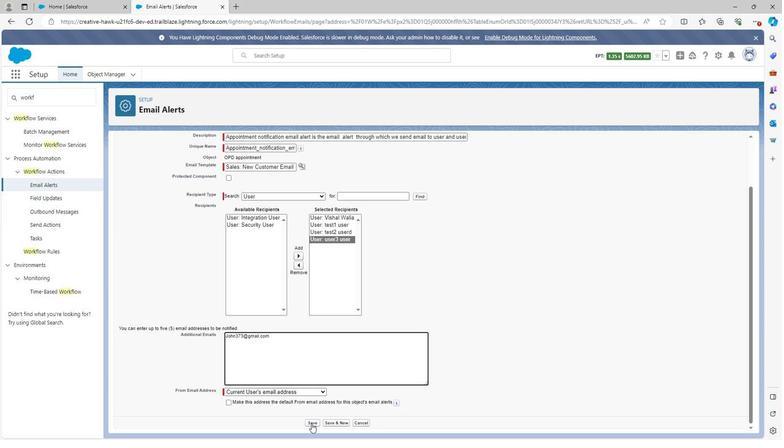 
Action: Mouse moved to (220, 316)
Screenshot: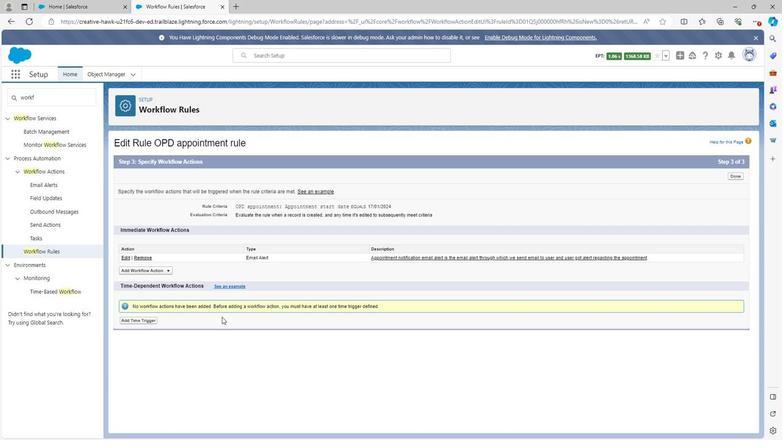 
Action: Key pressed <Key.space>
Screenshot: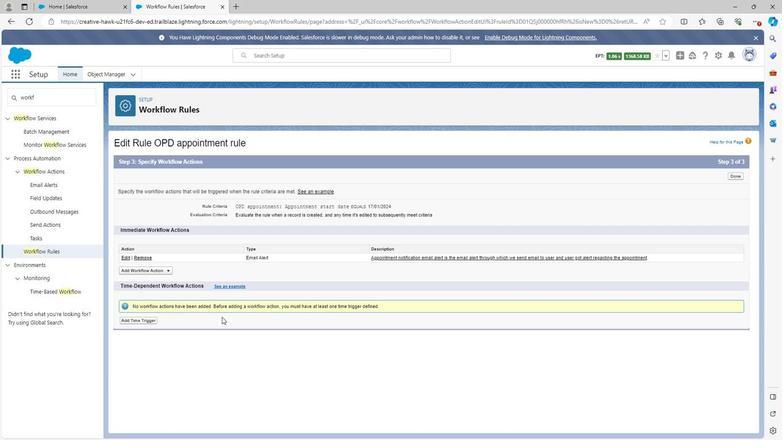 
Action: Mouse moved to (42, 95)
Screenshot: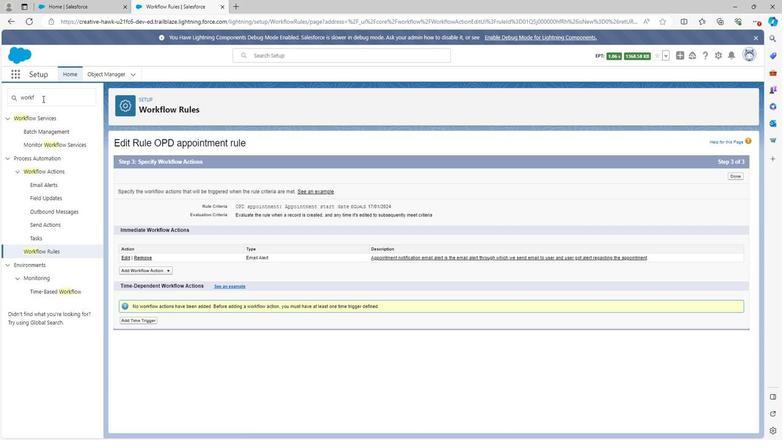 
Action: Mouse pressed left at (42, 95)
Screenshot: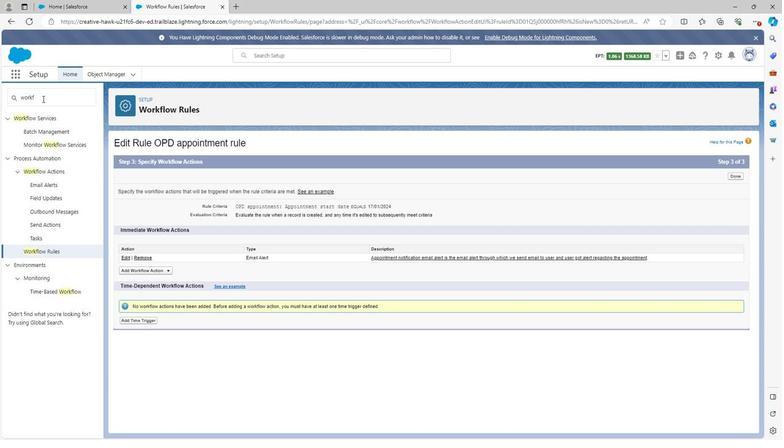 
Action: Mouse moved to (103, 70)
Screenshot: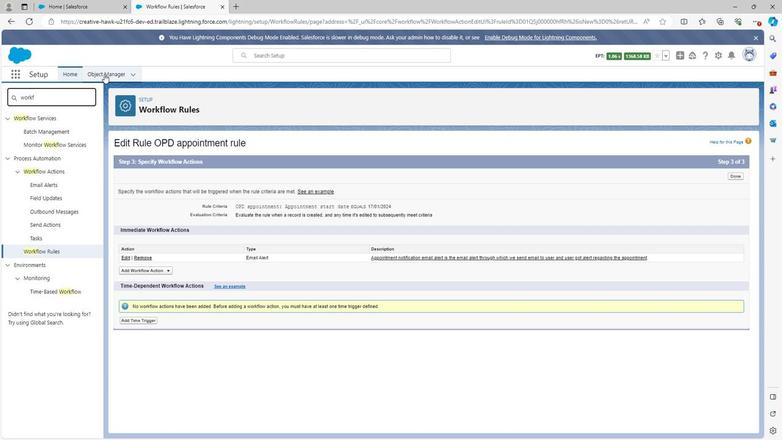 
Action: Mouse pressed left at (103, 70)
Screenshot: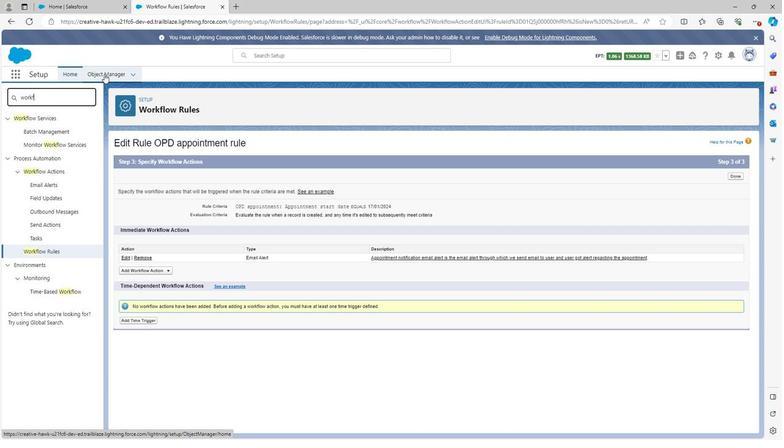 
Action: Mouse moved to (102, 4)
Screenshot: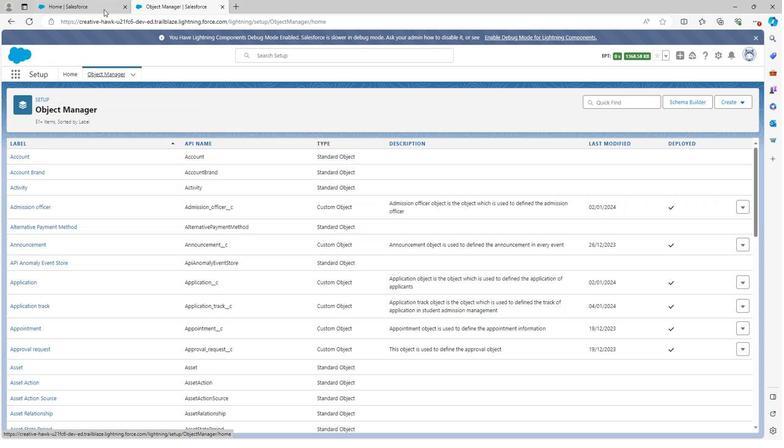 
Action: Mouse pressed left at (102, 4)
Screenshot: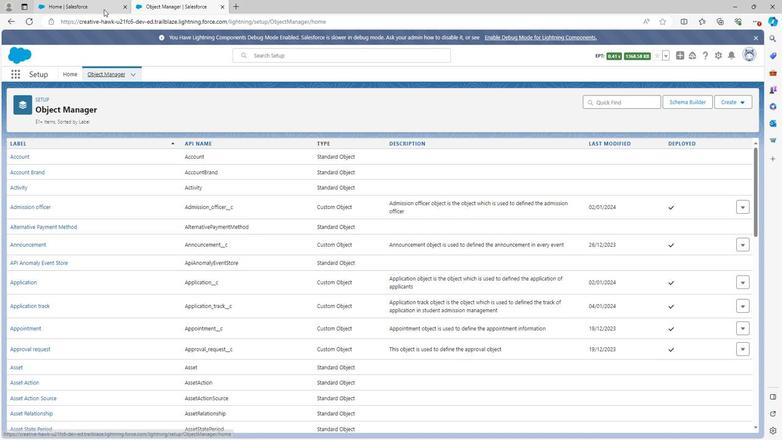 
Action: Mouse moved to (702, 71)
Screenshot: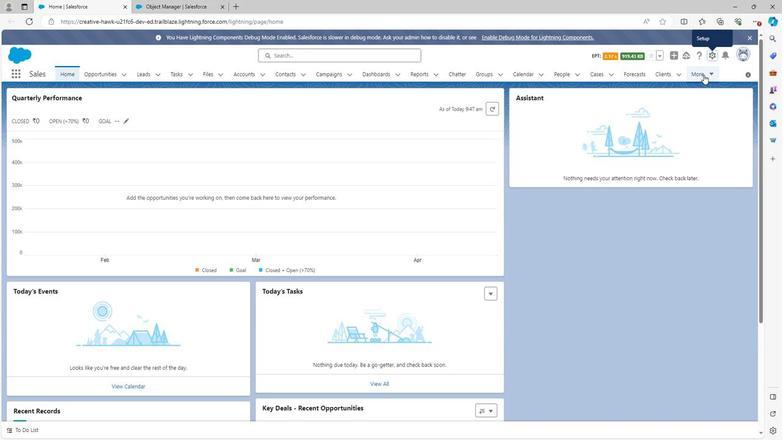 
Action: Mouse pressed left at (702, 71)
Screenshot: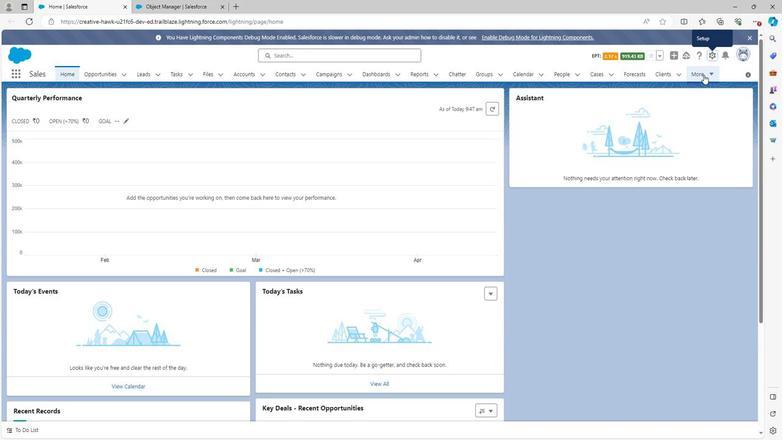 
Action: Mouse moved to (692, 353)
Screenshot: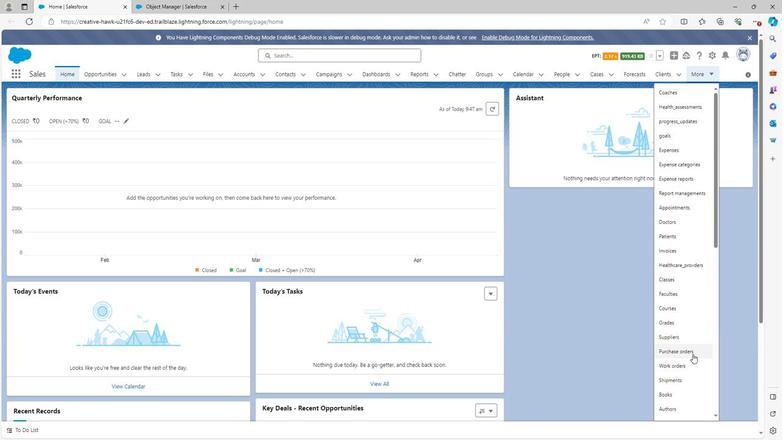 
Action: Mouse scrolled (692, 352) with delta (0, 0)
Screenshot: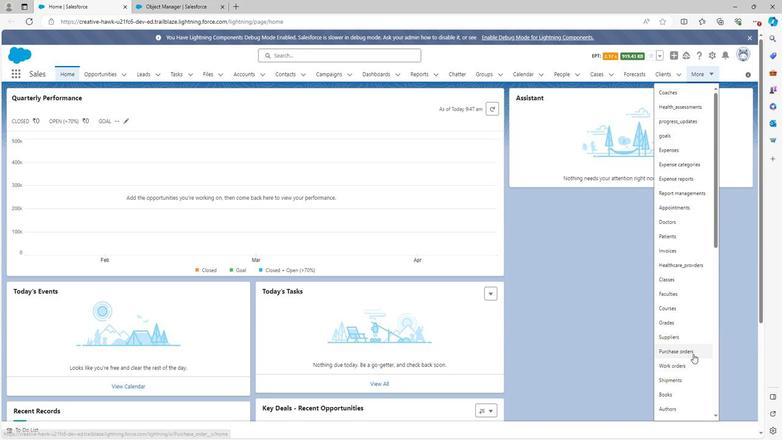 
Action: Mouse scrolled (692, 352) with delta (0, 0)
Screenshot: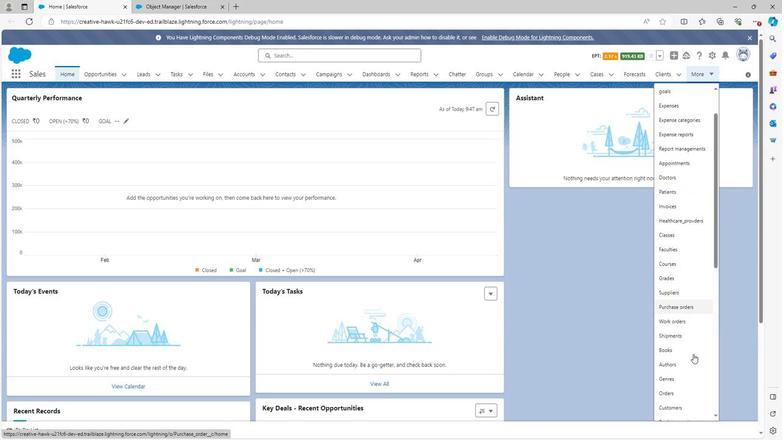 
Action: Mouse scrolled (692, 352) with delta (0, 0)
Screenshot: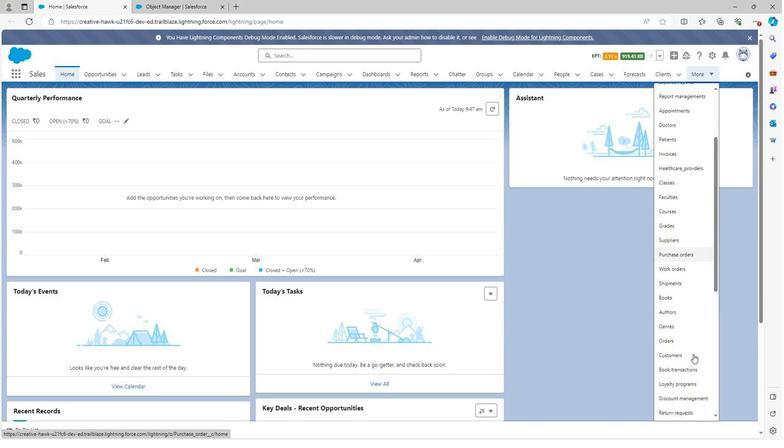 
Action: Mouse scrolled (692, 352) with delta (0, 0)
Screenshot: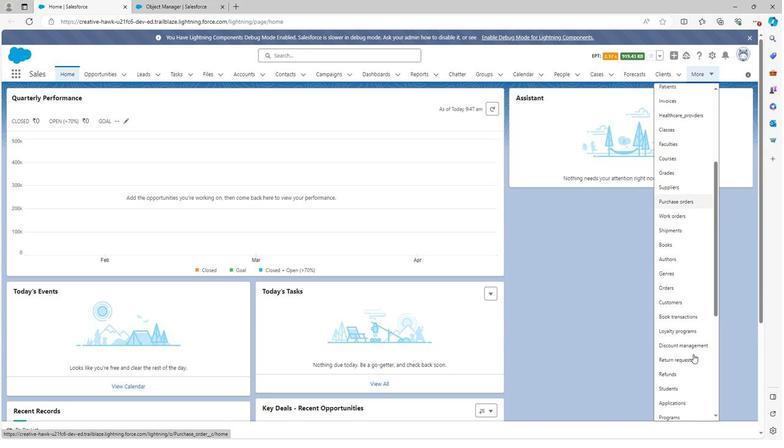 
Action: Mouse scrolled (692, 352) with delta (0, 0)
Screenshot: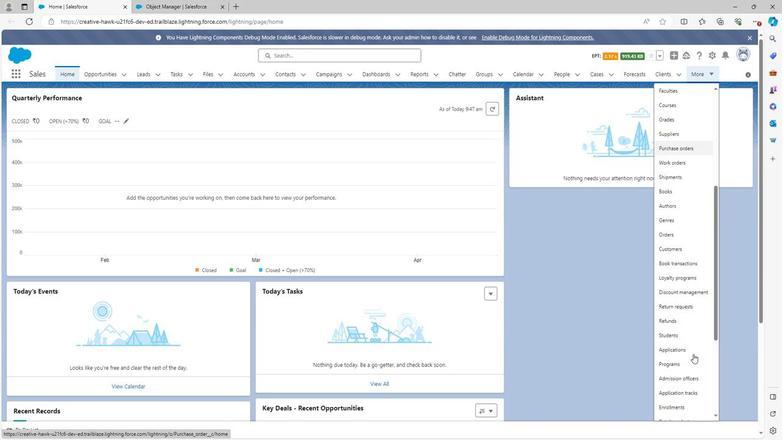 
Action: Mouse scrolled (692, 352) with delta (0, 0)
Screenshot: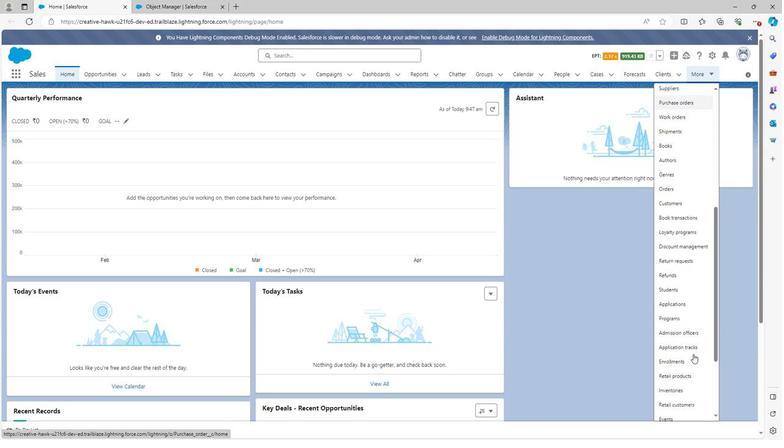 
Action: Mouse scrolled (692, 352) with delta (0, 0)
Screenshot: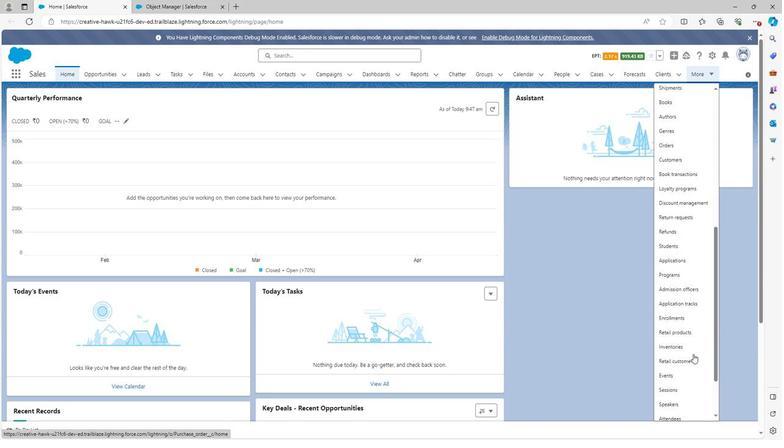 
Action: Mouse scrolled (692, 352) with delta (0, 0)
Screenshot: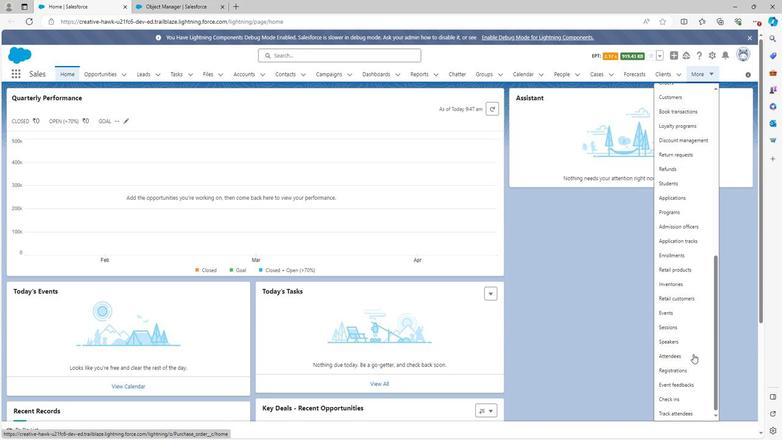 
Action: Mouse scrolled (692, 352) with delta (0, 0)
Screenshot: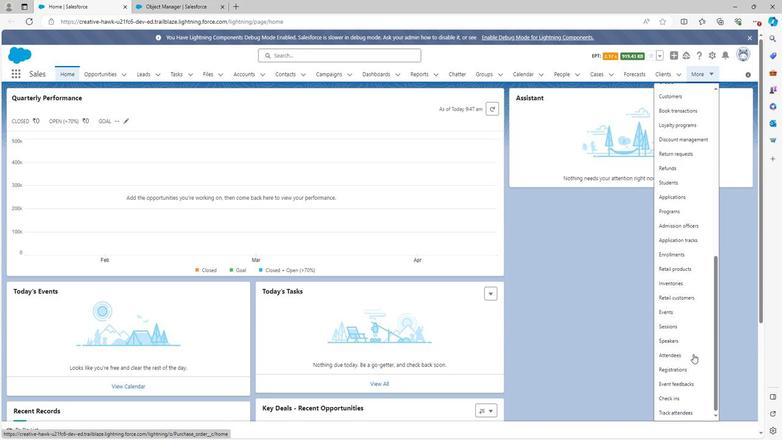 
Action: Mouse scrolled (692, 352) with delta (0, 0)
Screenshot: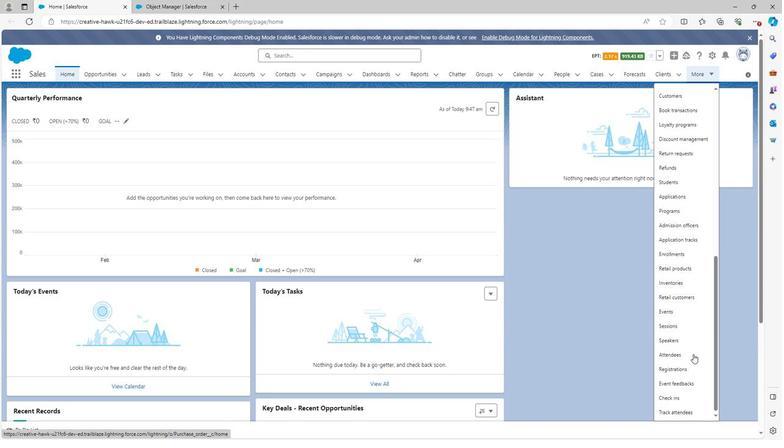 
Action: Mouse scrolled (692, 352) with delta (0, 0)
Screenshot: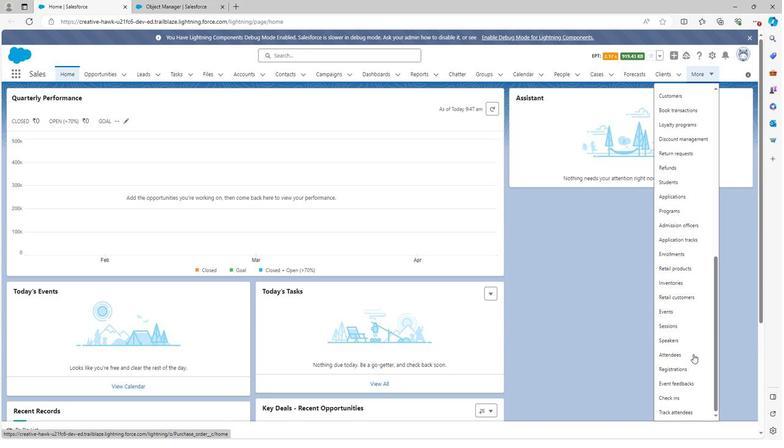 
Action: Mouse moved to (30, 17)
Screenshot: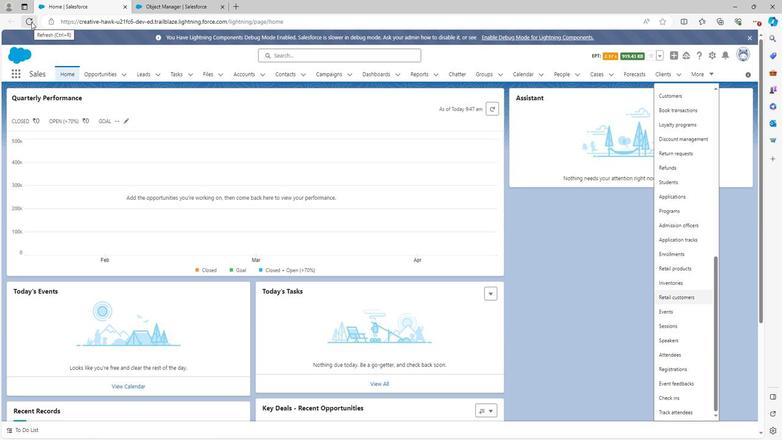 
Action: Mouse pressed left at (30, 17)
Screenshot: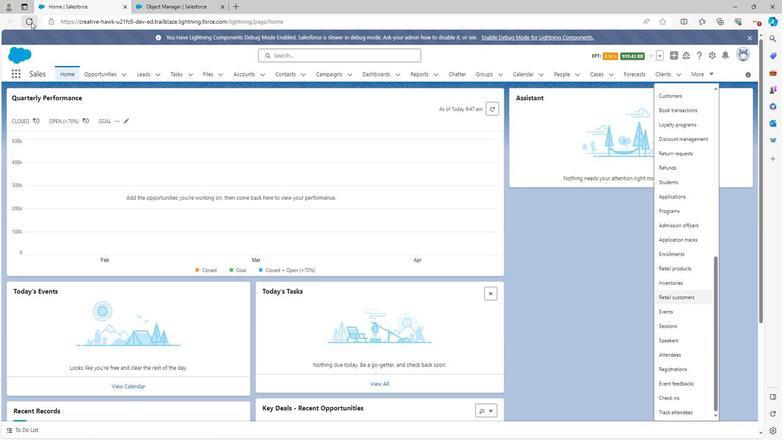 
Action: Mouse moved to (703, 65)
Screenshot: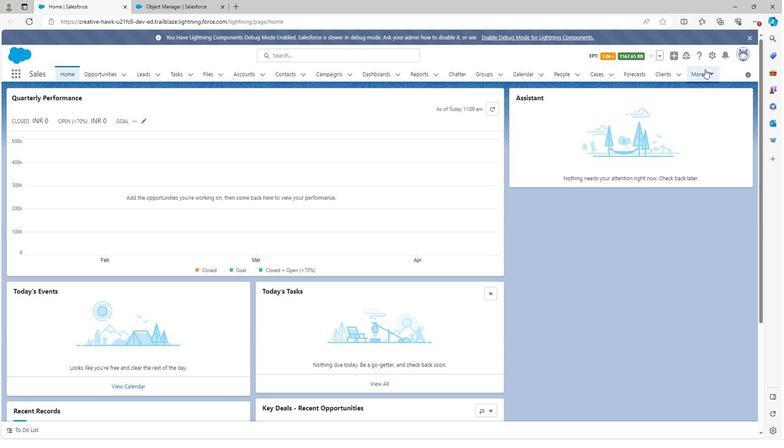 
Action: Mouse pressed left at (703, 65)
Screenshot: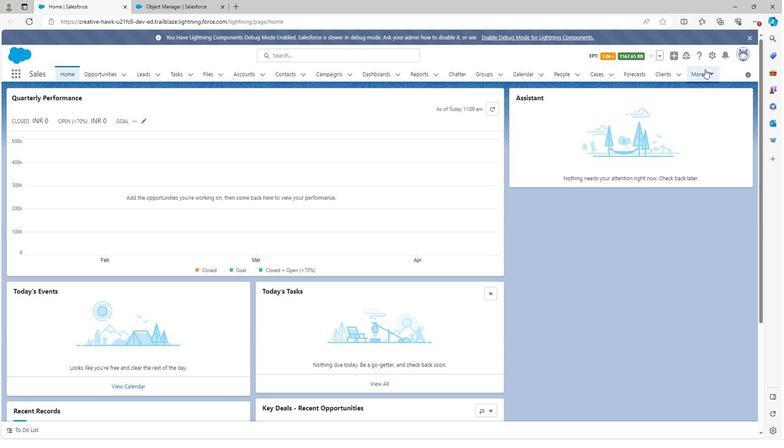 
Action: Mouse moved to (678, 368)
Screenshot: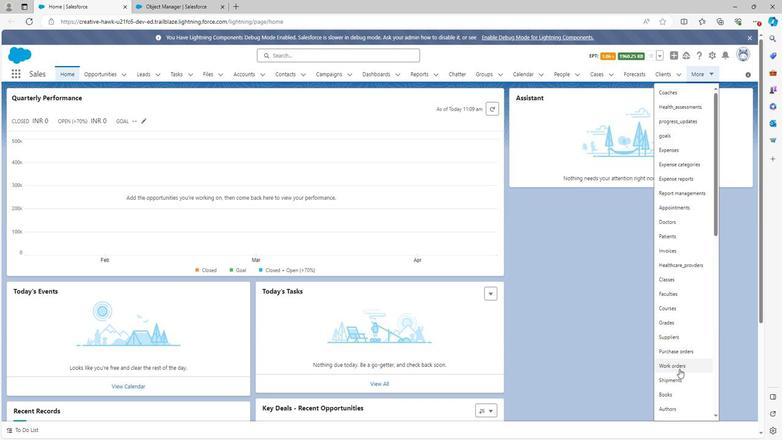 
Action: Mouse scrolled (678, 368) with delta (0, 0)
Screenshot: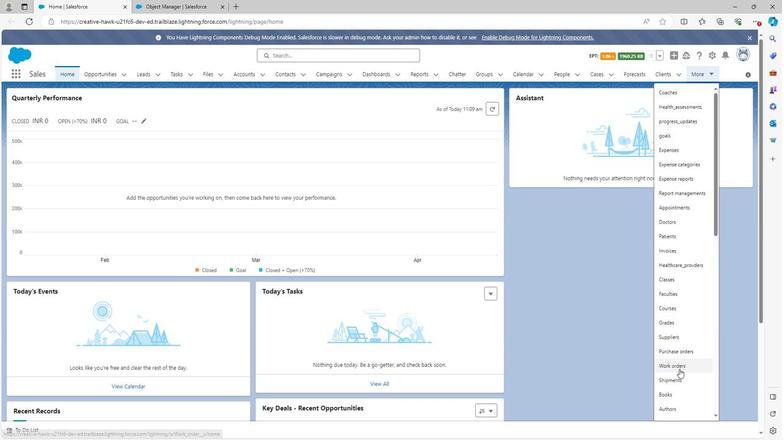 
Action: Mouse scrolled (678, 368) with delta (0, 0)
Screenshot: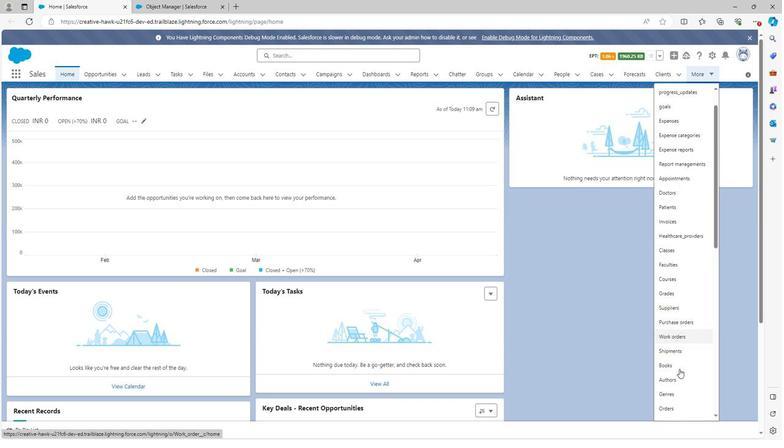 
Action: Mouse scrolled (678, 368) with delta (0, 0)
Screenshot: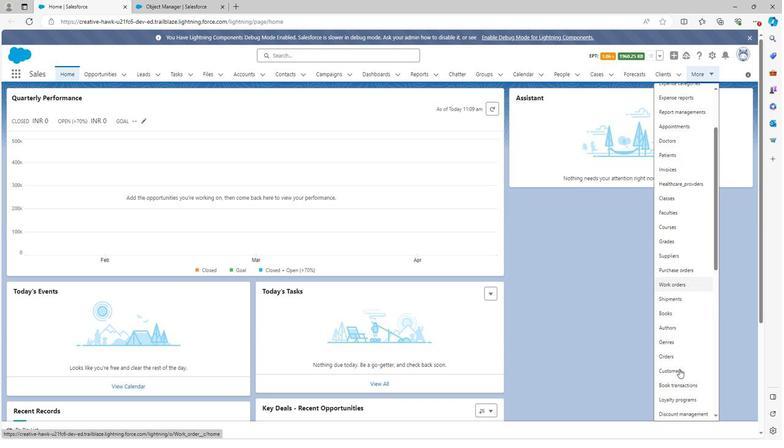 
Action: Mouse scrolled (678, 368) with delta (0, 0)
Screenshot: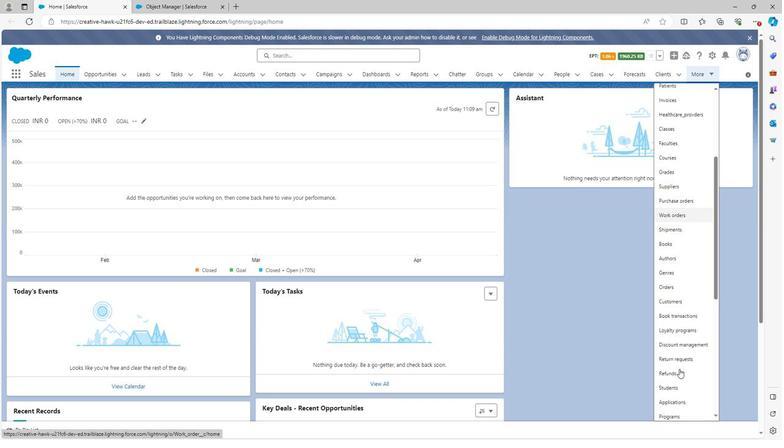 
Action: Mouse scrolled (678, 368) with delta (0, 0)
Screenshot: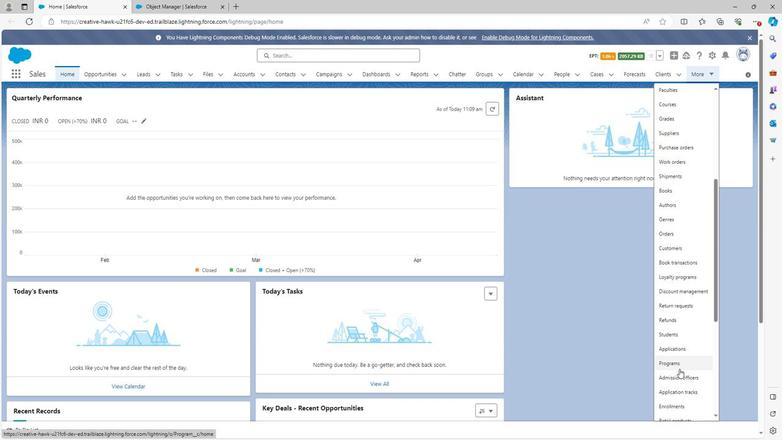 
Action: Mouse scrolled (678, 368) with delta (0, 0)
Screenshot: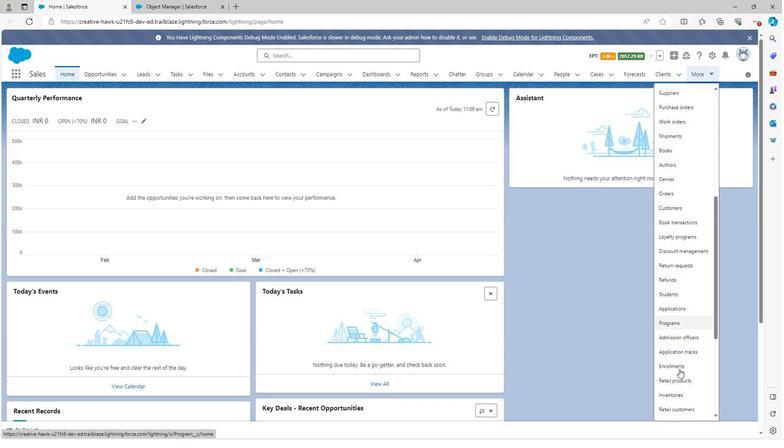 
Action: Mouse scrolled (678, 368) with delta (0, 0)
Screenshot: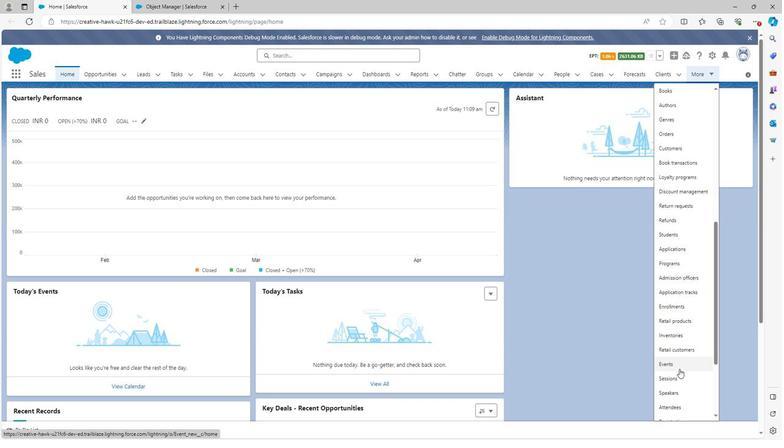 
Action: Mouse scrolled (678, 368) with delta (0, 0)
Screenshot: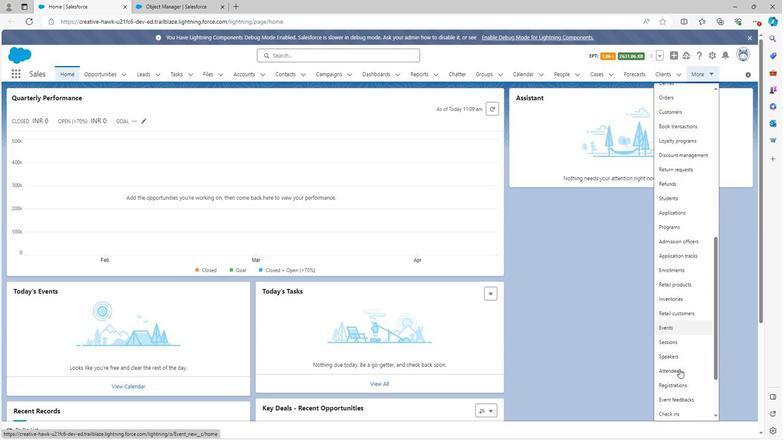 
Action: Mouse scrolled (678, 368) with delta (0, 0)
Screenshot: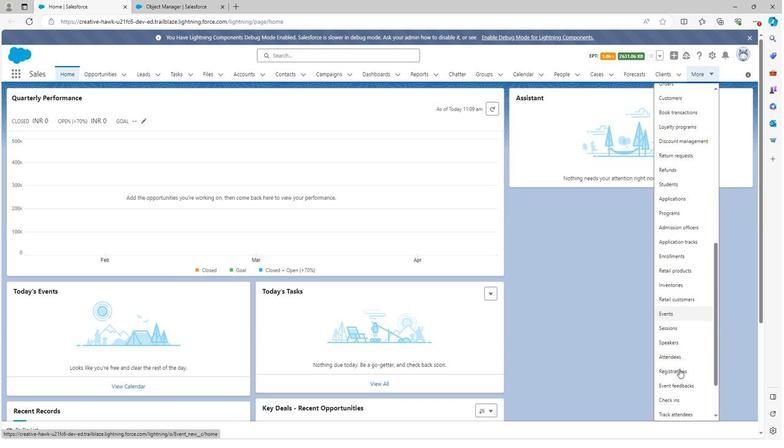 
Action: Mouse scrolled (678, 368) with delta (0, 0)
Screenshot: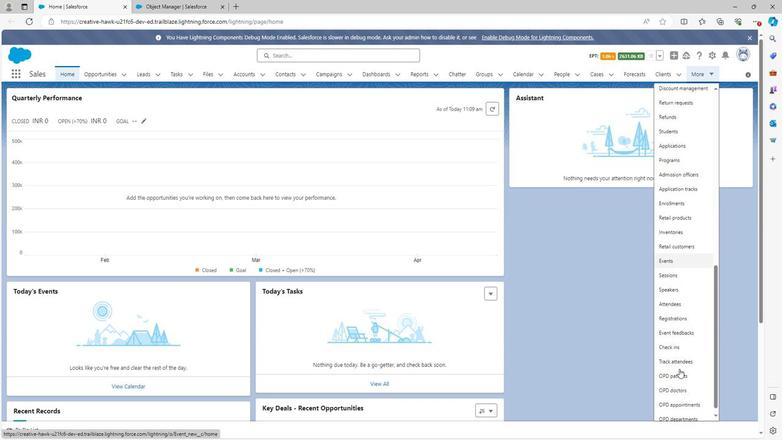
Action: Mouse scrolled (678, 368) with delta (0, 0)
Screenshot: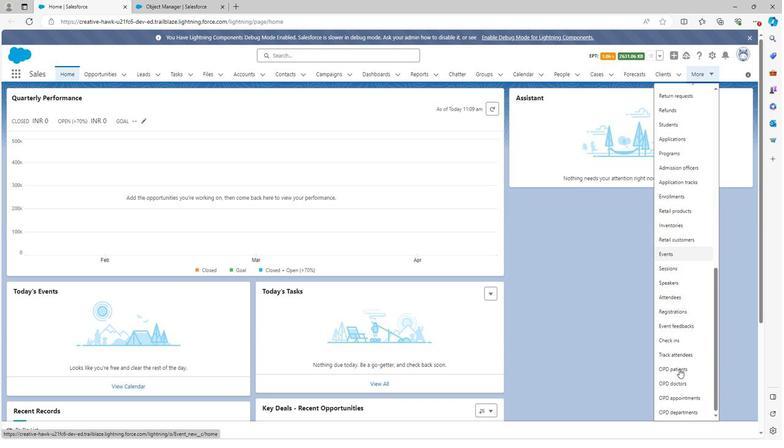 
Action: Mouse scrolled (678, 368) with delta (0, 0)
Screenshot: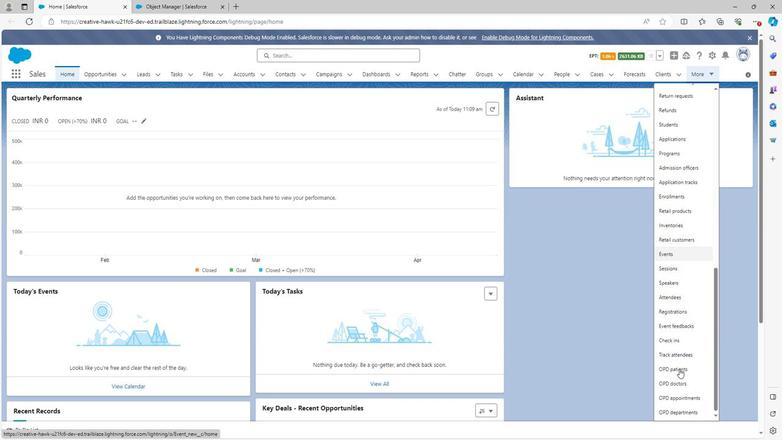 
Action: Mouse moved to (681, 396)
Screenshot: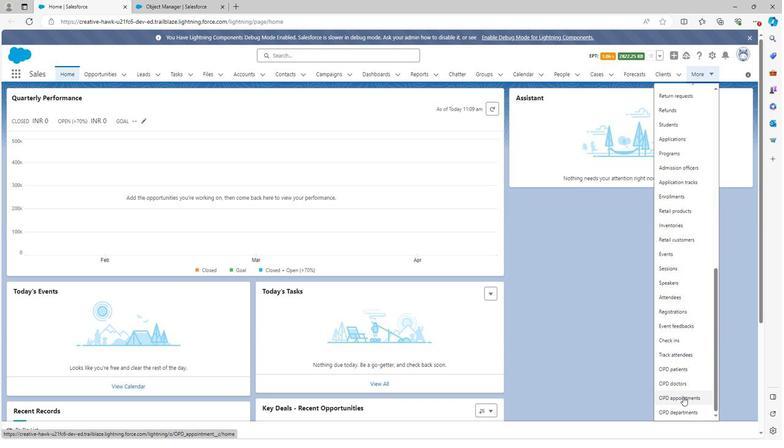 
Action: Mouse pressed left at (681, 396)
Screenshot: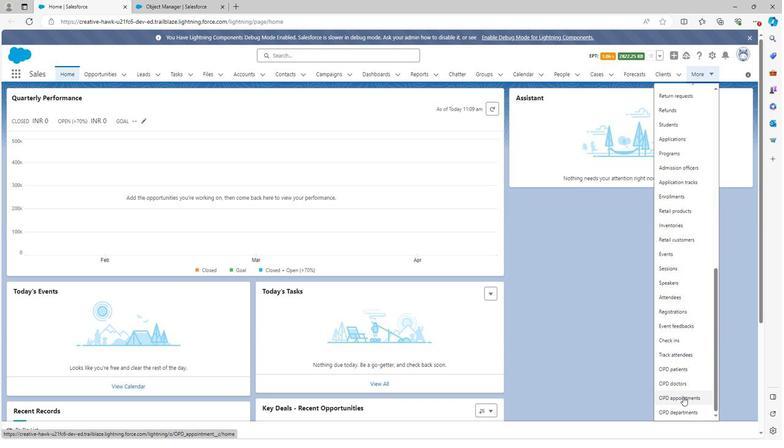
Action: Mouse moved to (659, 103)
Screenshot: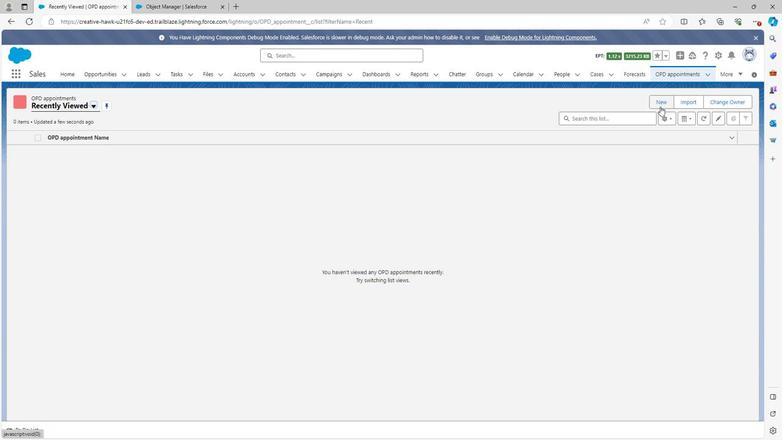 
Action: Mouse pressed left at (659, 103)
Screenshot: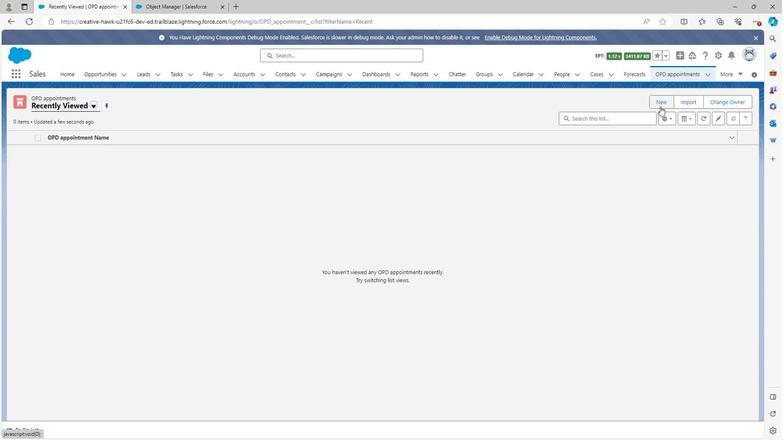 
Action: Mouse moved to (523, 346)
Screenshot: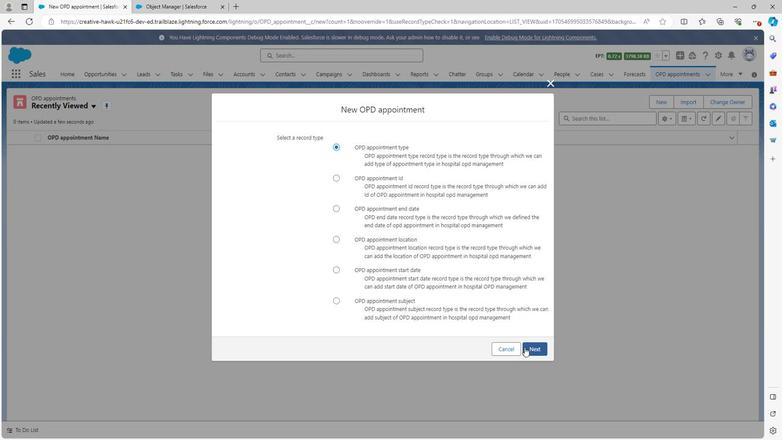 
Action: Mouse pressed left at (523, 346)
Screenshot: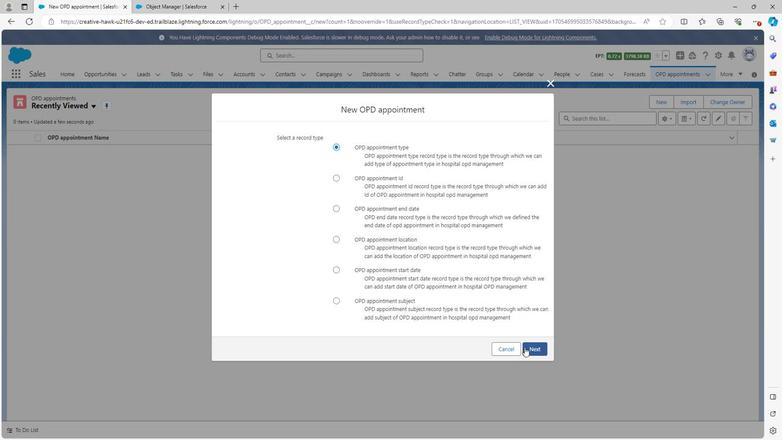 
Action: Mouse moved to (279, 124)
Screenshot: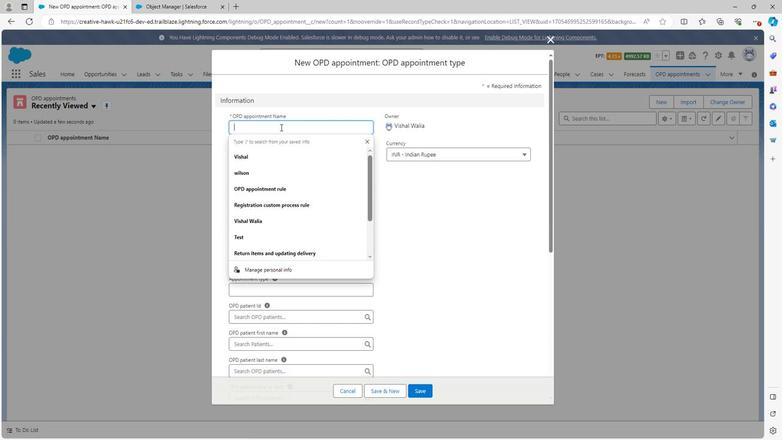 
Action: Mouse pressed left at (279, 124)
Screenshot: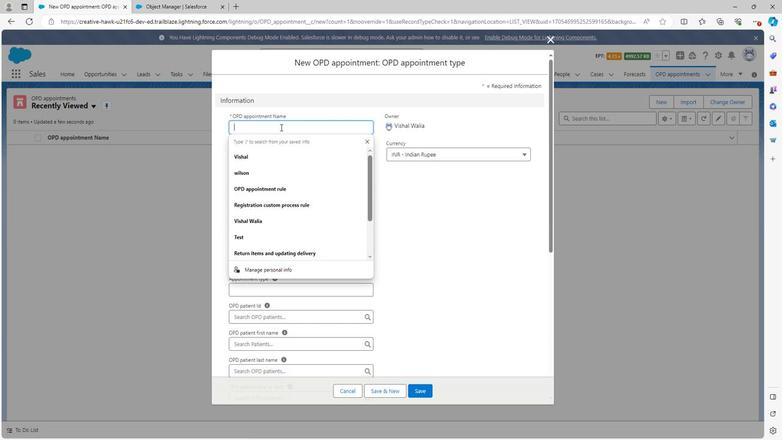 
Action: Mouse moved to (280, 124)
Screenshot: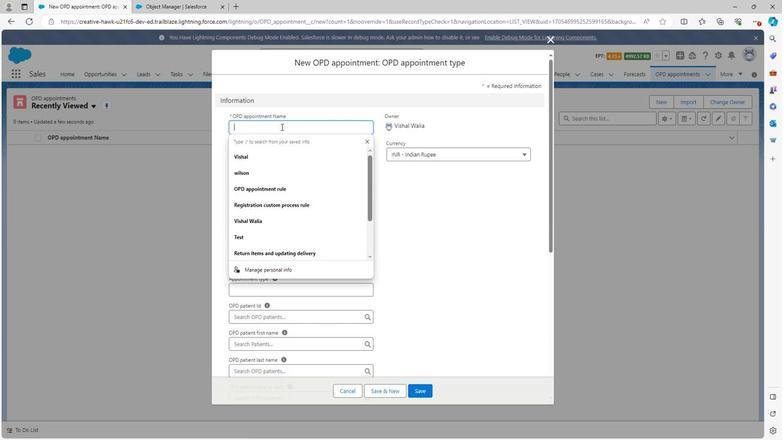 
Action: Key pressed <Key.shift><Key.shift><Key.shift><Key.shift><Key.shift><Key.shift><Key.shift><Key.shift><Key.shift><Key.shift><Key.shift><Key.shift><Key.shift><Key.shift><Key.shift><Key.shift><Key.shift><Key.shift><Key.shift><Key.shift><Key.shift><Key.shift><Key.shift><Key.shift><Key.shift><Key.shift><Key.shift><Key.shift><Key.shift><Key.shift><Key.shift><Key.shift><Key.shift><Key.shift><Key.shift><Key.shift><Key.shift><Key.shift><Key.shift><Key.shift><Key.shift><Key.shift><Key.shift><Key.shift><Key.shift><Key.shift><Key.shift><Key.shift><Key.shift><Key.shift><Key.shift><Key.shift><Key.shift><Key.shift><Key.shift><Key.shift><Key.shift><Key.shift><Key.shift><Key.shift><Key.shift><Key.shift><Key.shift><Key.shift><Key.shift><Key.shift><Key.shift><Key.shift><Key.shift><Key.shift><Key.shift><Key.shift><Key.shift><Key.shift><Key.shift><Key.shift><Key.shift><Key.shift><Key.shift><Key.shift><Key.shift><Key.shift><Key.shift><Key.shift>Di
Screenshot: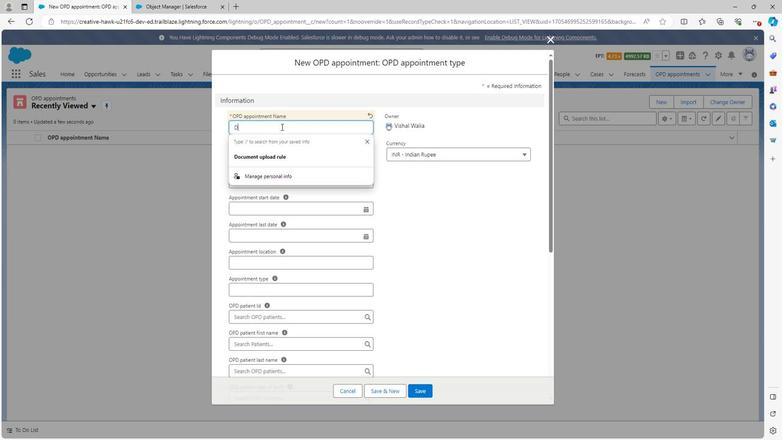 
Action: Mouse moved to (280, 124)
Screenshot: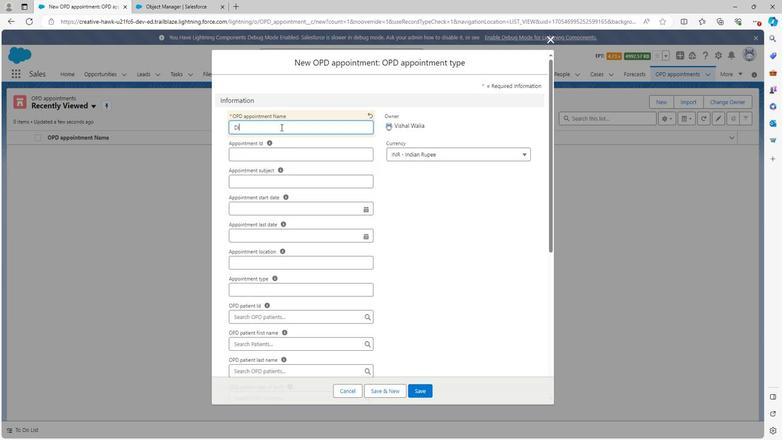 
Action: Key pressed a
Screenshot: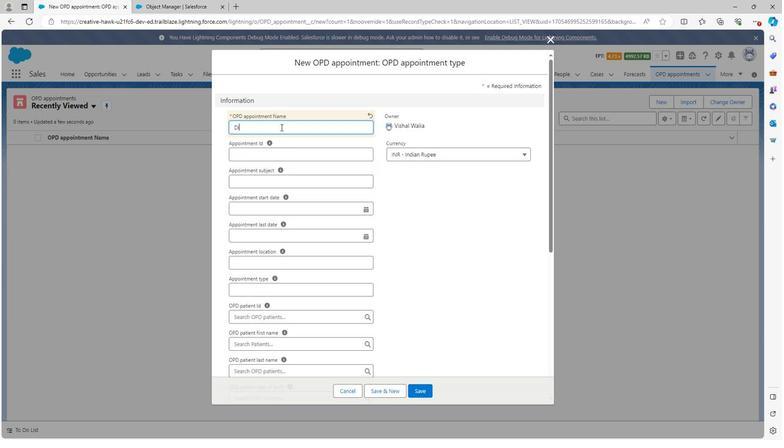 
Action: Mouse moved to (280, 125)
Screenshot: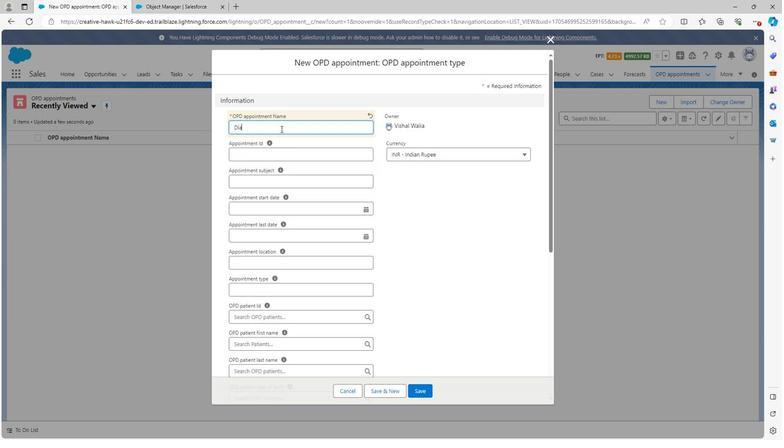 
Action: Key pressed betes
Screenshot: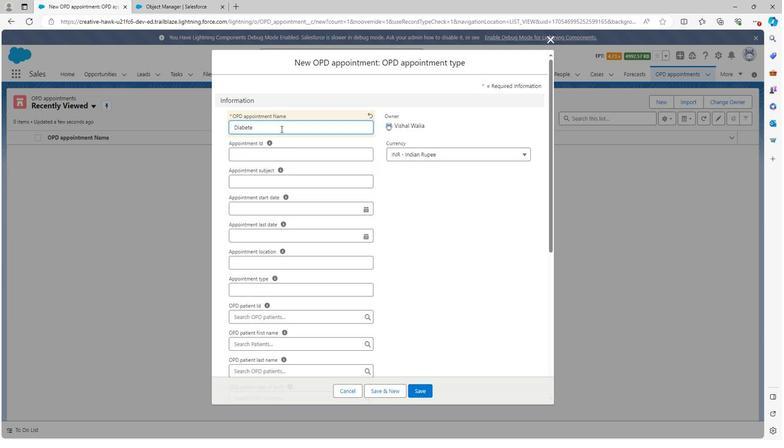 
Action: Mouse moved to (330, 150)
Screenshot: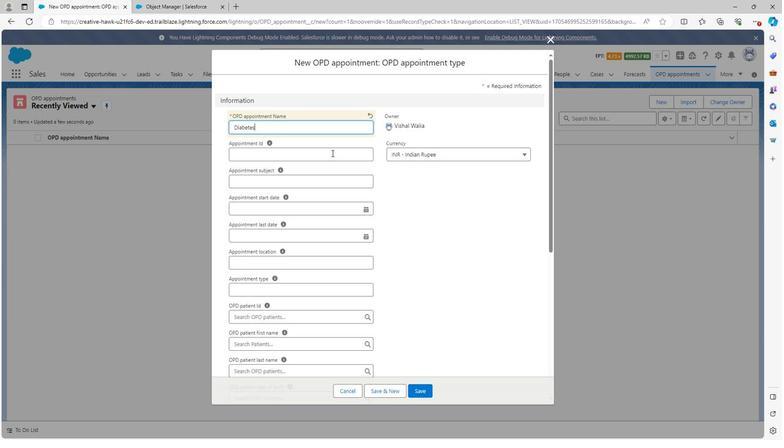 
Action: Mouse pressed left at (330, 150)
Screenshot: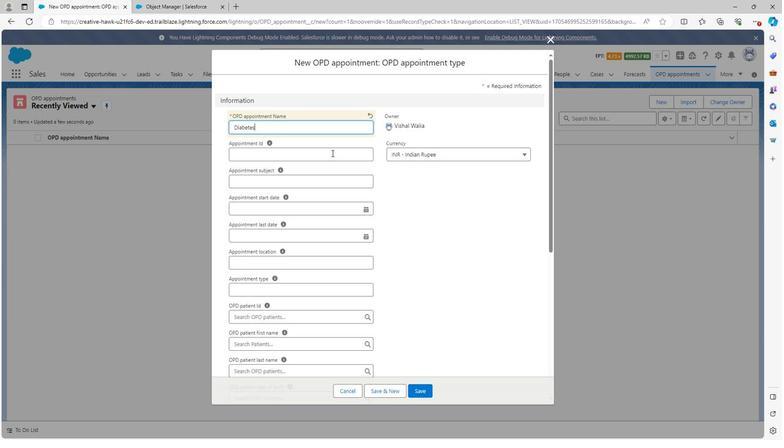 
Action: Key pressed 1
Screenshot: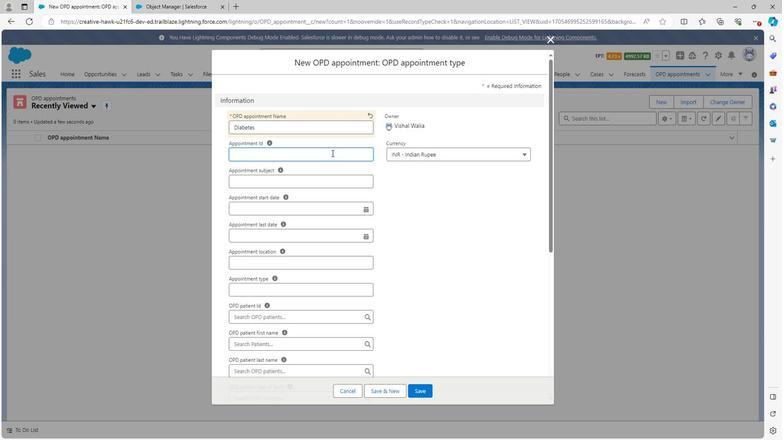 
Action: Mouse moved to (330, 149)
Screenshot: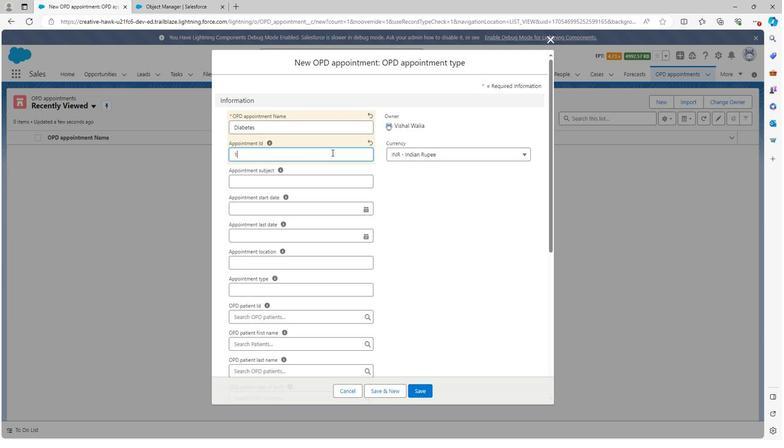 
Action: Key pressed 24
Screenshot: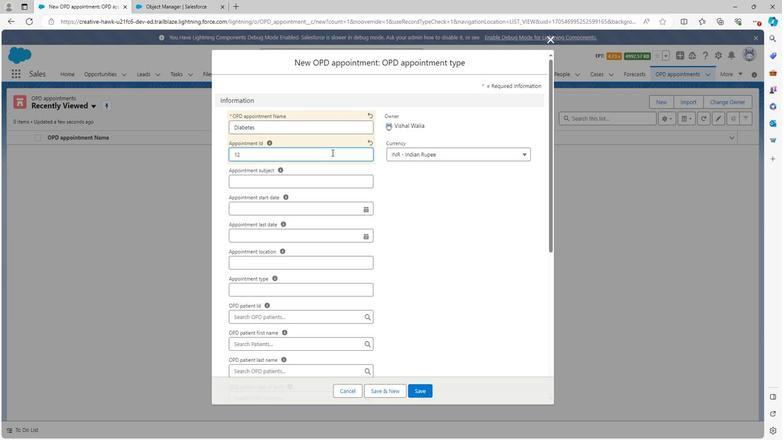 
Action: Mouse moved to (264, 182)
Screenshot: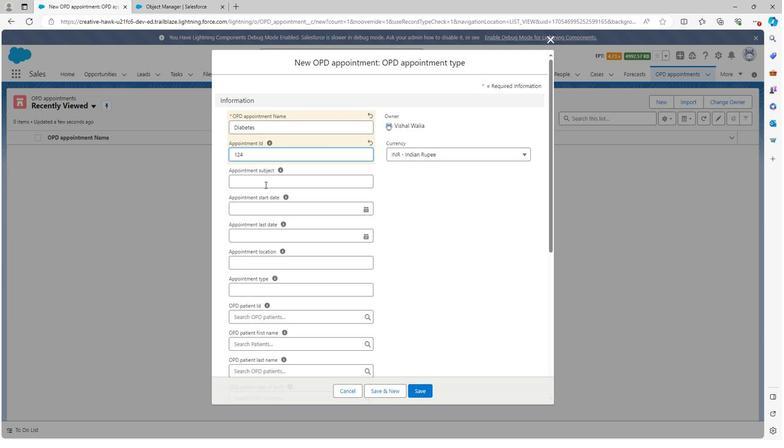 
Action: Mouse pressed left at (264, 182)
Screenshot: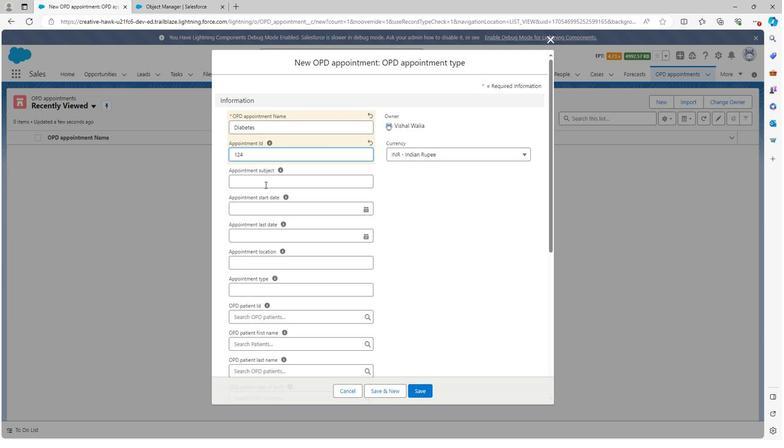 
Action: Key pressed <Key.shift>New<Key.space>appointment
Screenshot: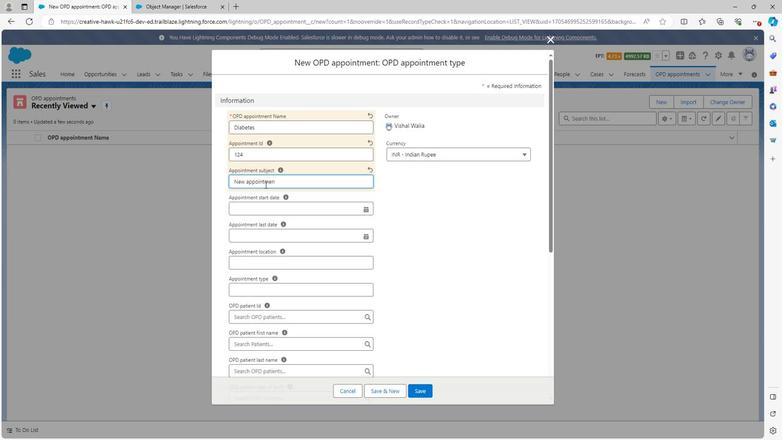 
Action: Mouse moved to (365, 206)
Screenshot: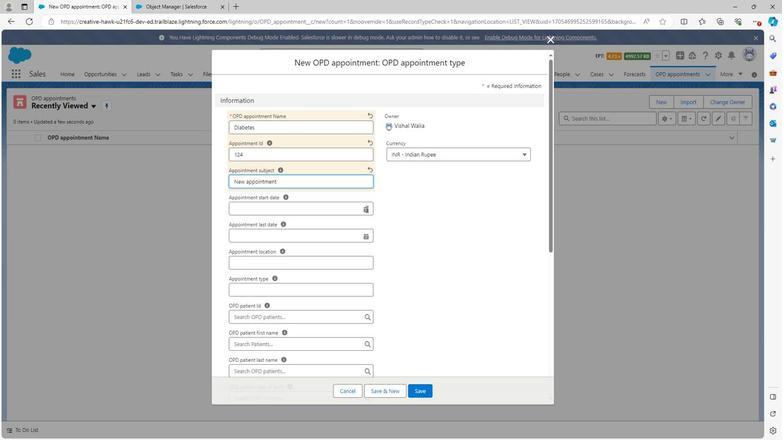 
Action: Mouse pressed left at (365, 206)
Screenshot: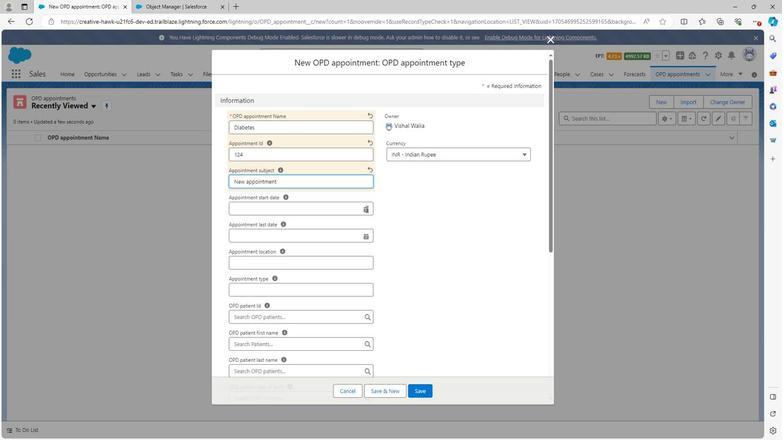 
Action: Mouse moved to (332, 281)
Screenshot: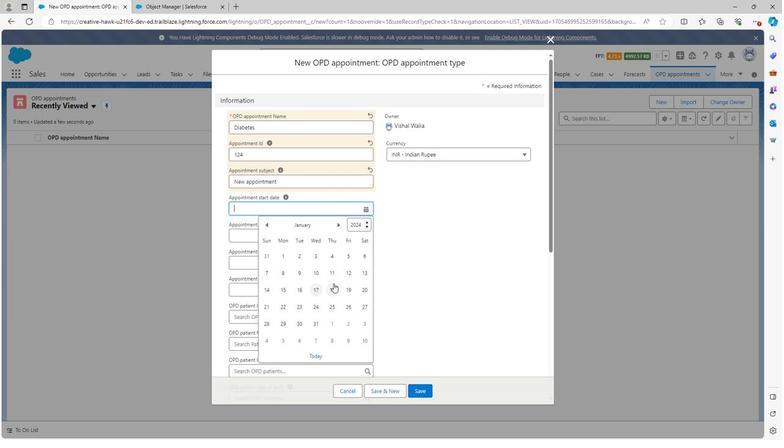 
Action: Mouse pressed left at (332, 281)
